 Task: Create new contact,   with mail id: 'Madison.Walker@Protonmail.com', first name: 'Madison', Last name: 'Walker', Job Title: Systems Administrator, Phone number (916) 555-8901. Change life cycle stage to  'Lead' and lead status to 'New'. Add new company to the associated contact: www.conocophillips.com and type: Prospect. Logged in from softage.6@softage.net
Action: Mouse moved to (135, 91)
Screenshot: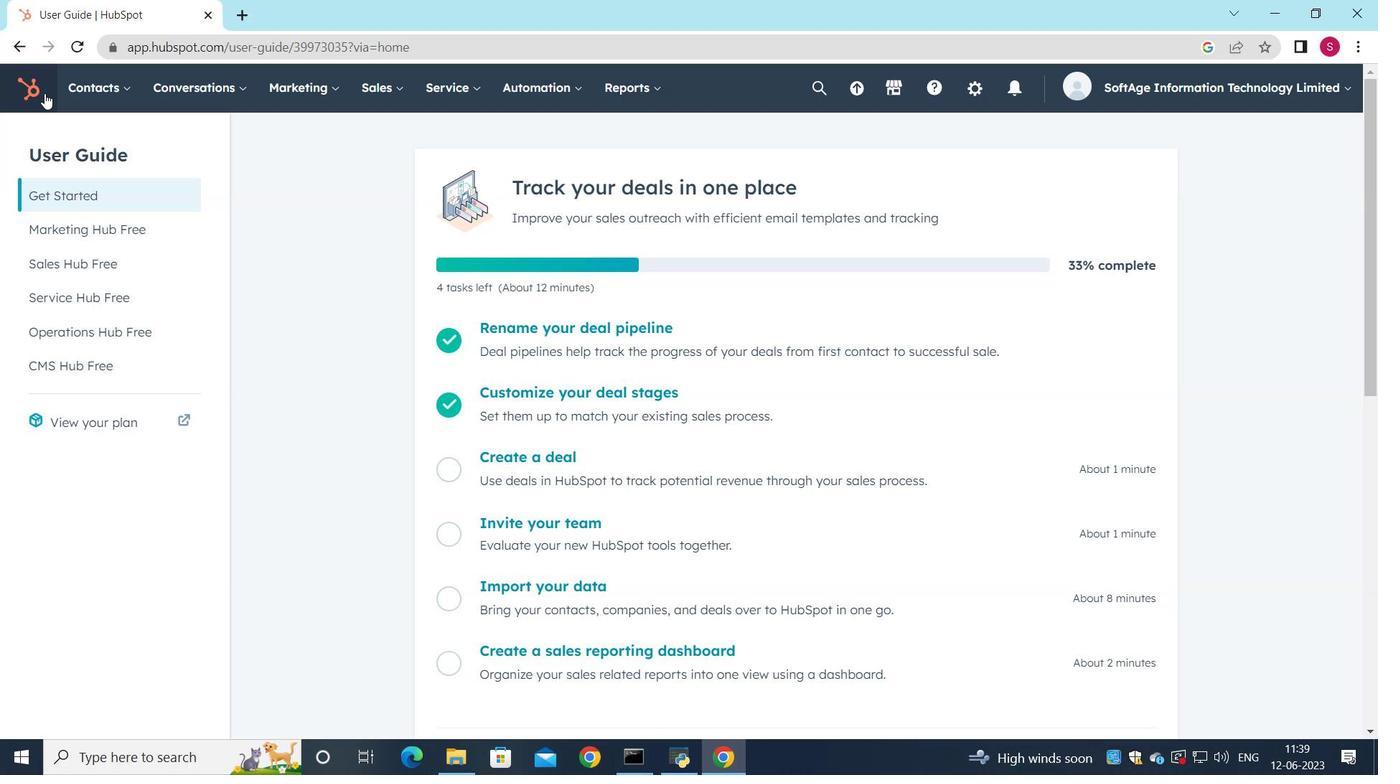 
Action: Mouse pressed left at (135, 91)
Screenshot: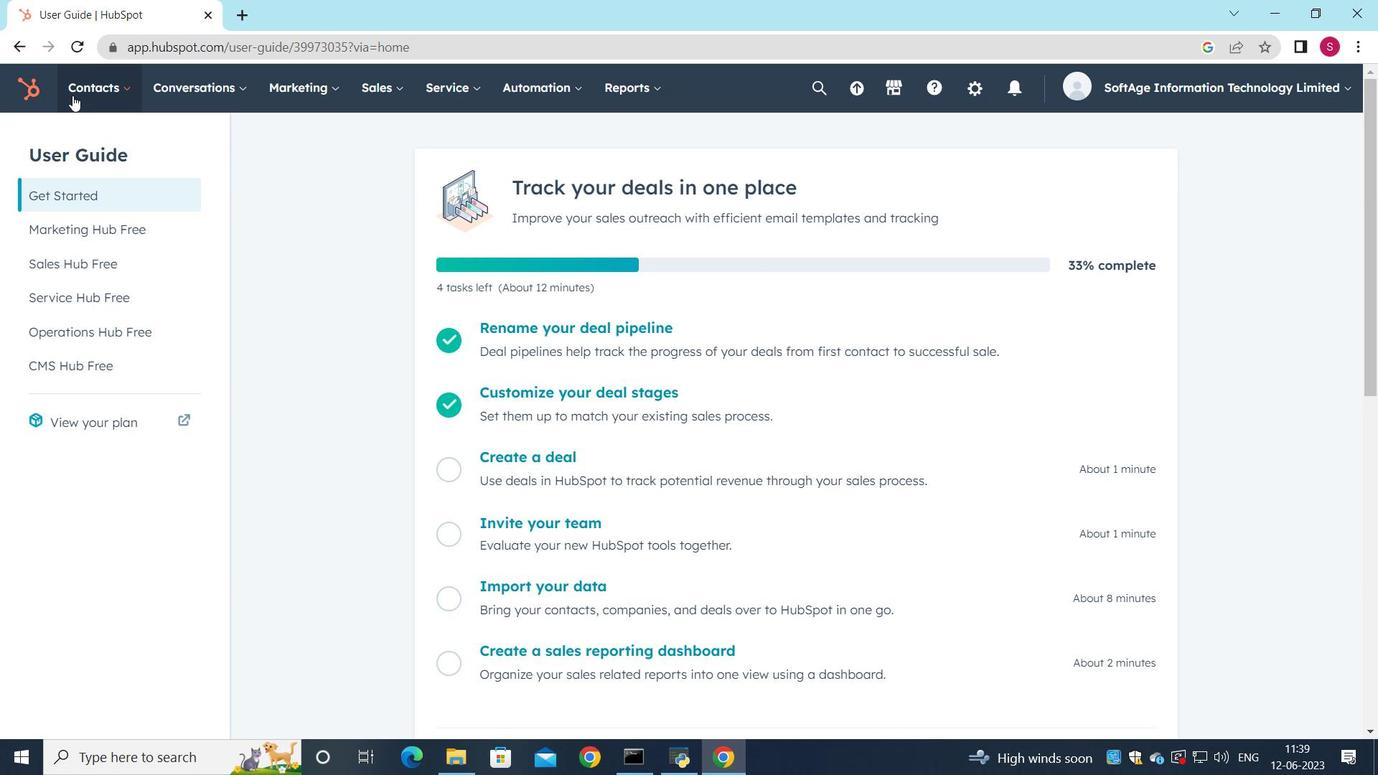 
Action: Mouse moved to (132, 137)
Screenshot: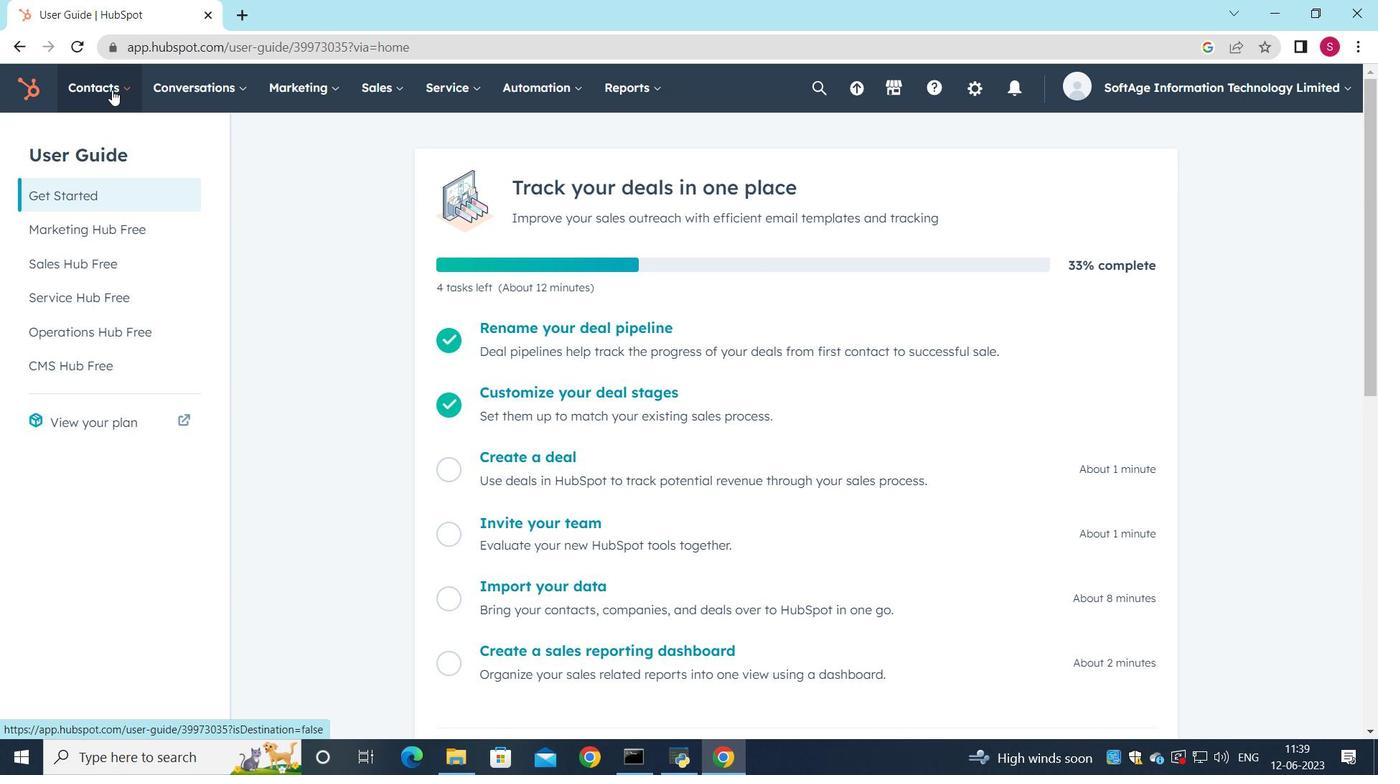 
Action: Mouse pressed left at (132, 137)
Screenshot: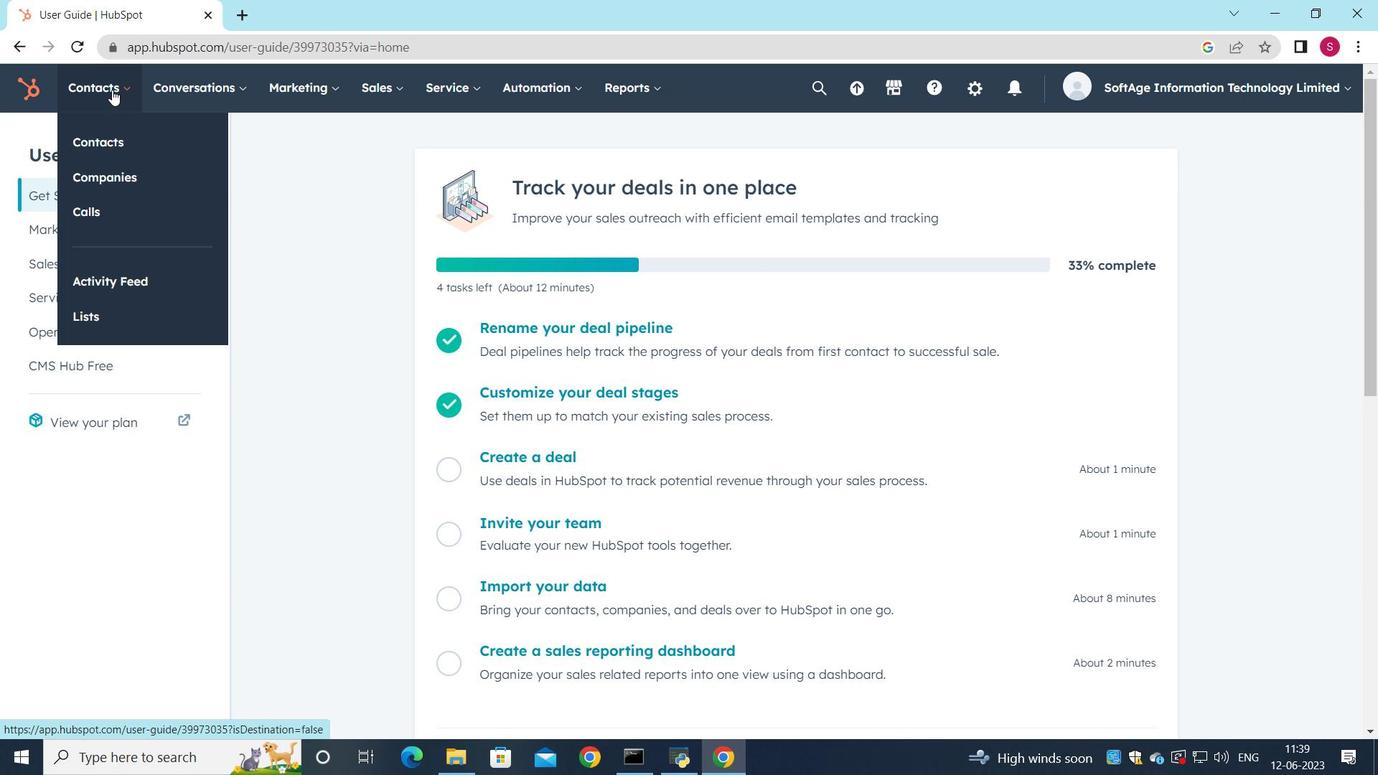 
Action: Mouse moved to (1283, 154)
Screenshot: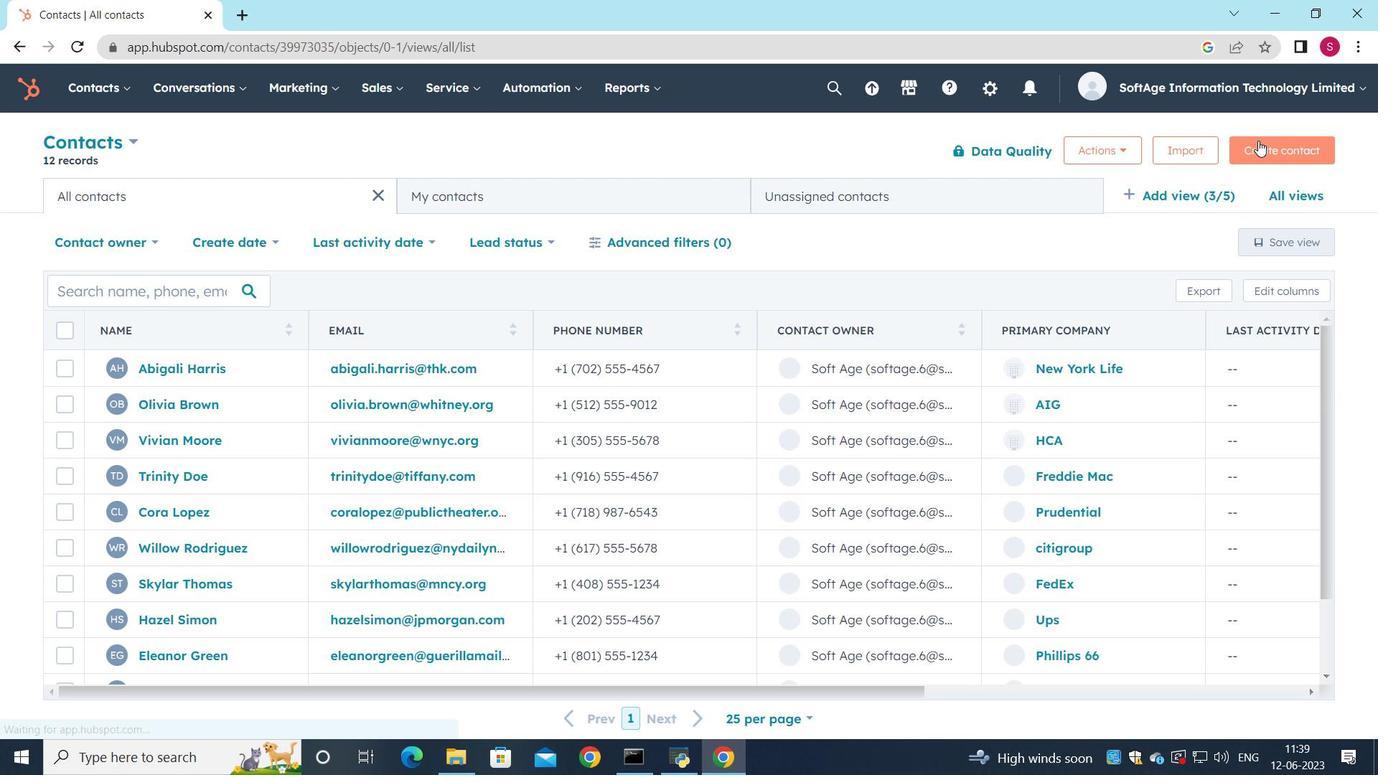 
Action: Mouse pressed left at (1283, 154)
Screenshot: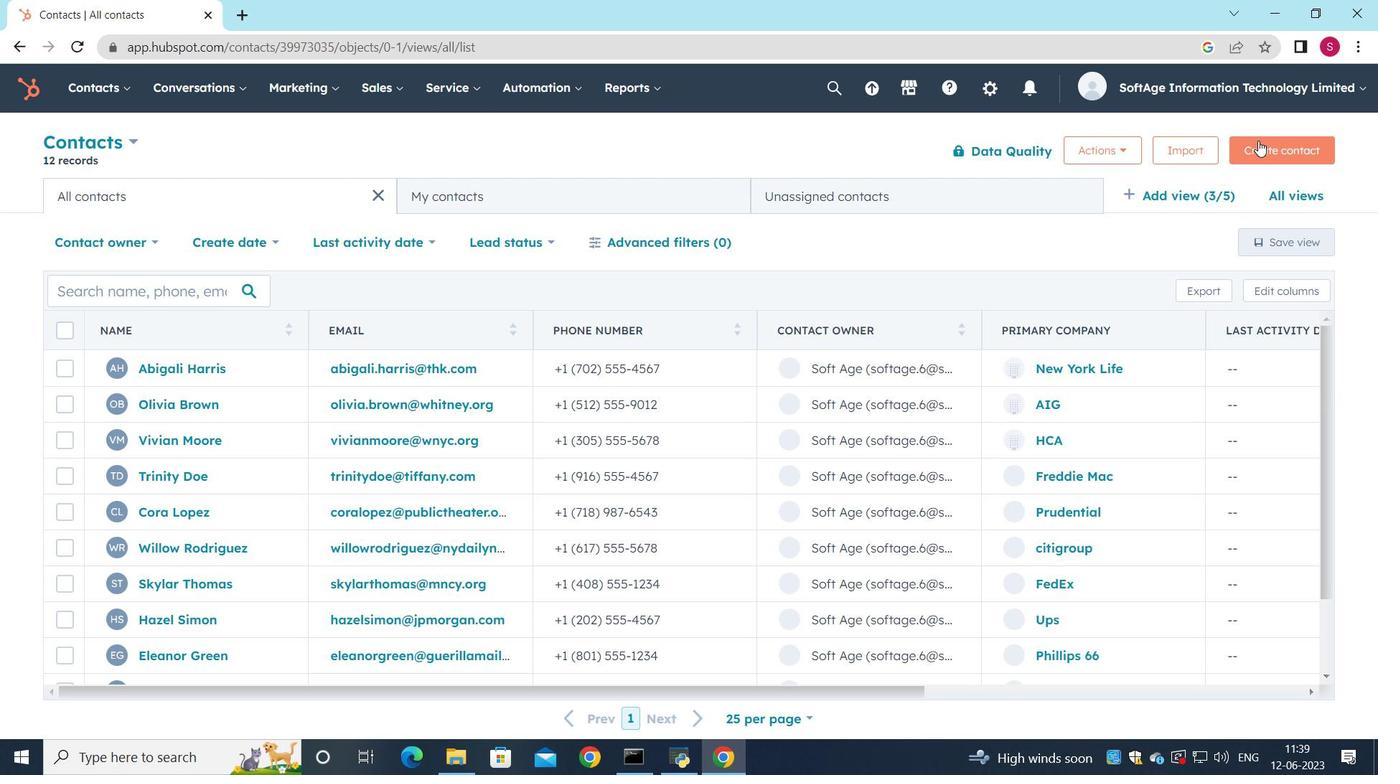 
Action: Mouse moved to (1092, 247)
Screenshot: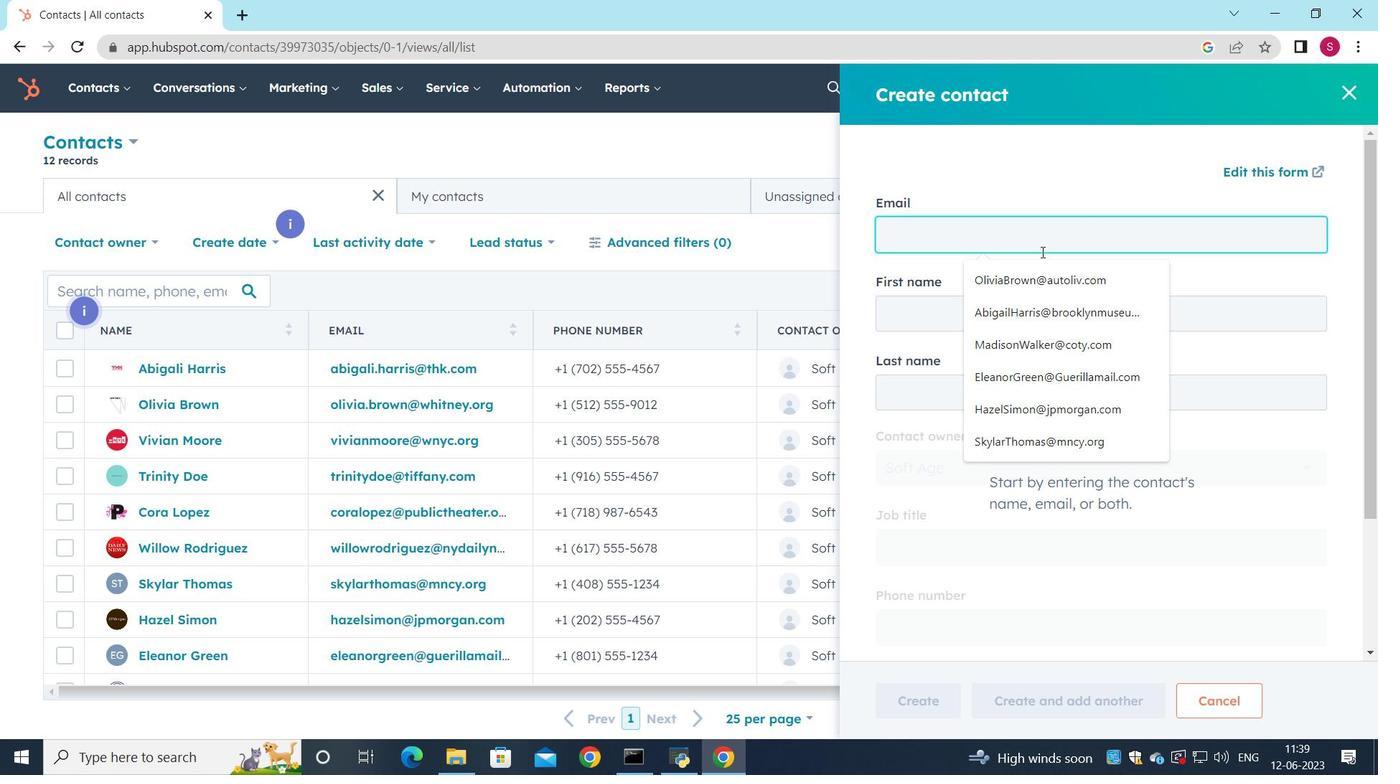 
Action: Mouse pressed left at (1092, 247)
Screenshot: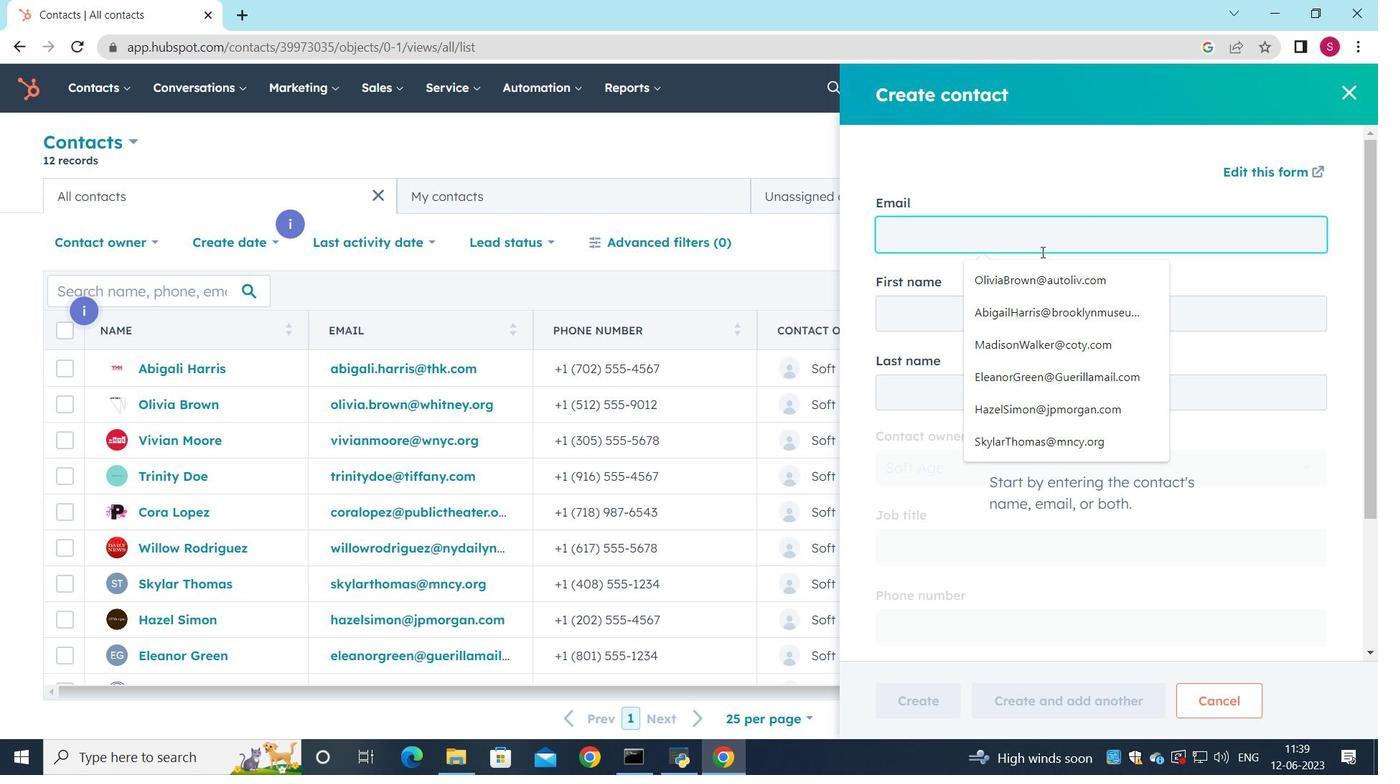 
Action: Key pressed <Key.shift><Key.shift>Madison<Key.space><Key.shift>Walker
Screenshot: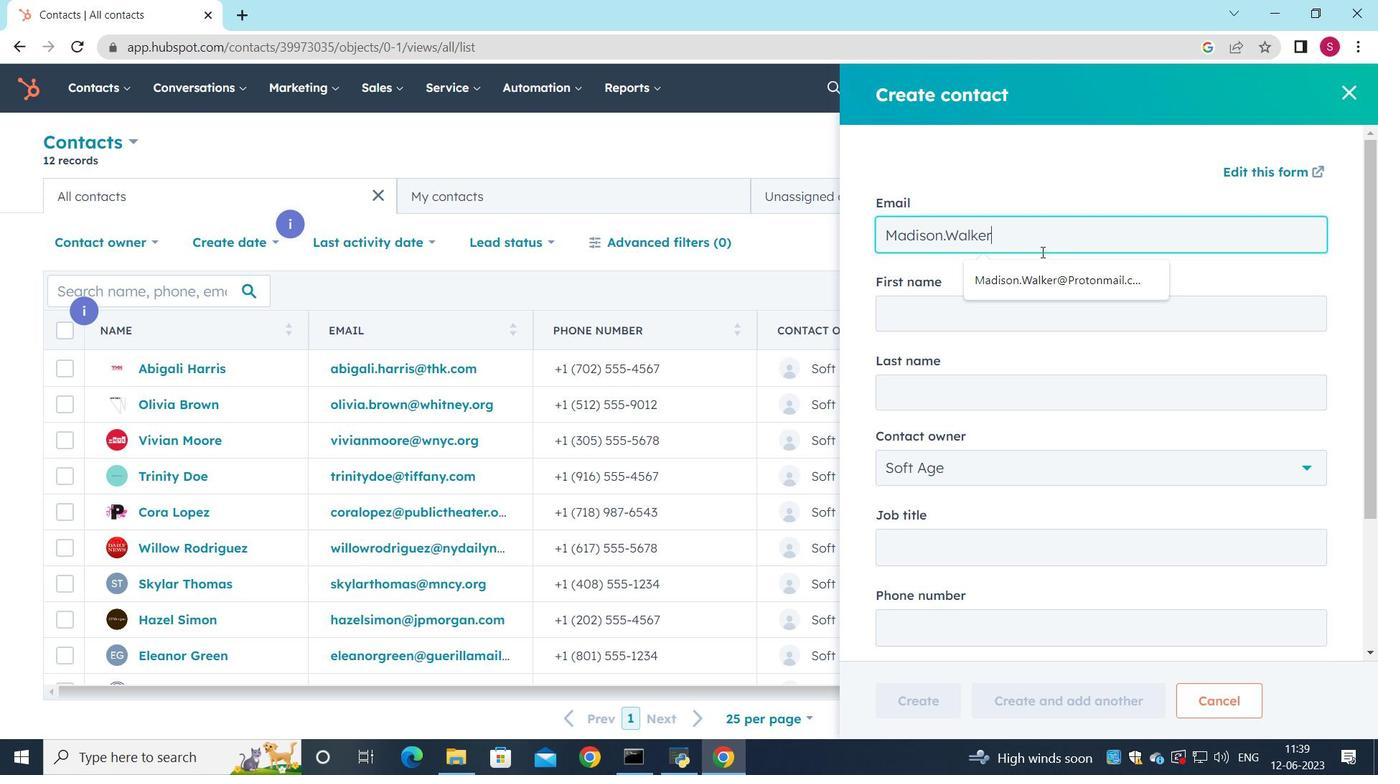 
Action: Mouse moved to (950, 239)
Screenshot: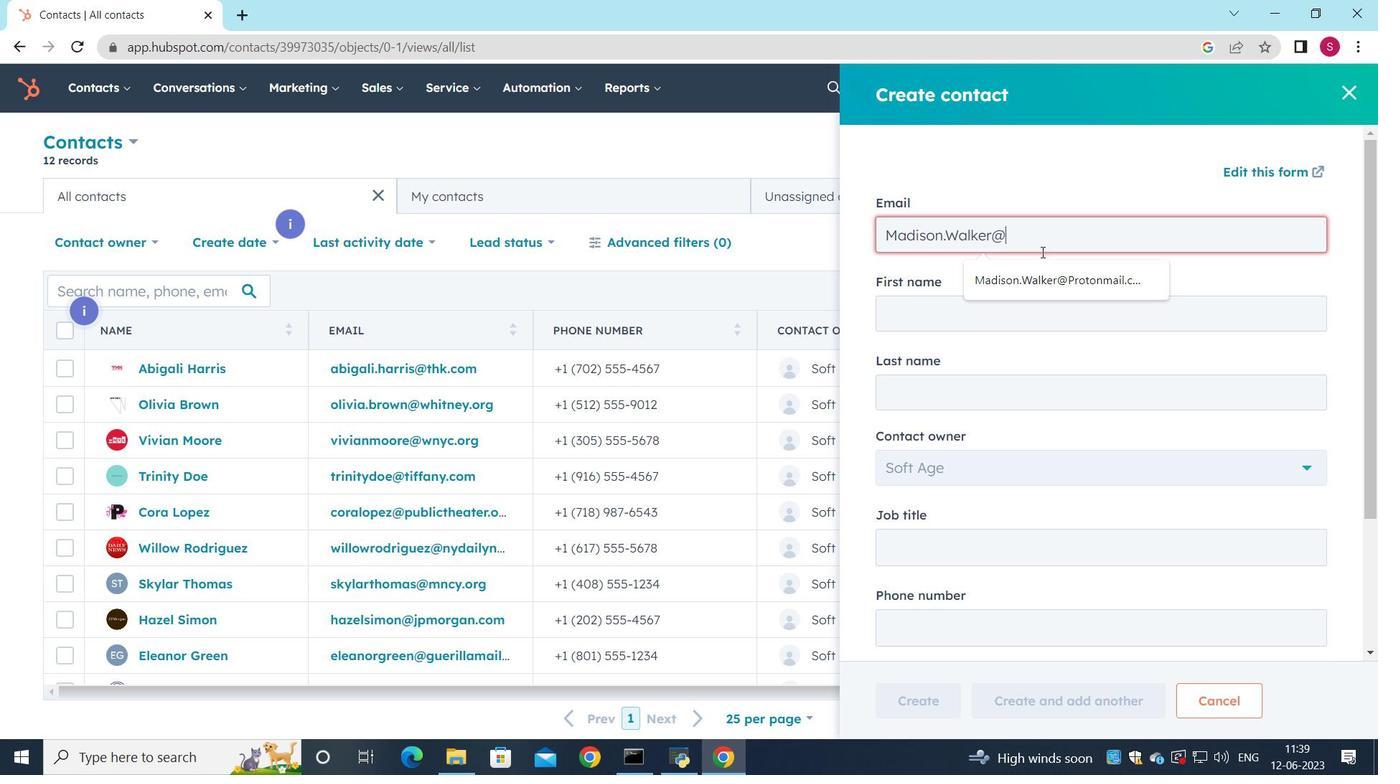 
Action: Mouse pressed left at (950, 239)
Screenshot: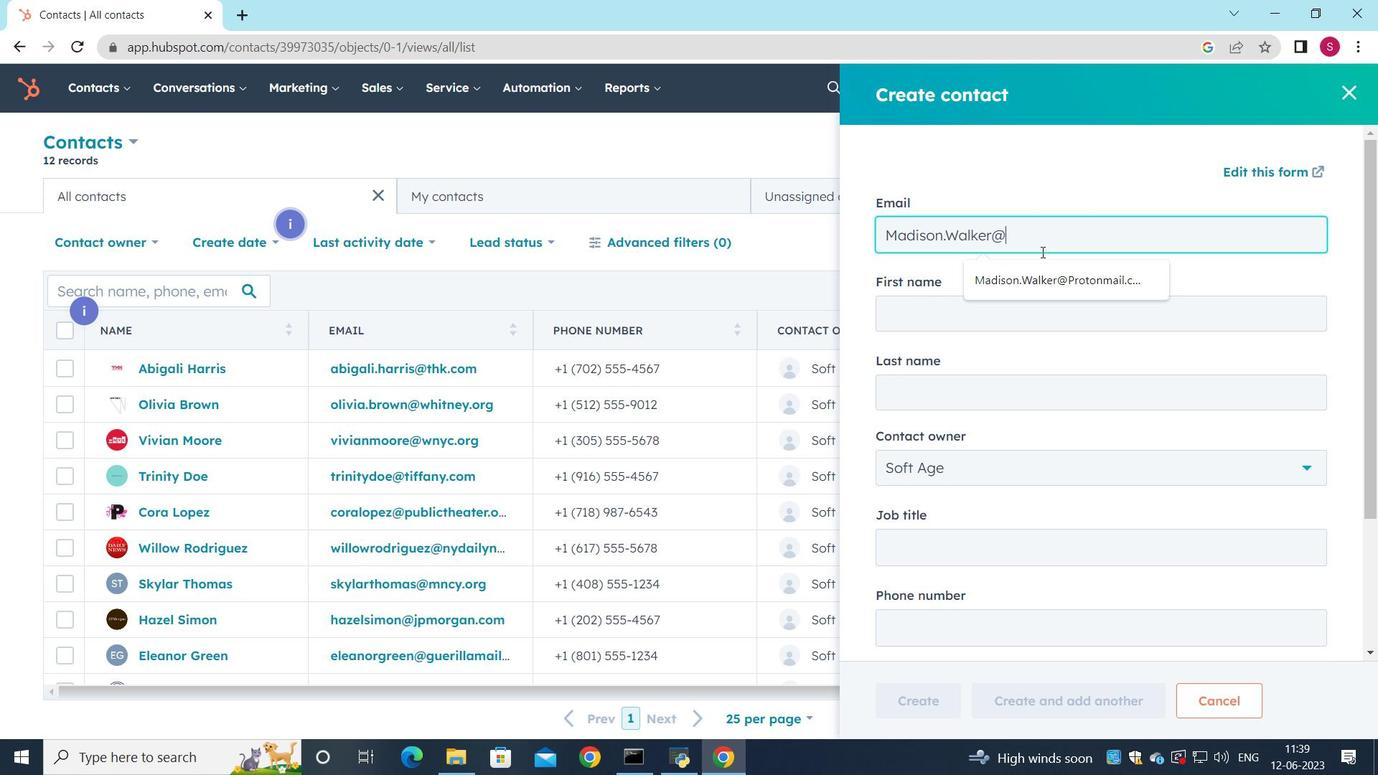 
Action: Key pressed <Key.backspace>.
Screenshot: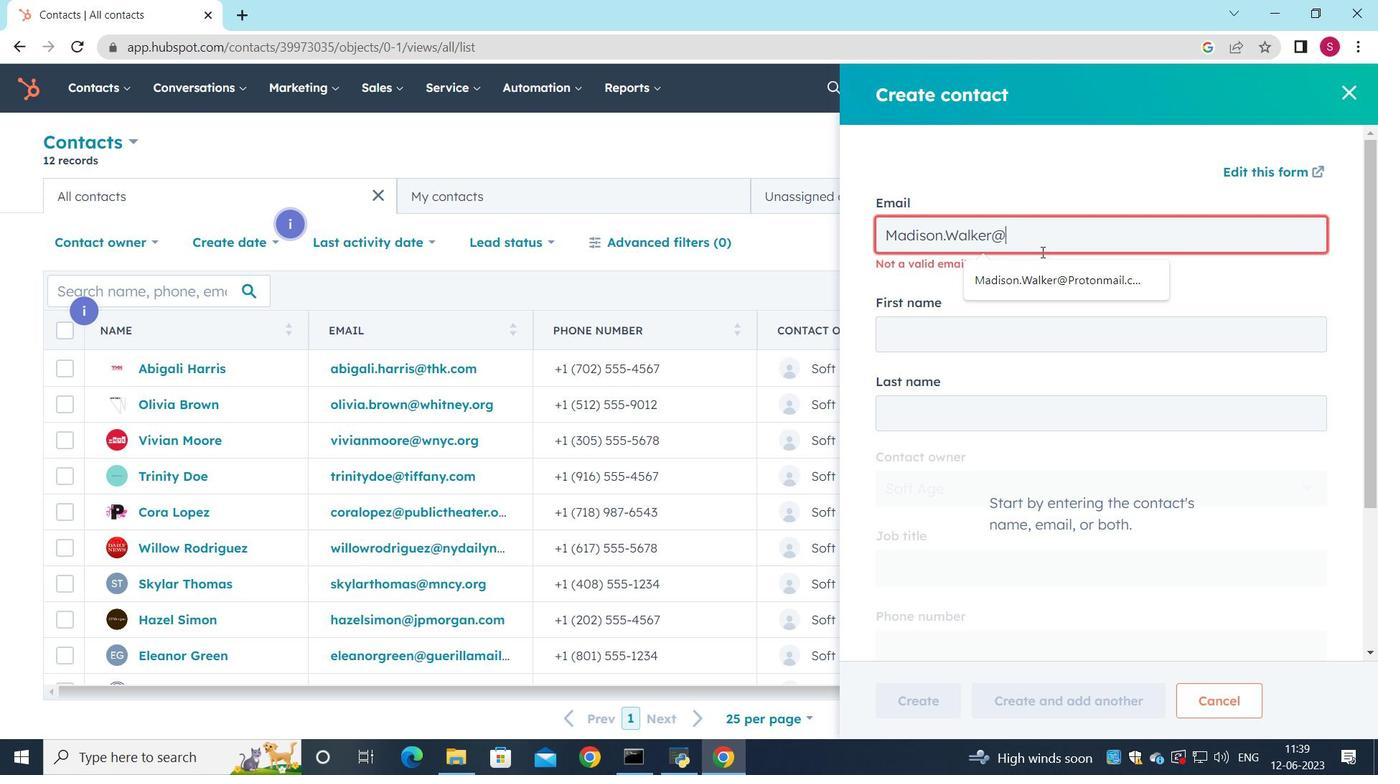 
Action: Mouse moved to (1008, 238)
Screenshot: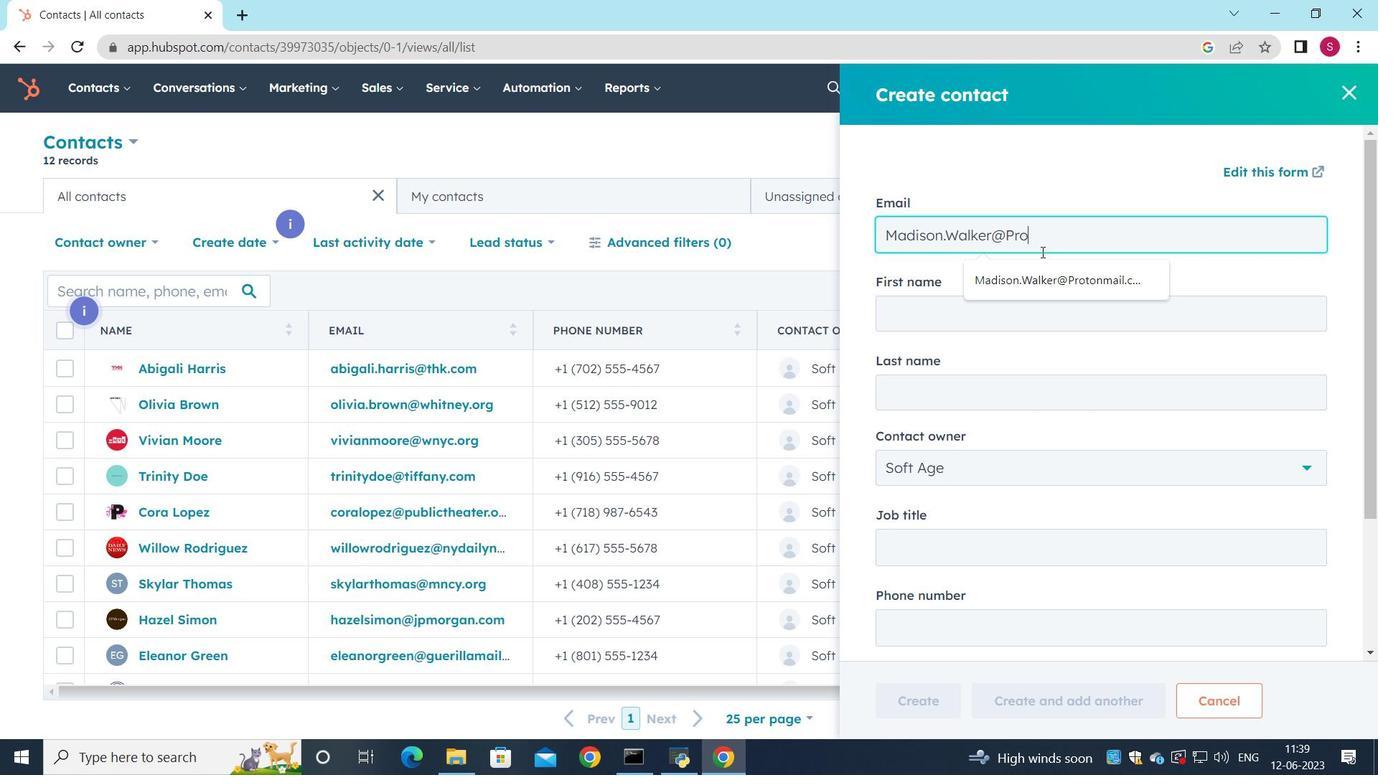
Action: Mouse pressed left at (1008, 238)
Screenshot: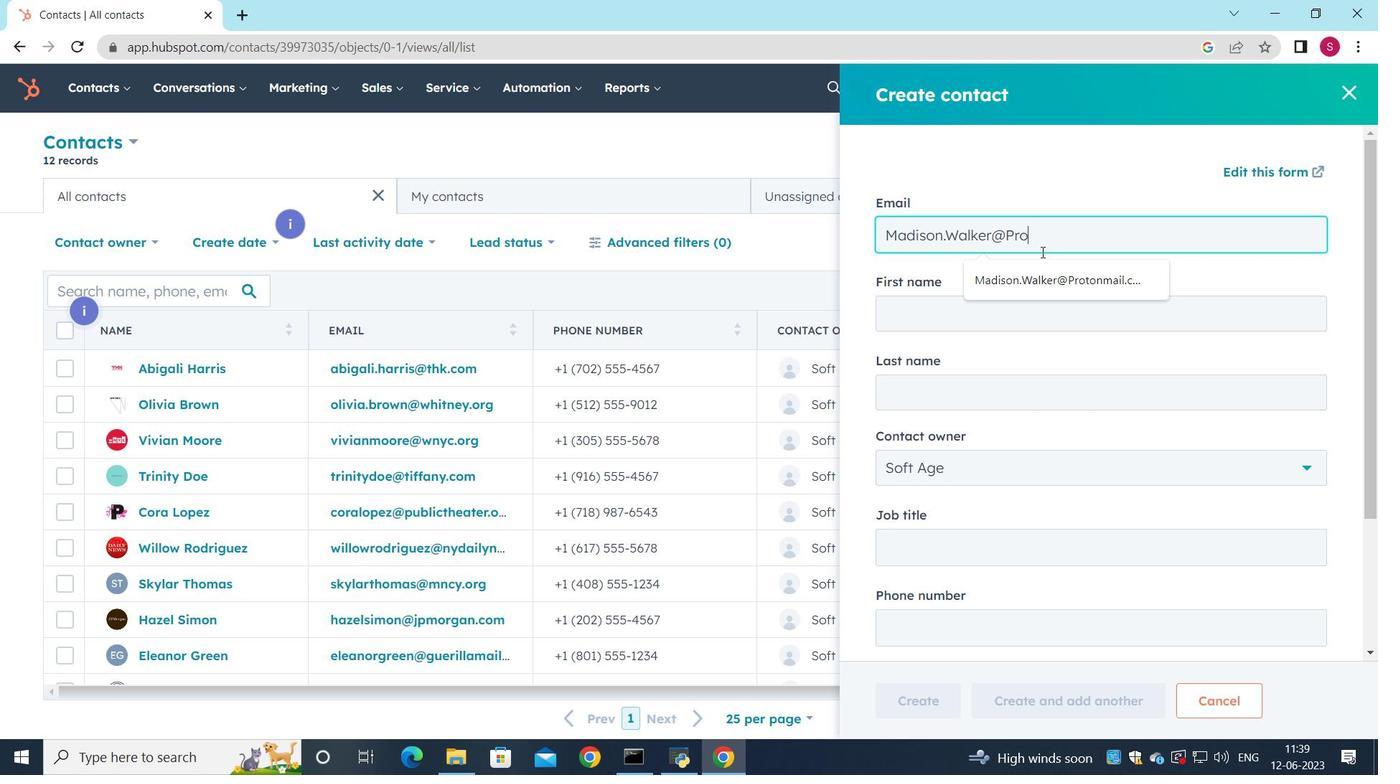 
Action: Key pressed <Key.shift><Key.shift><Key.shift><Key.shift><Key.shift><Key.shift><Key.shift><Key.shift><Key.shift><Key.shift><Key.shift><Key.shift><Key.shift><Key.shift><Key.shift><Key.shift><Key.shift><Key.shift><Key.shift><Key.shift>@p<Key.backspace><Key.shift_r>Protonmail.com
Screenshot: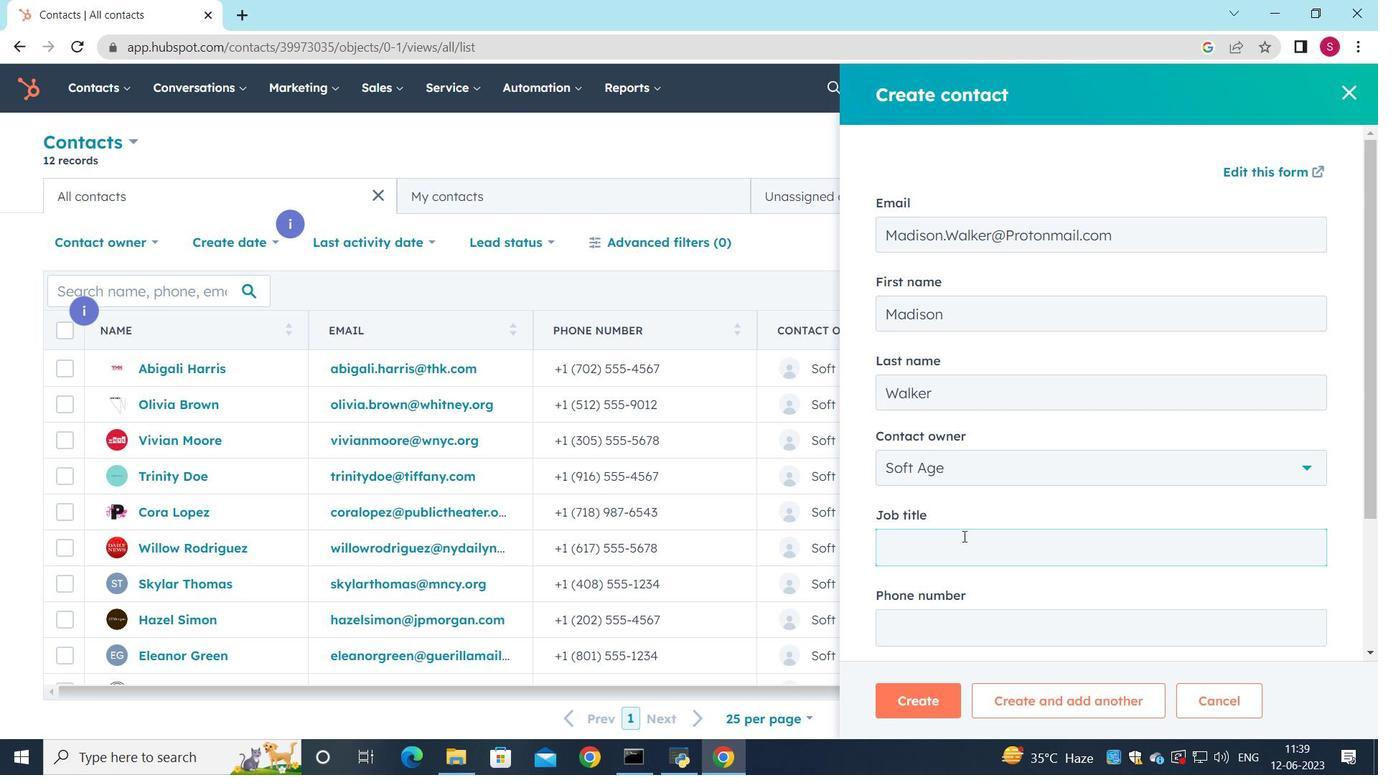 
Action: Mouse moved to (999, 318)
Screenshot: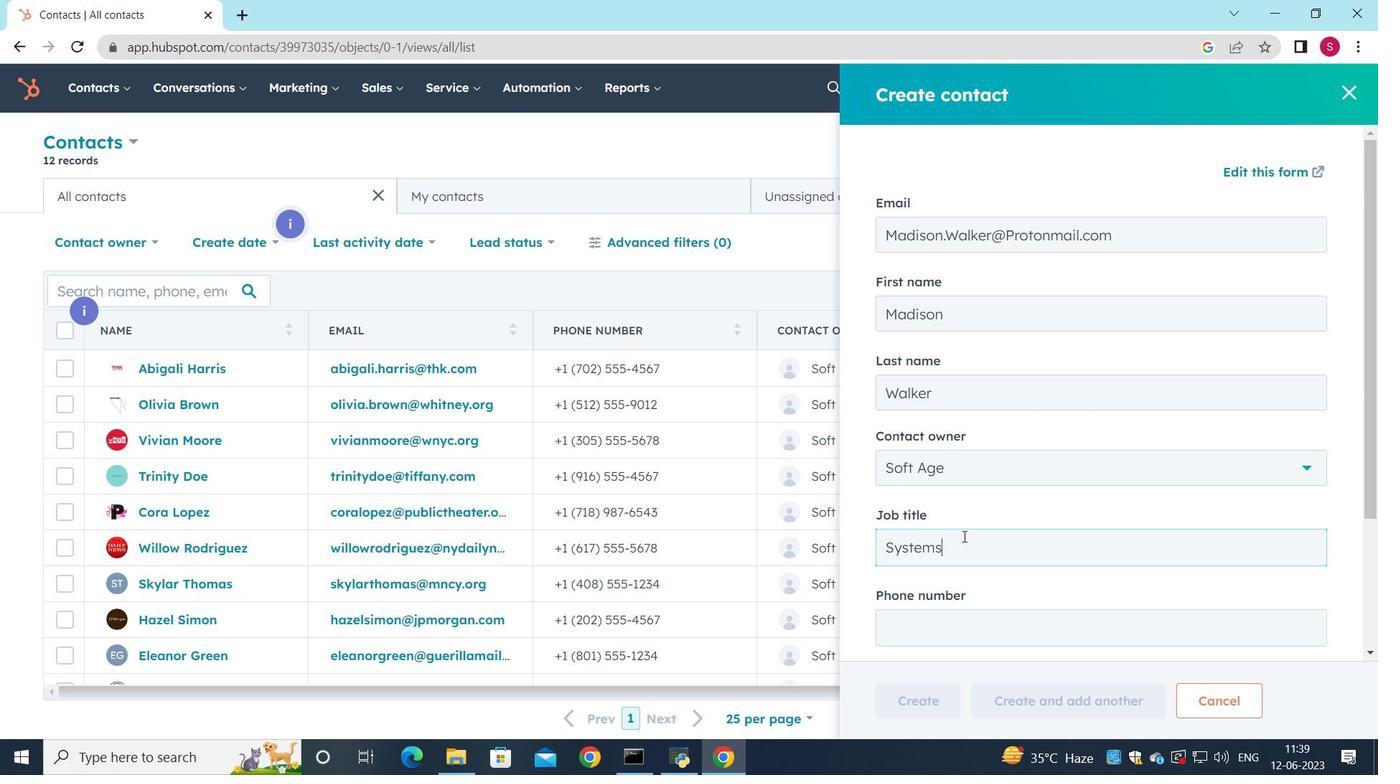 
Action: Mouse pressed left at (999, 318)
Screenshot: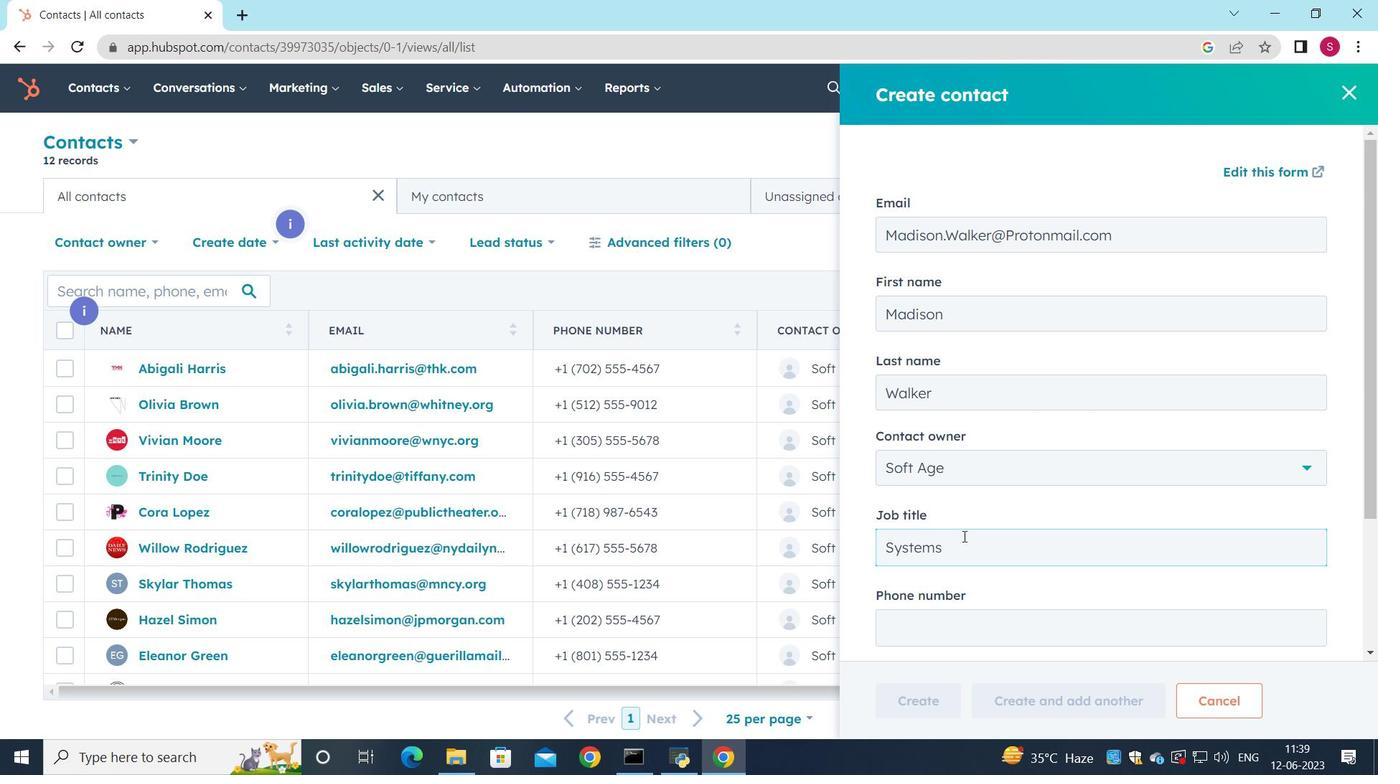 
Action: Key pressed <Key.shift><Key.shift>Madison<Key.enter>
Screenshot: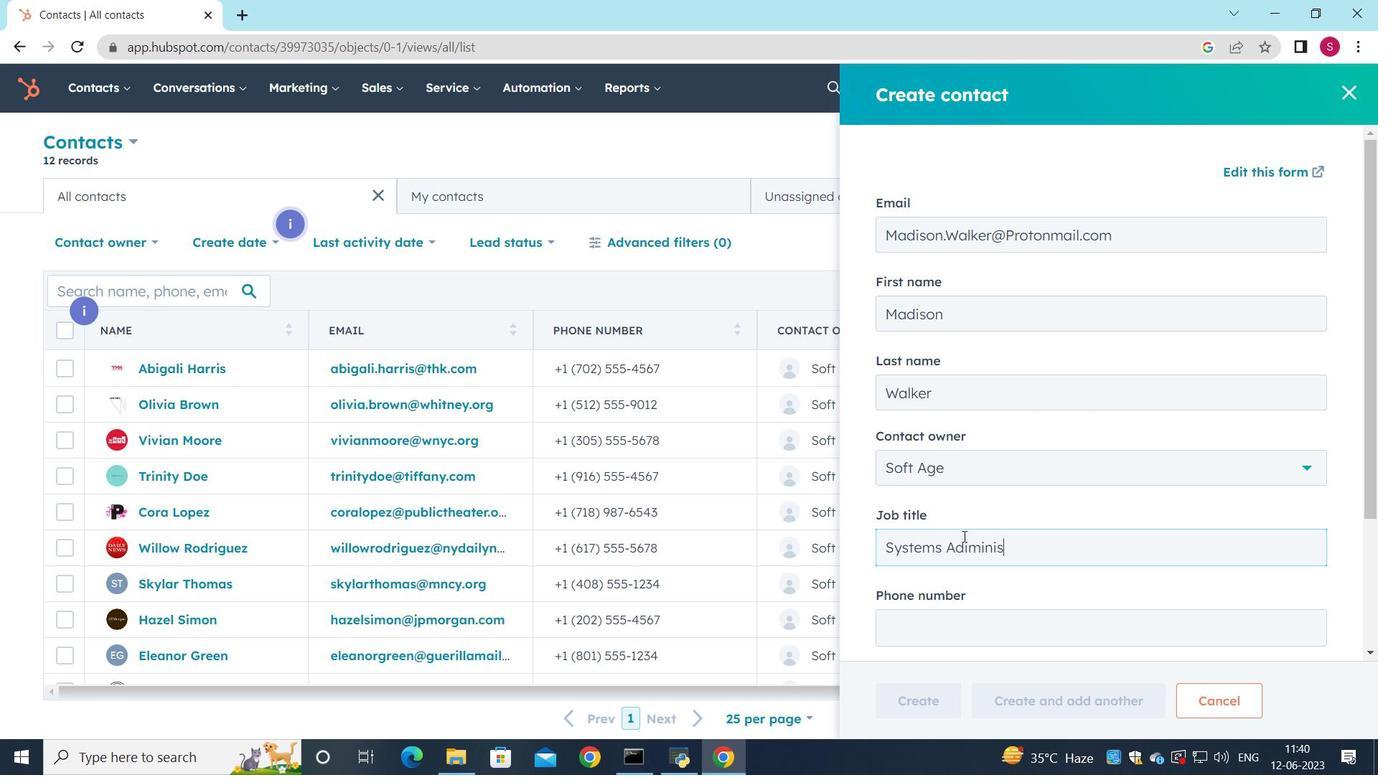 
Action: Mouse moved to (114, 91)
Screenshot: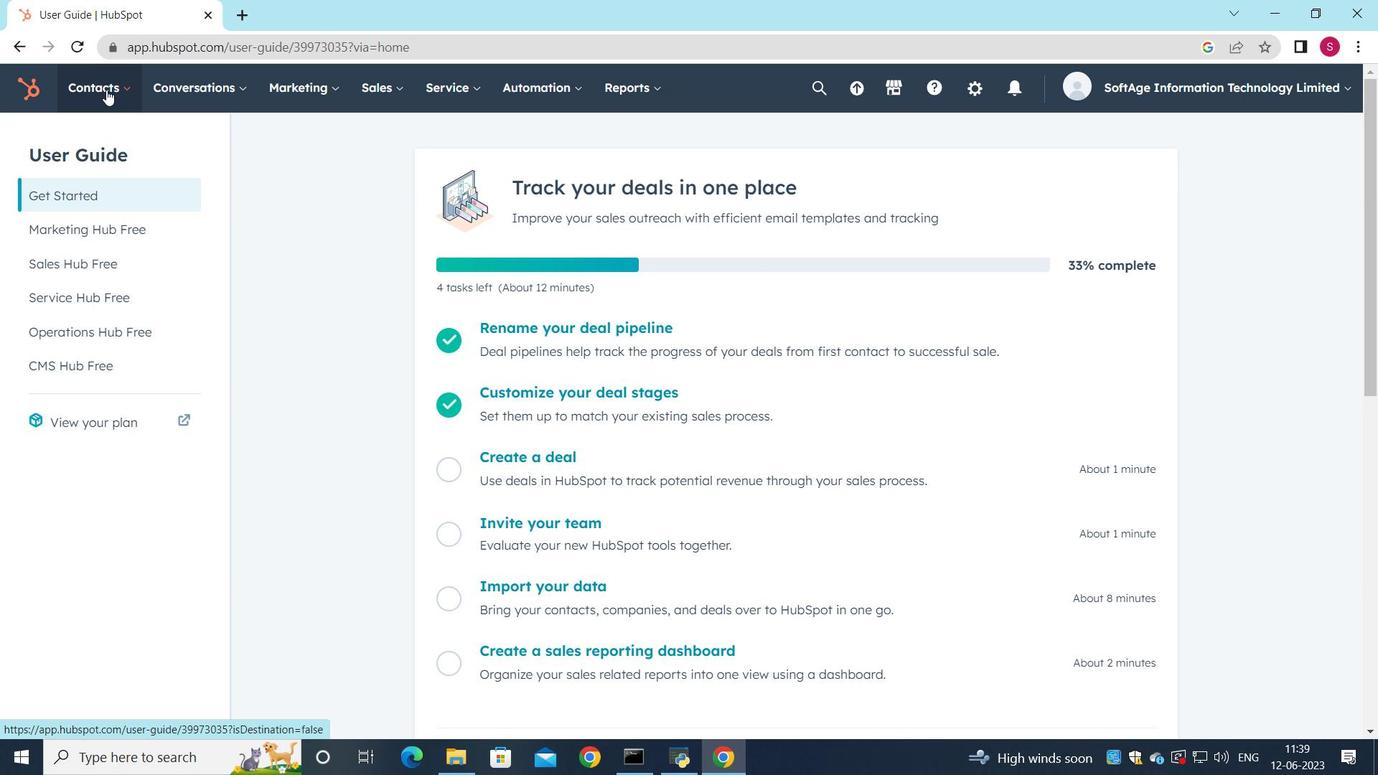
Action: Mouse pressed left at (114, 91)
Screenshot: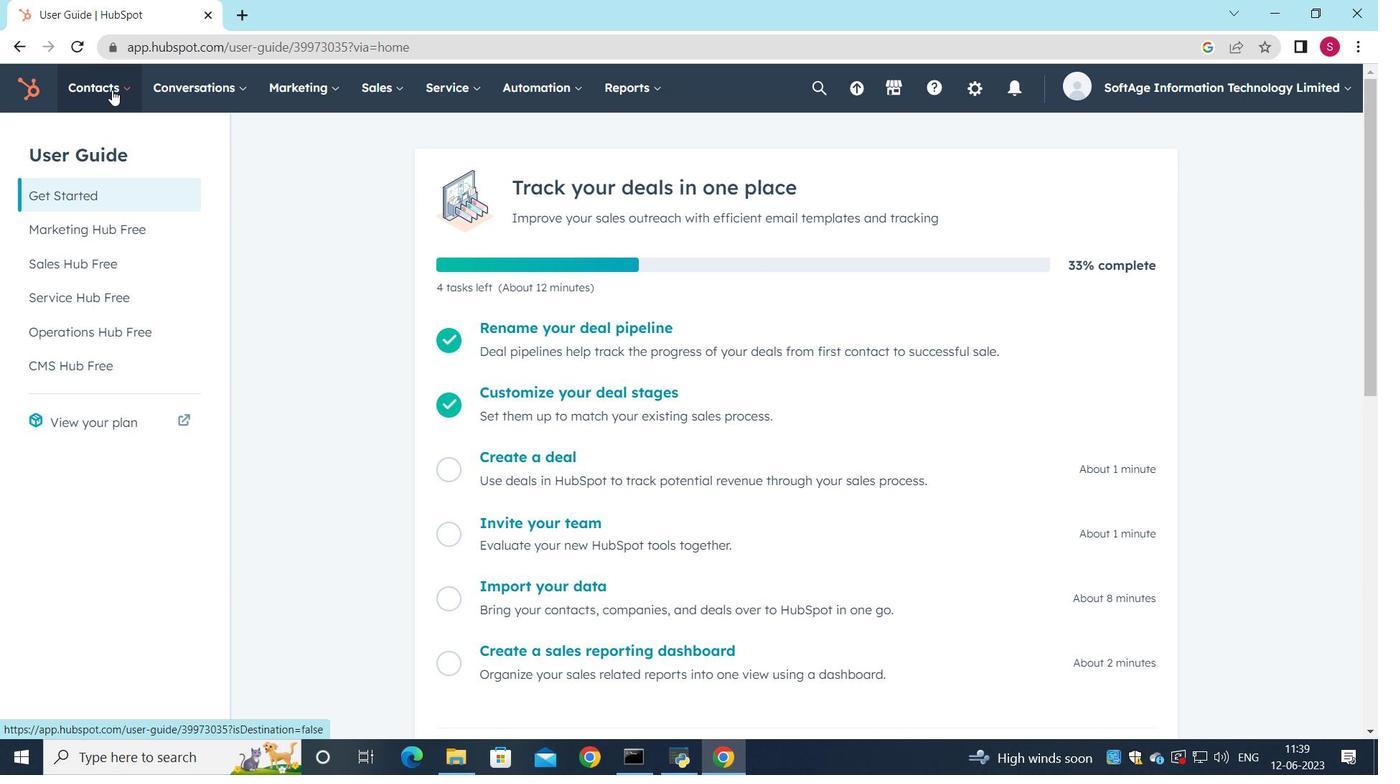 
Action: Mouse moved to (119, 133)
Screenshot: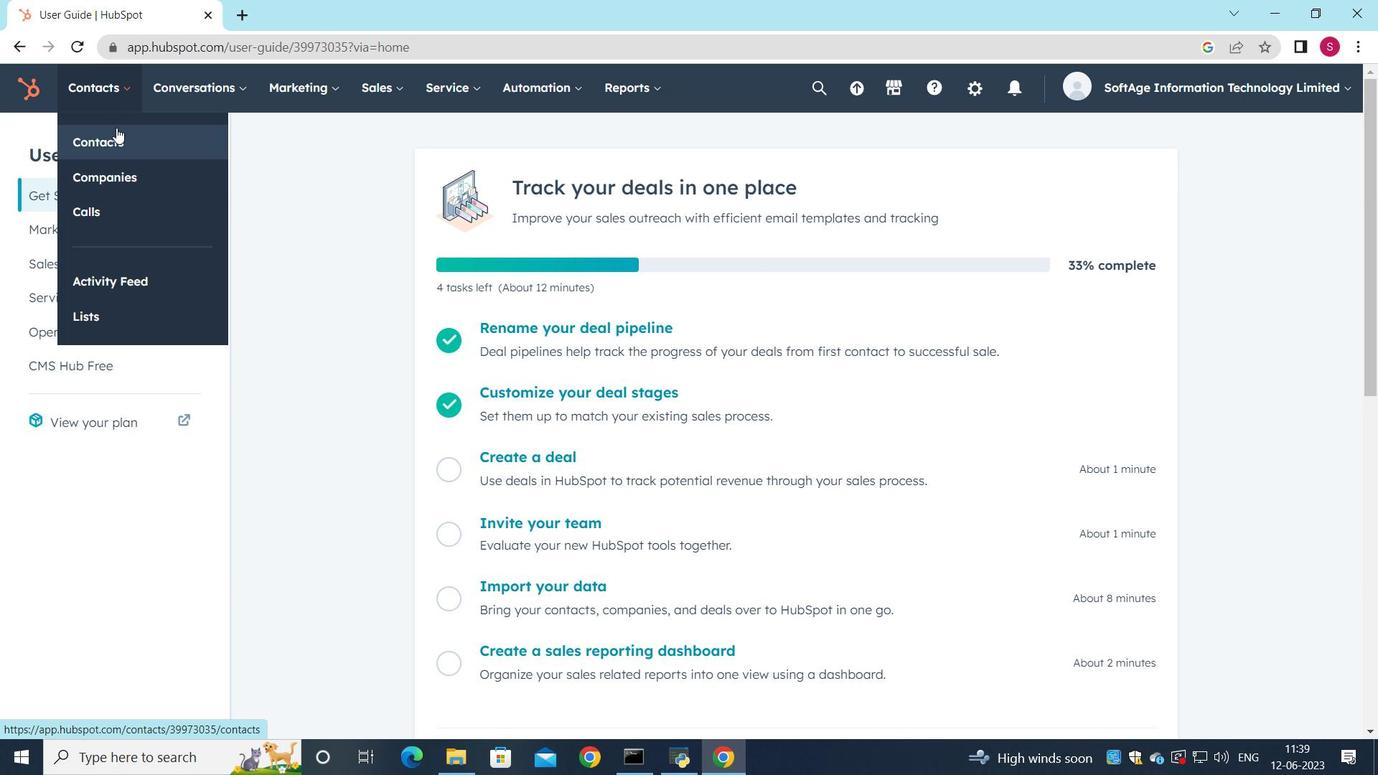 
Action: Mouse pressed left at (119, 133)
Screenshot: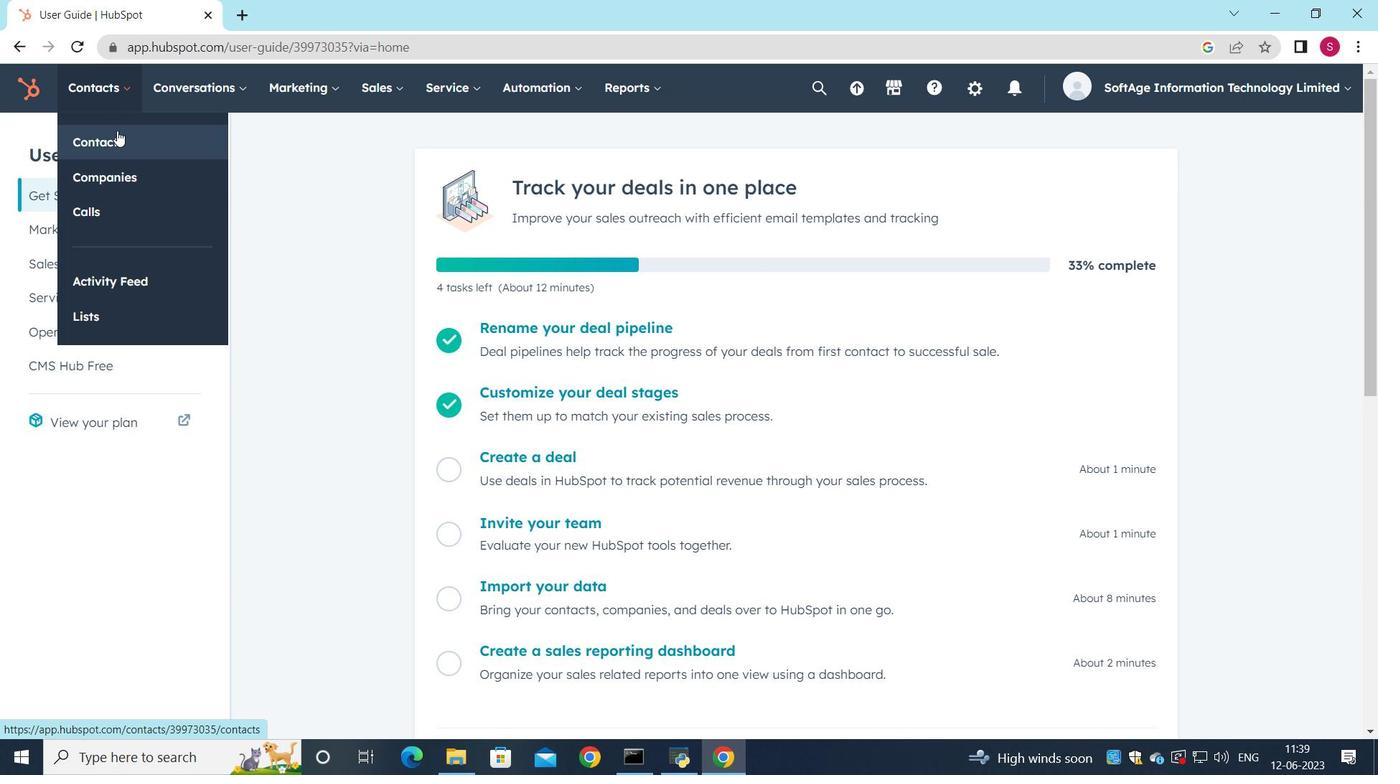 
Action: Mouse moved to (1261, 142)
Screenshot: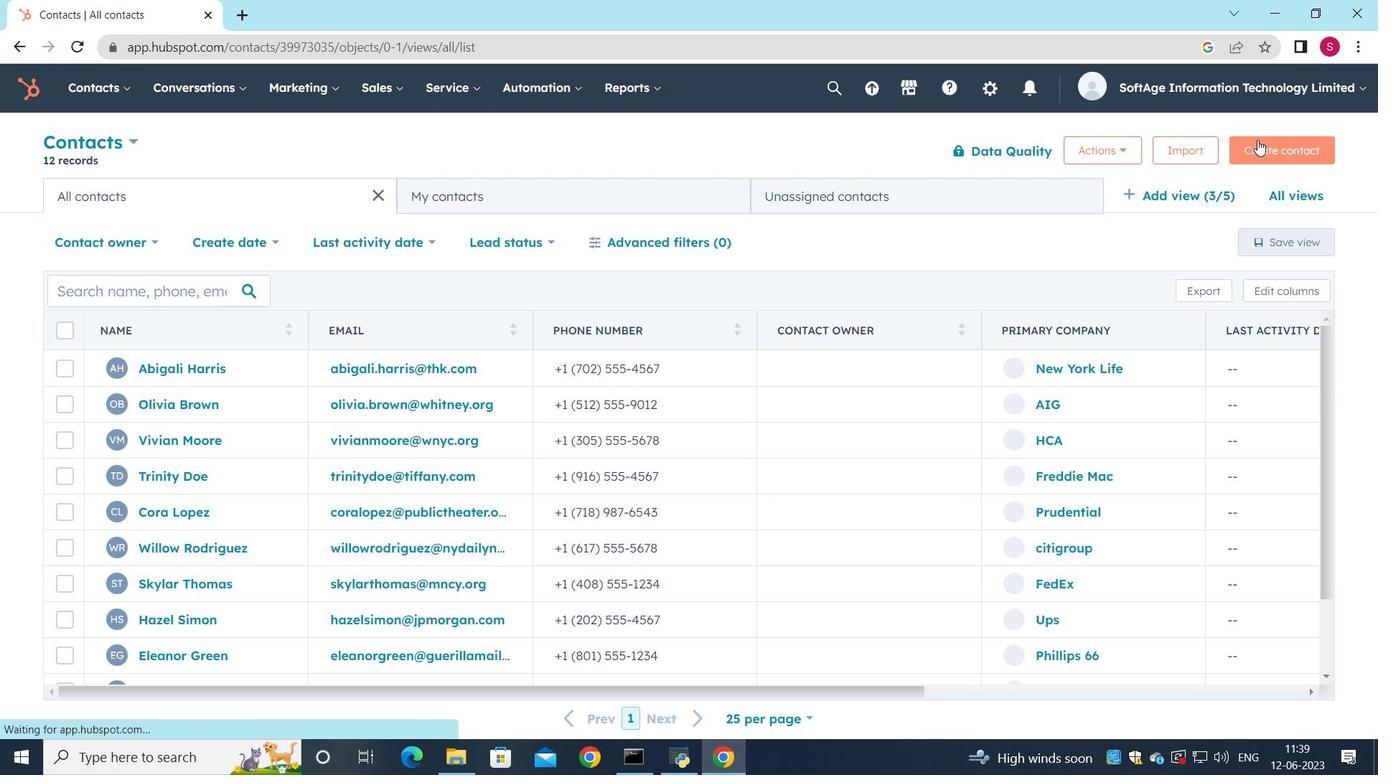 
Action: Mouse pressed left at (1261, 142)
Screenshot: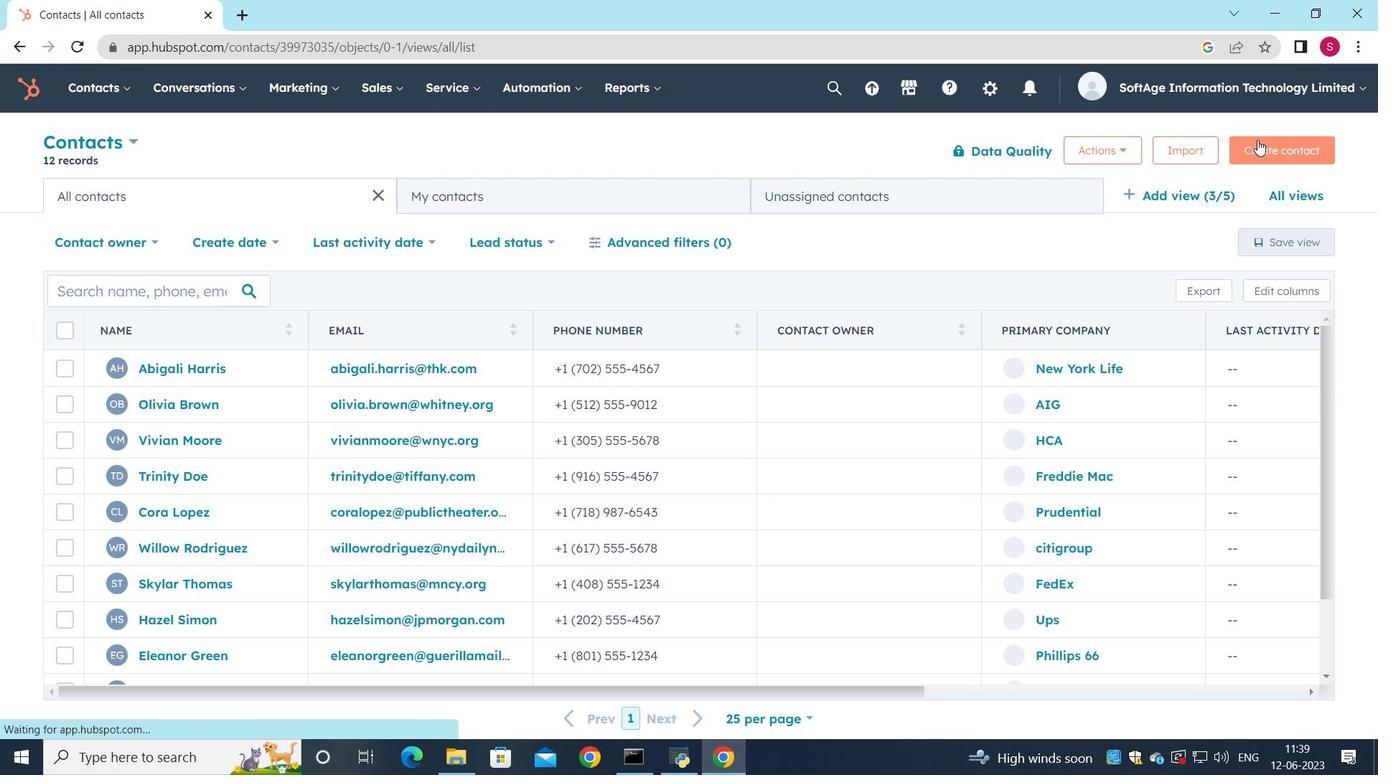
Action: Mouse moved to (1044, 252)
Screenshot: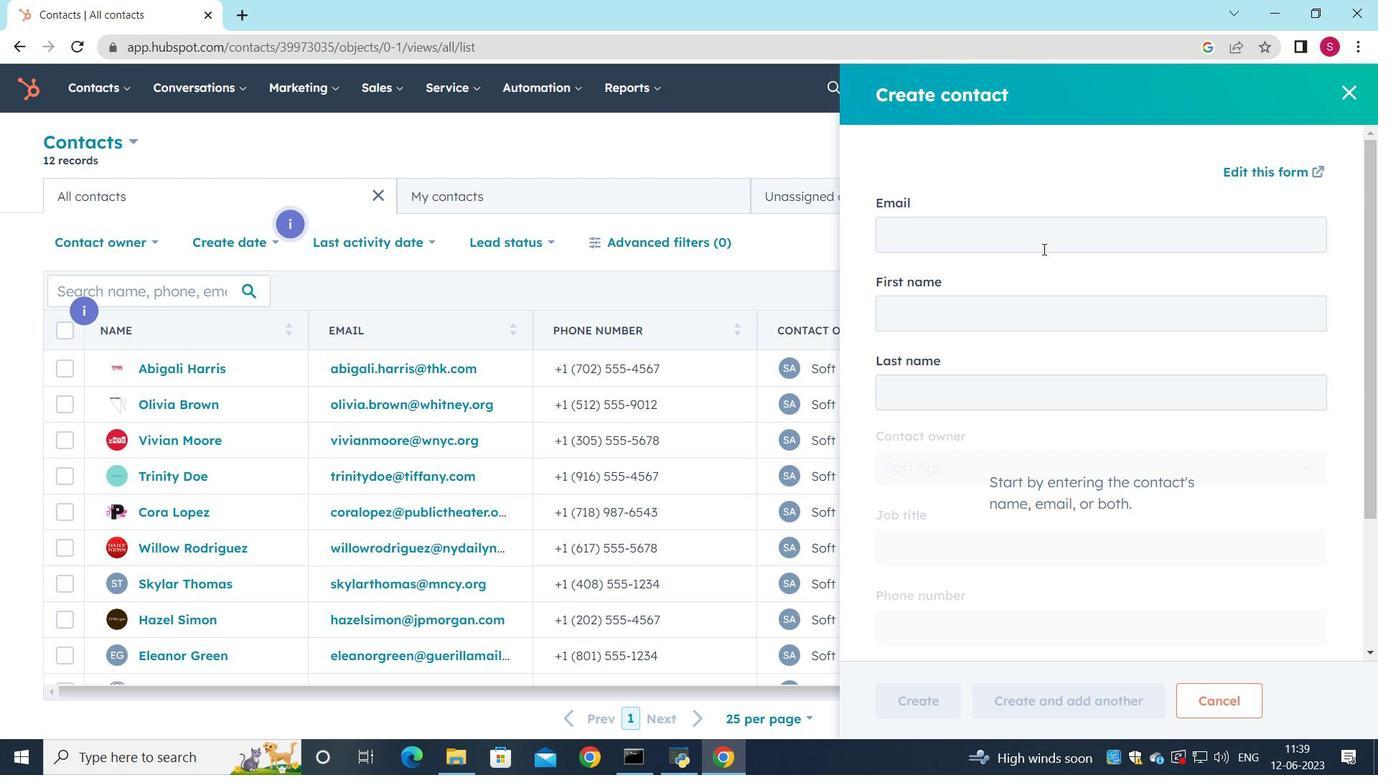 
Action: Mouse pressed left at (1044, 252)
Screenshot: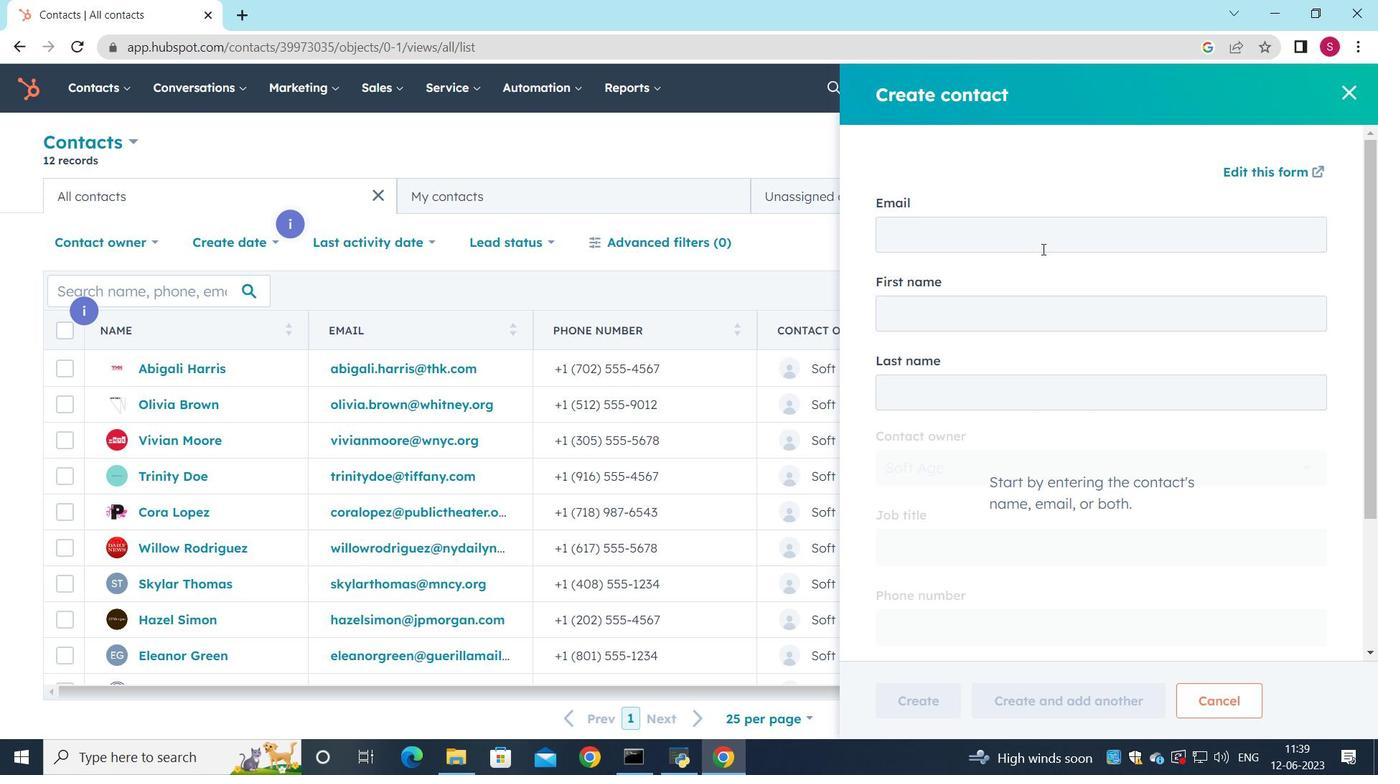 
Action: Mouse moved to (1044, 254)
Screenshot: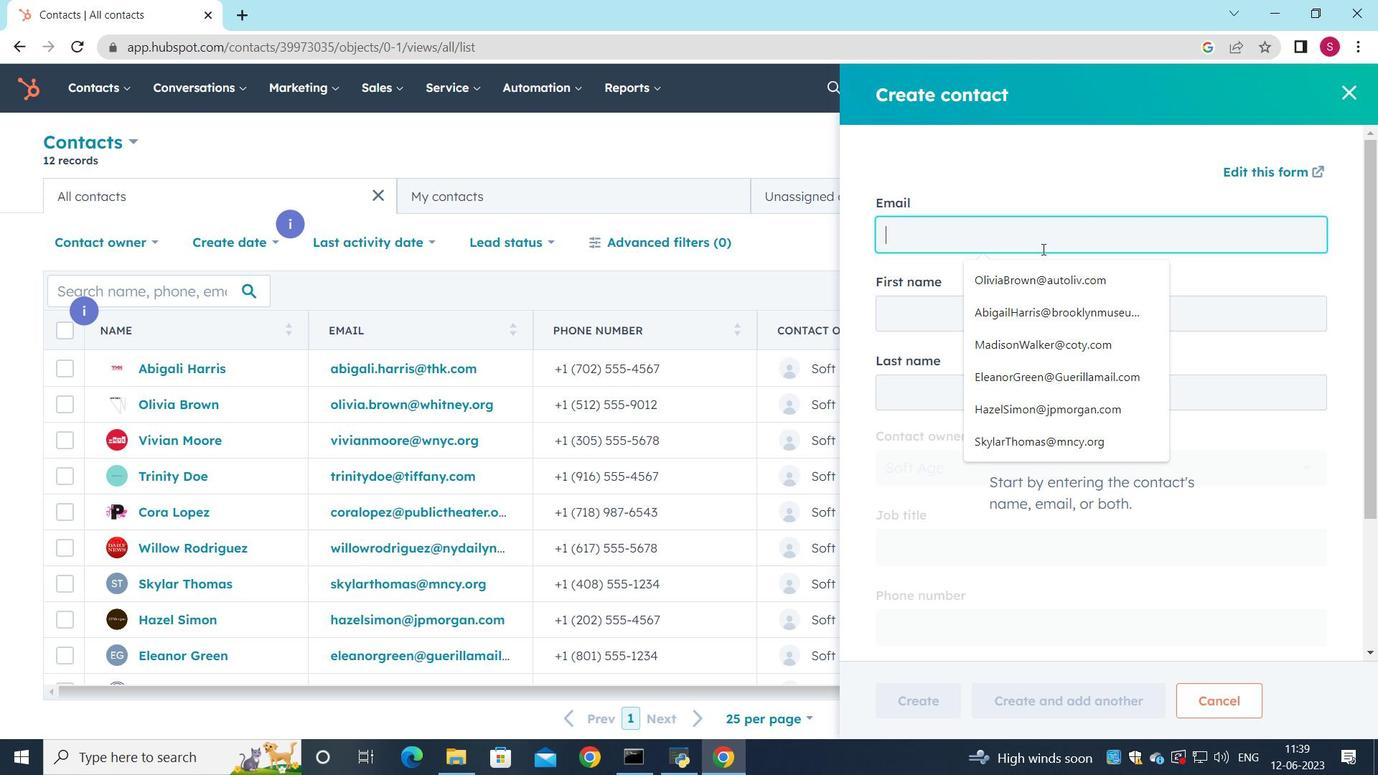 
Action: Key pressed <Key.shift>Madison.<Key.shift>Walker<Key.shift><Key.shift><Key.shift><Key.shift><Key.shift><Key.shift><Key.shift><Key.shift><Key.shift><Key.shift>@<Key.shift>Protonmail.com
Screenshot: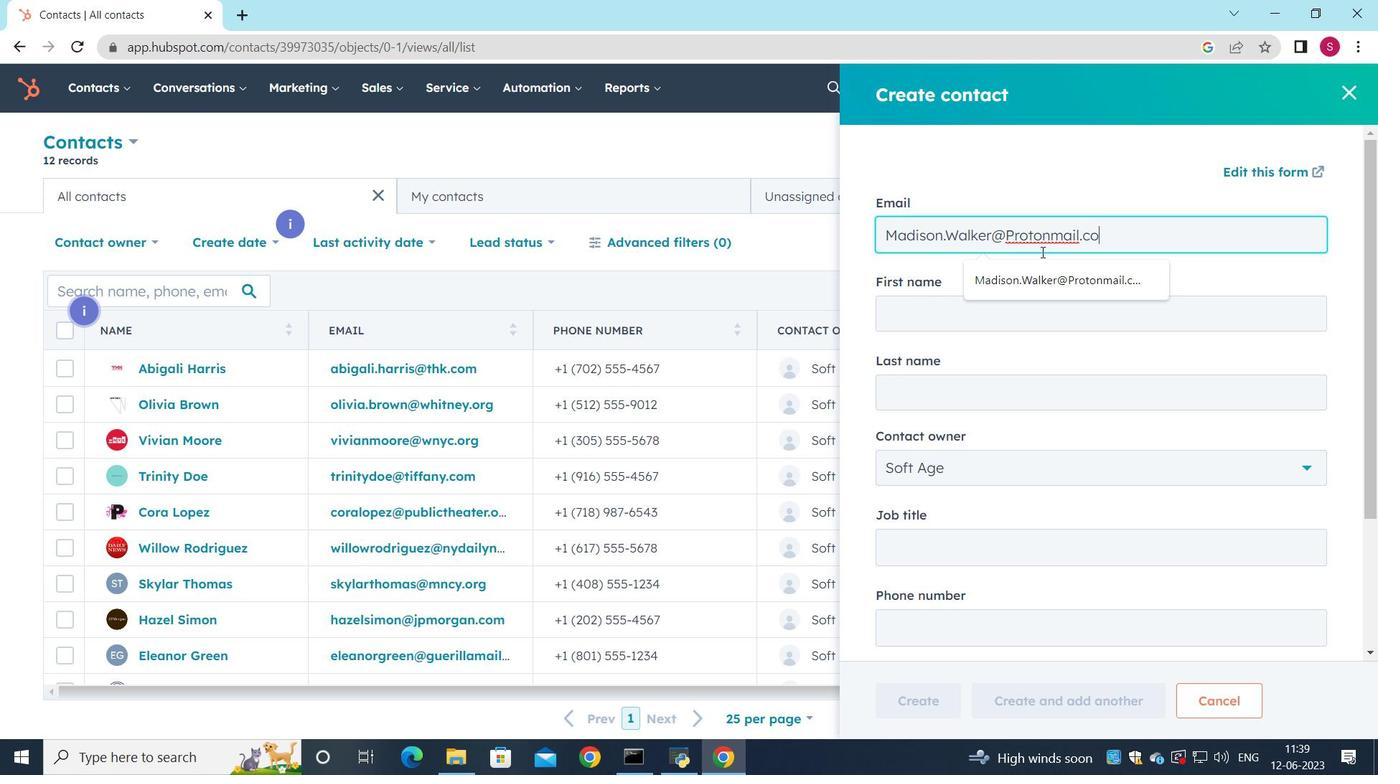 
Action: Mouse moved to (962, 323)
Screenshot: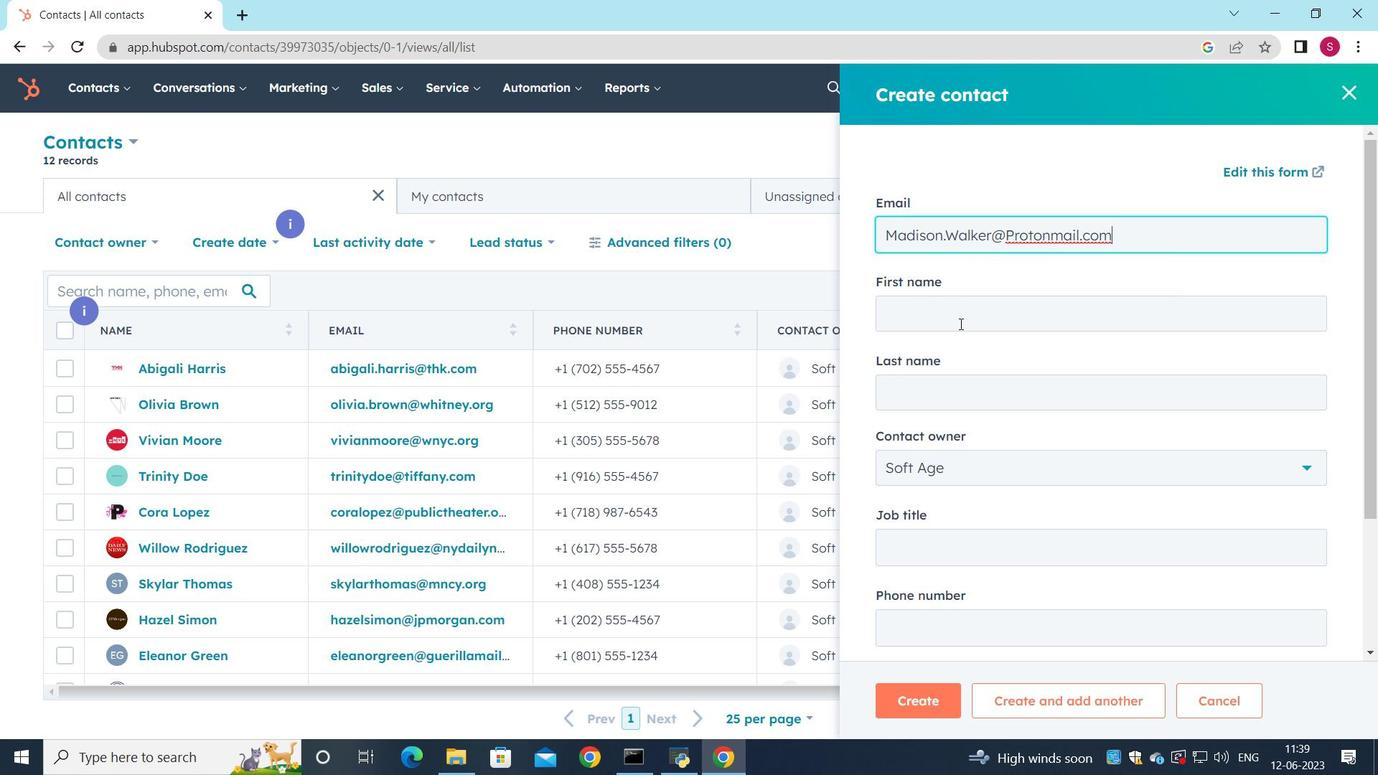 
Action: Mouse pressed left at (962, 323)
Screenshot: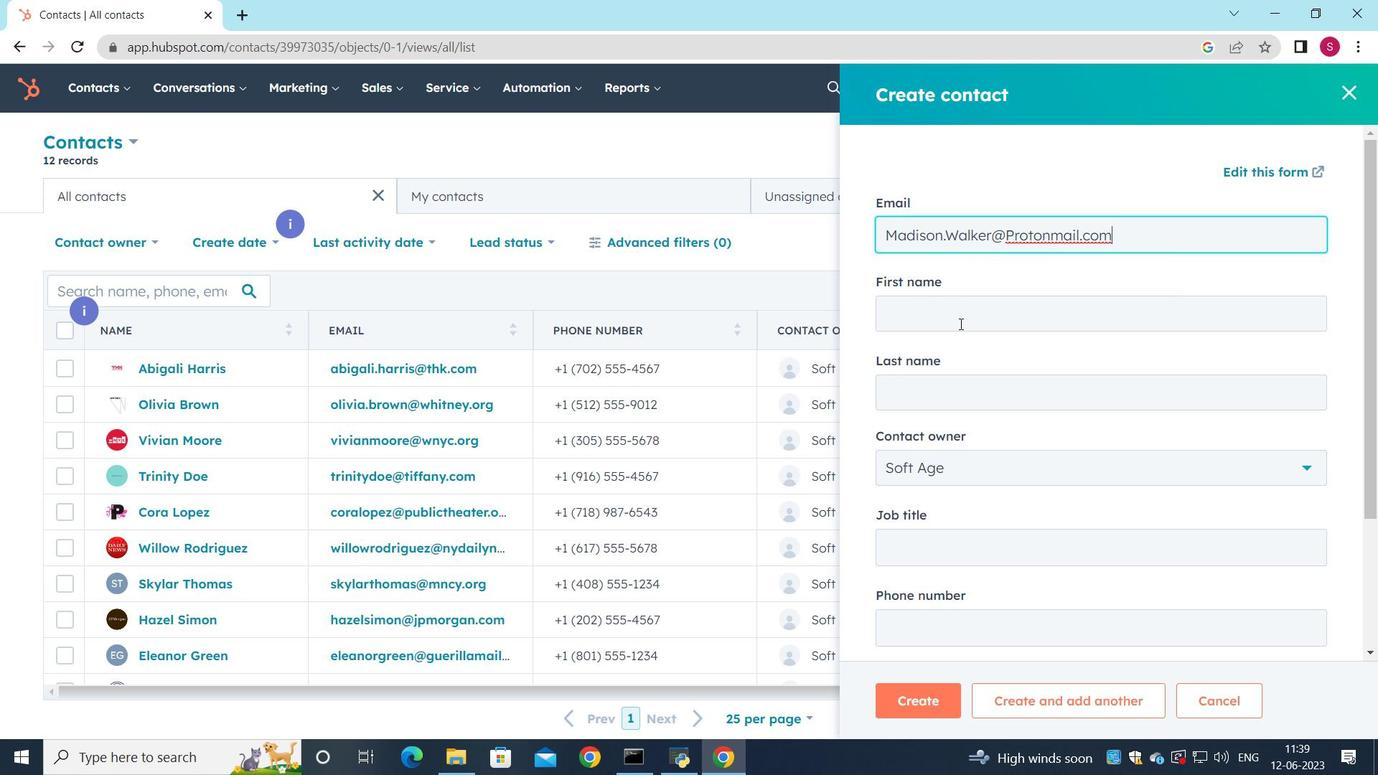 
Action: Key pressed <Key.shift>Madison
Screenshot: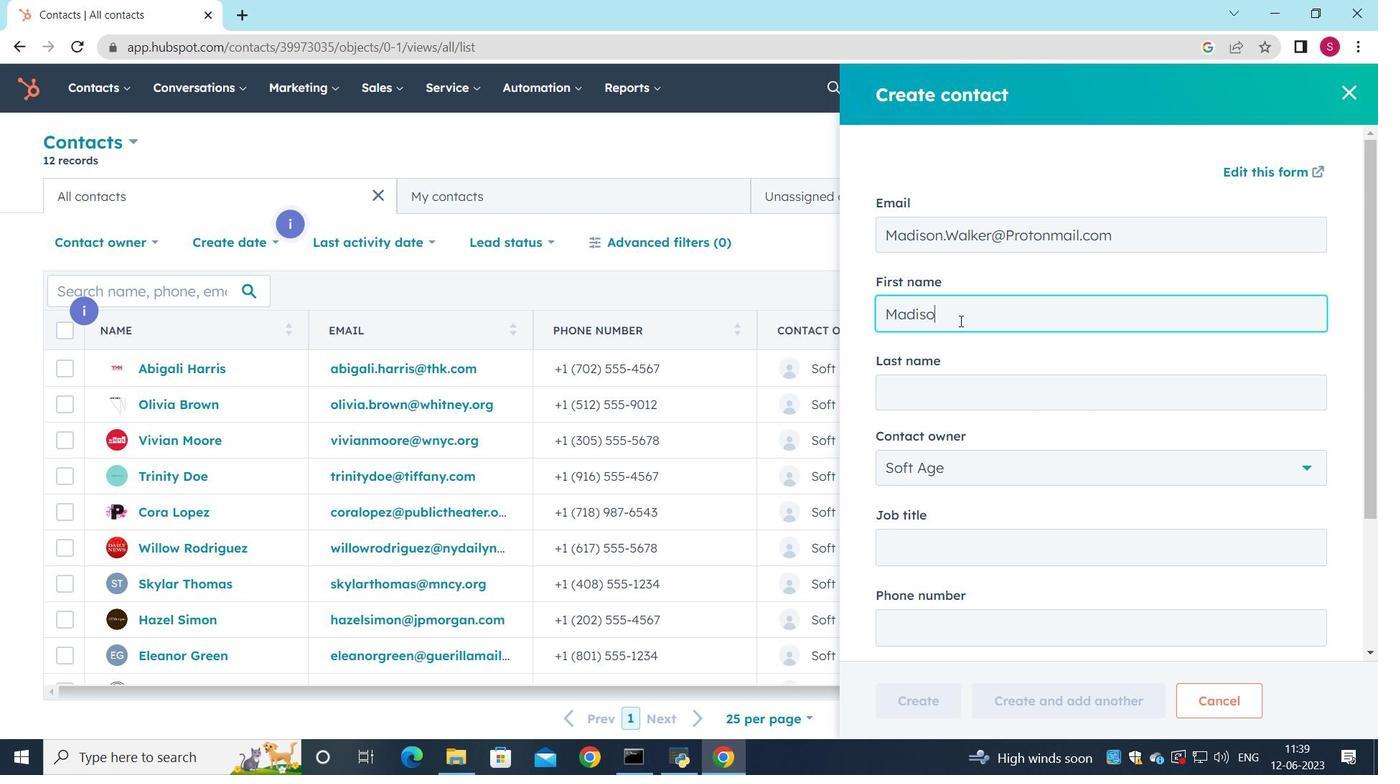 
Action: Mouse moved to (957, 387)
Screenshot: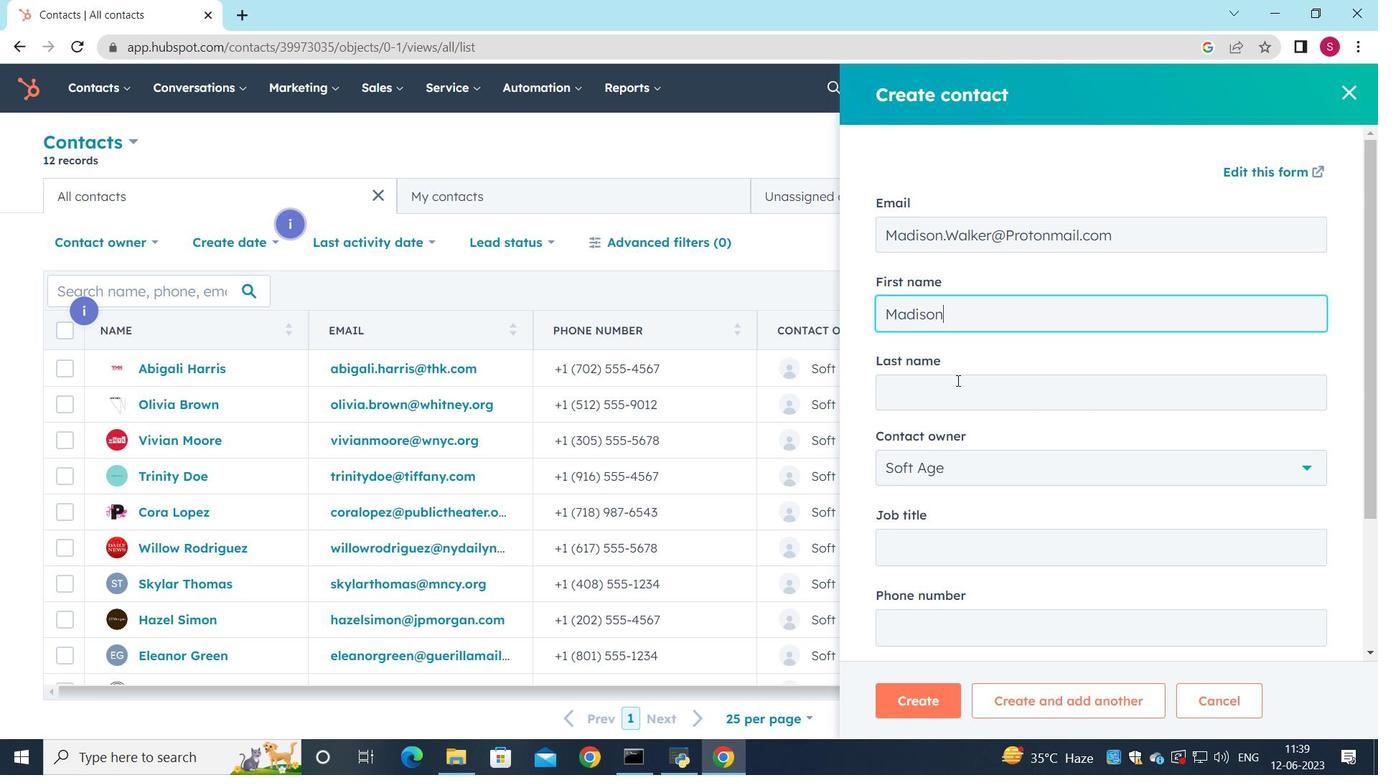 
Action: Mouse pressed left at (957, 387)
Screenshot: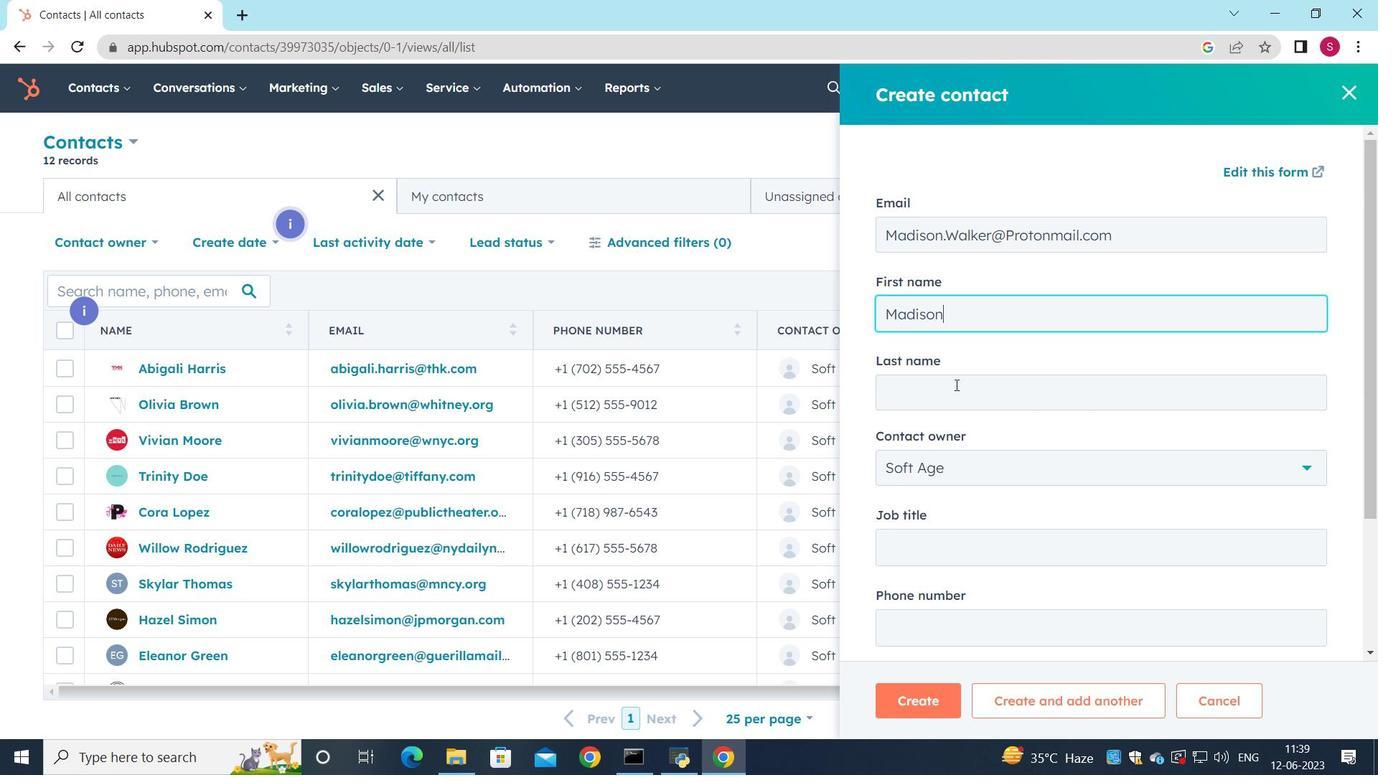 
Action: Key pressed <Key.shift>Walker
Screenshot: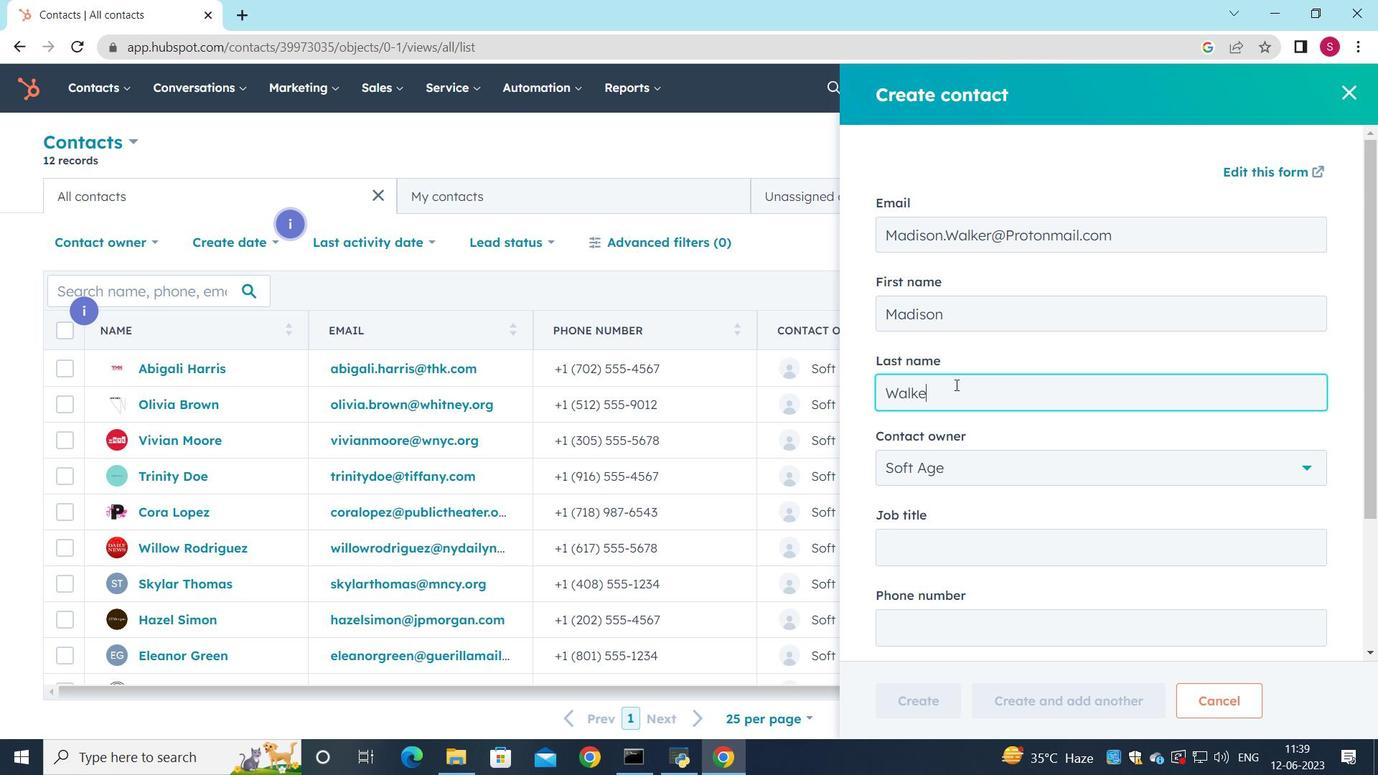 
Action: Mouse moved to (941, 539)
Screenshot: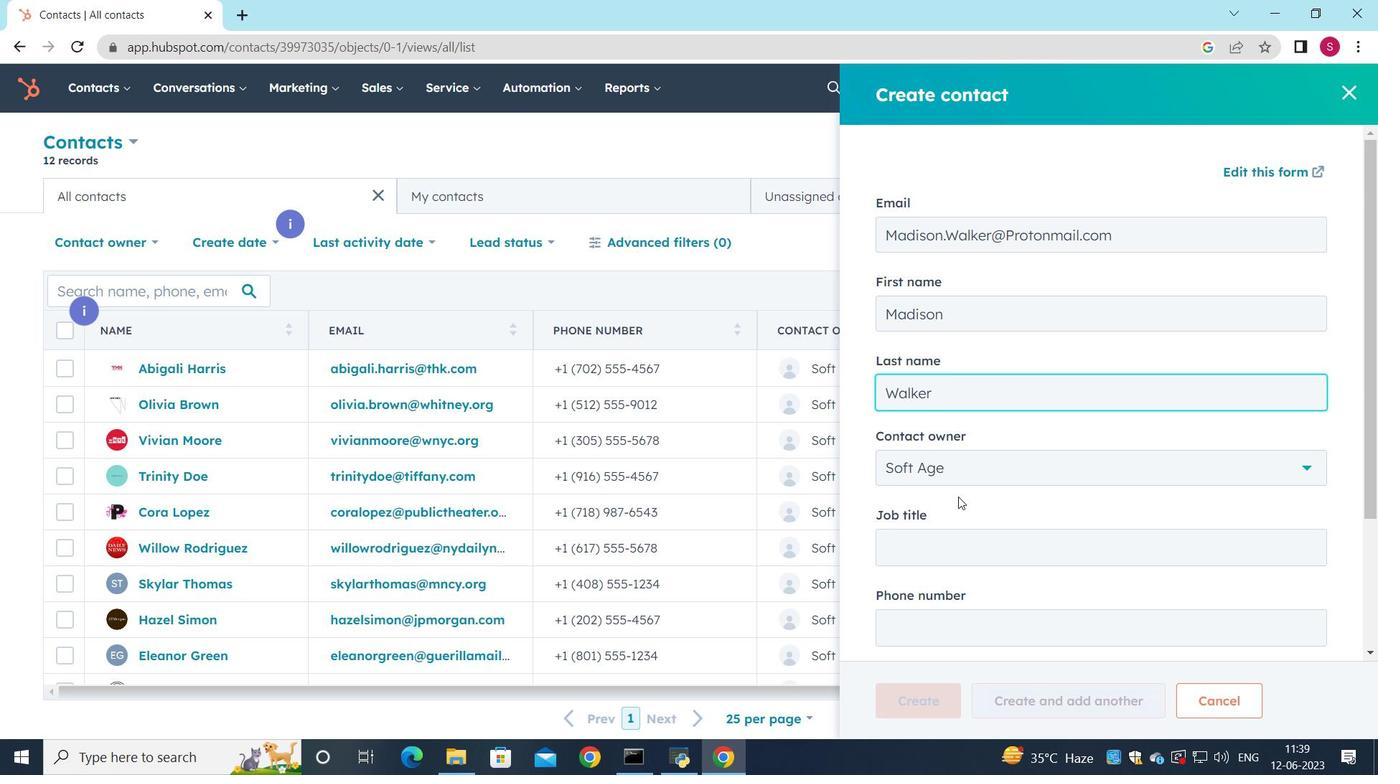 
Action: Mouse pressed left at (941, 539)
Screenshot: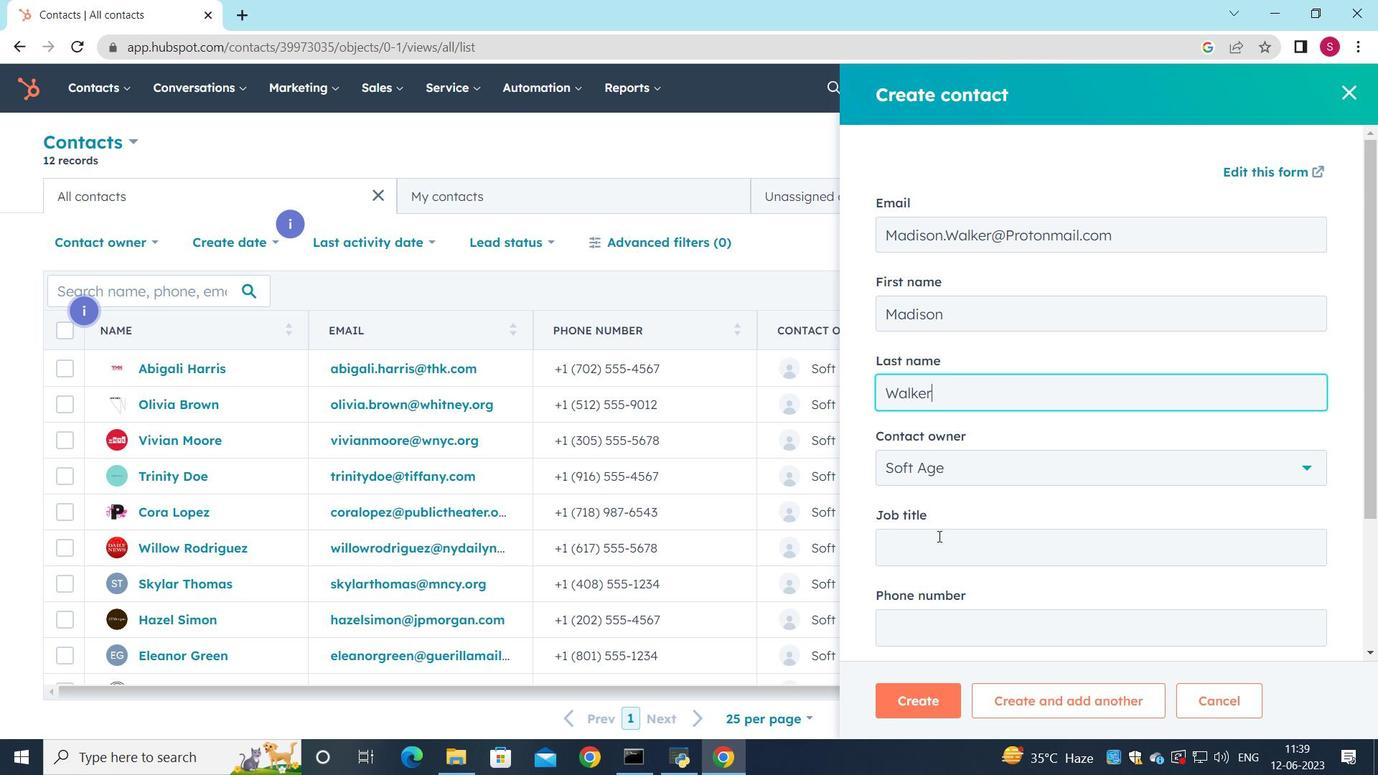 
Action: Mouse moved to (965, 539)
Screenshot: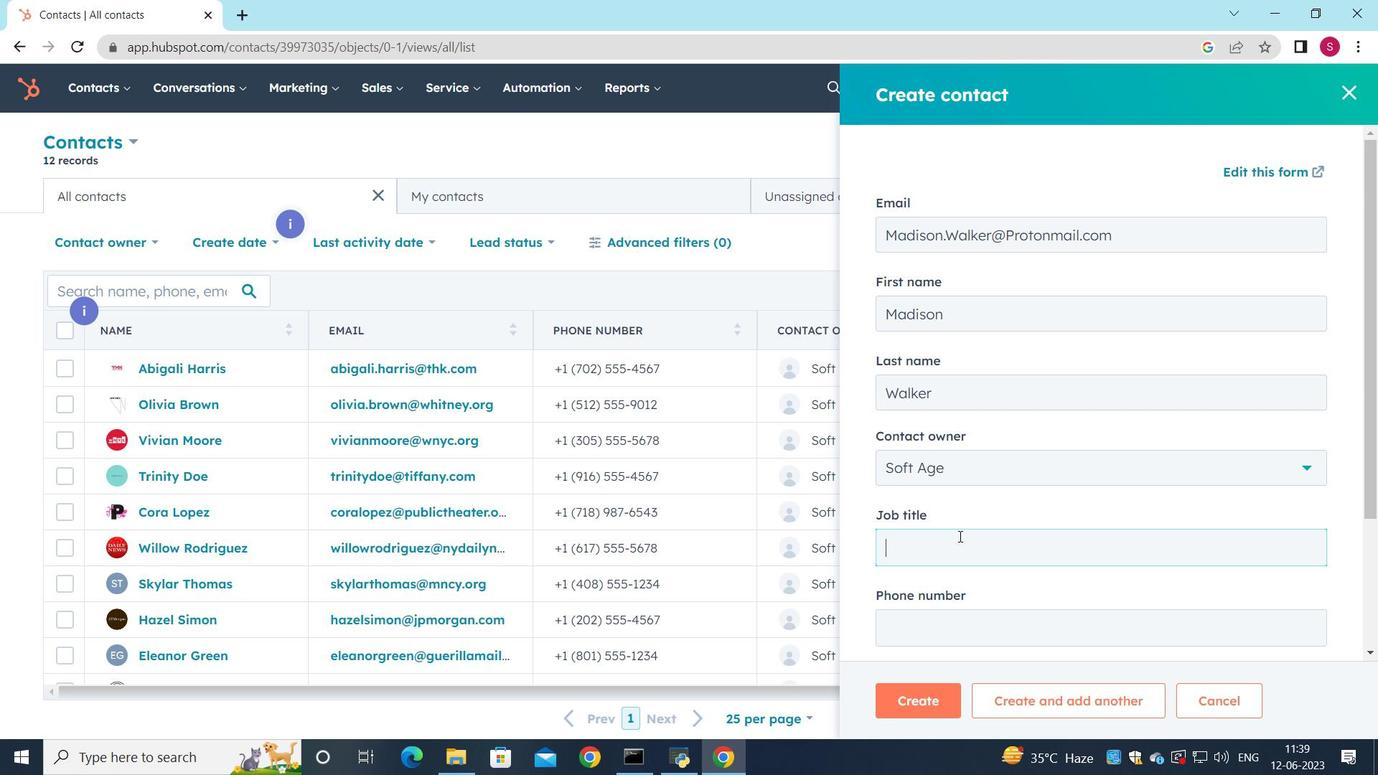 
Action: Key pressed <Key.shift>Systems<Key.space><Key.shift><Key.shift><Key.shift><Key.shift><Key.shift><Key.shift><Key.shift><Key.shift><Key.shift><Key.shift><Key.shift><Key.shift><Key.shift><Key.shift><Key.shift><Key.shift><Key.shift>Adiministrator
Screenshot: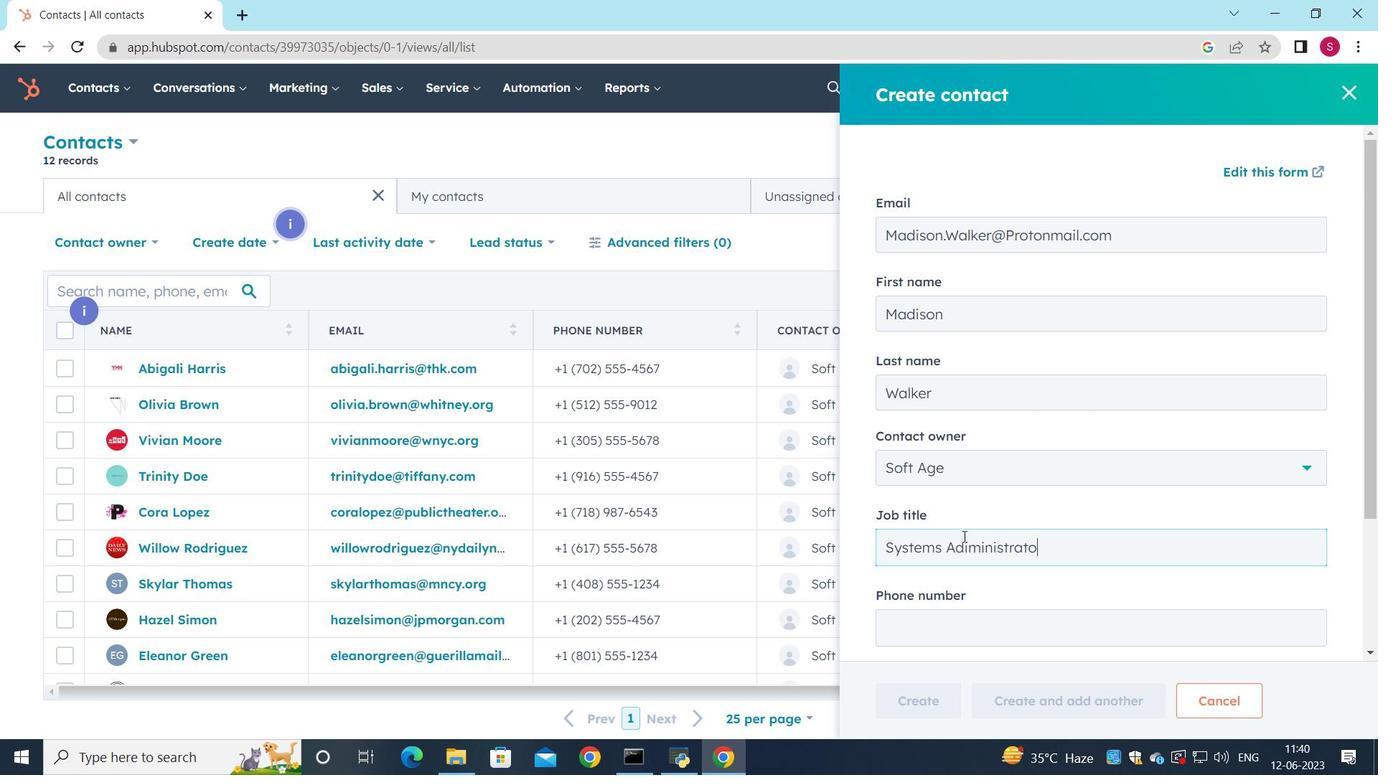 
Action: Mouse scrolled (965, 538) with delta (0, 0)
Screenshot: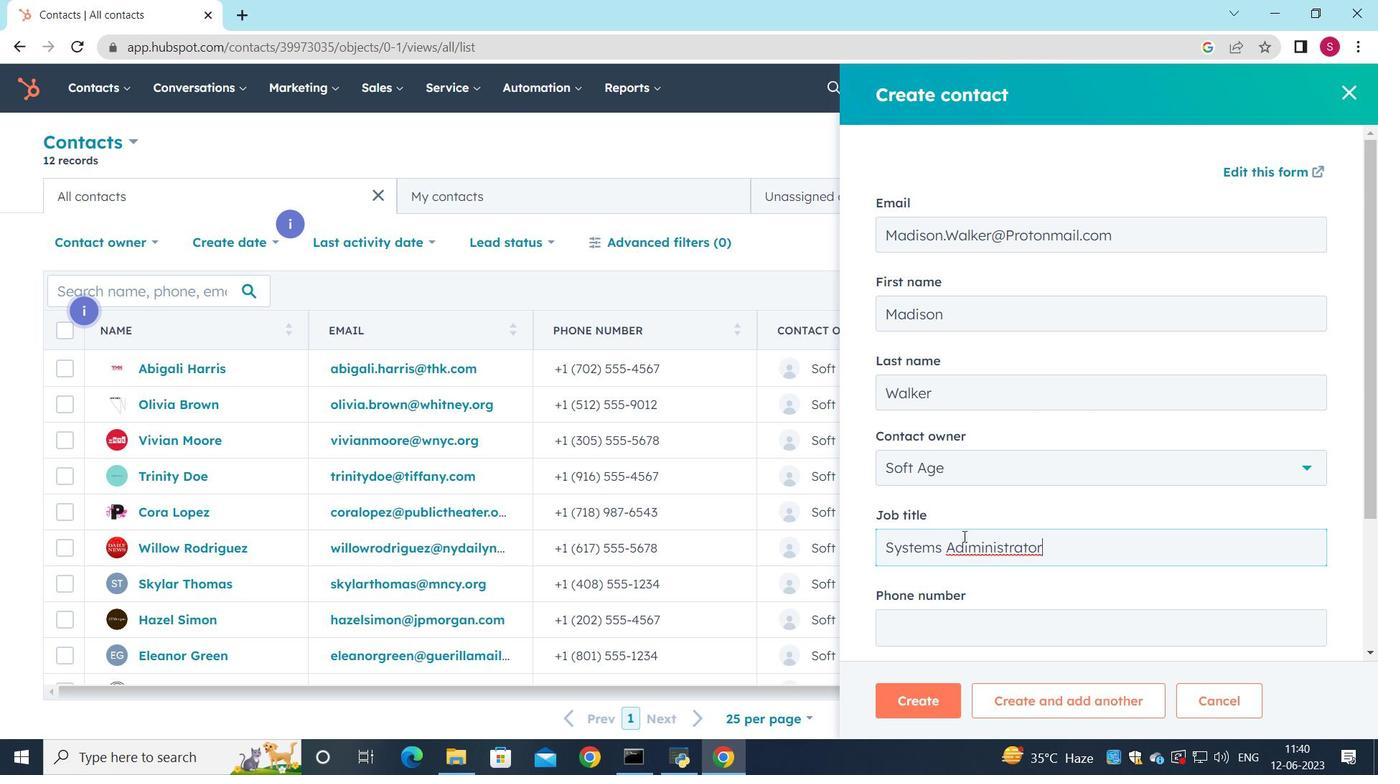 
Action: Mouse moved to (952, 552)
Screenshot: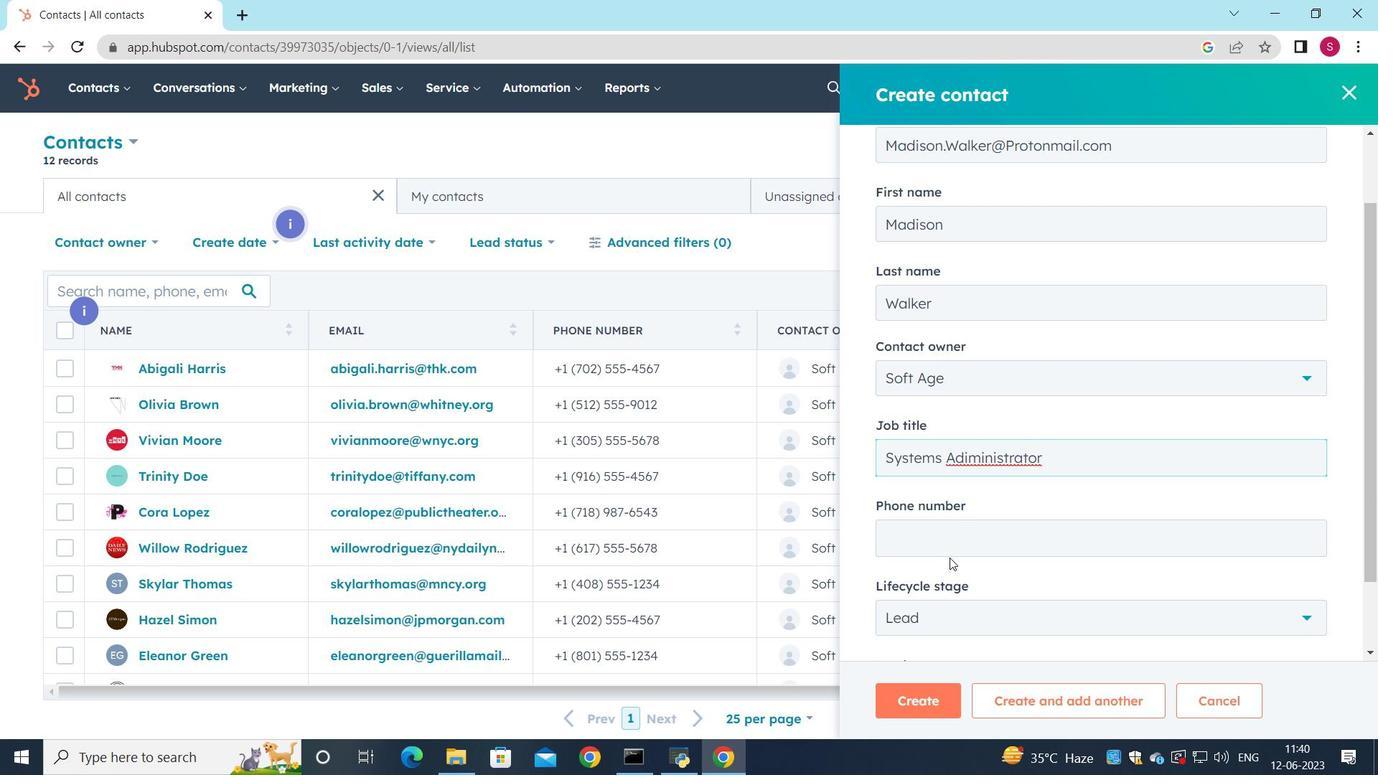 
Action: Mouse pressed left at (952, 552)
Screenshot: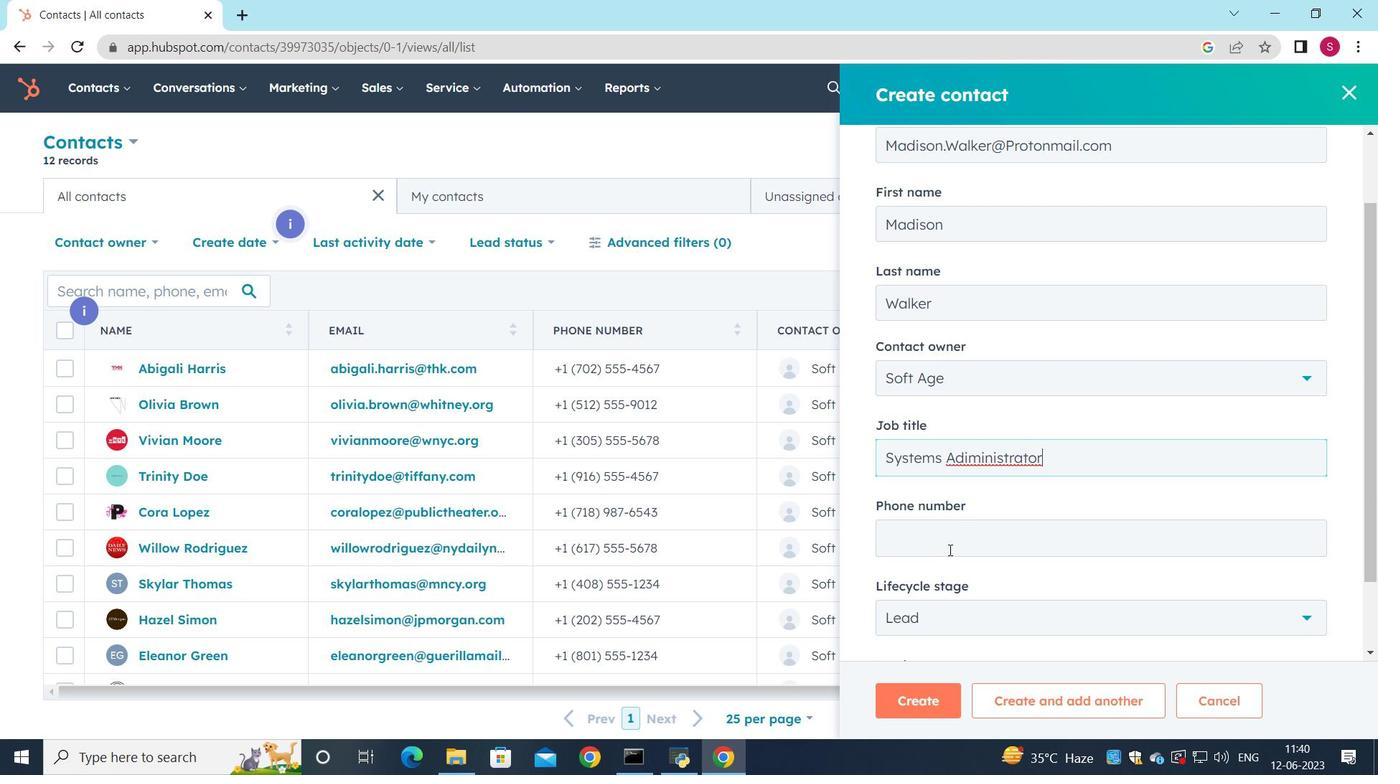 
Action: Mouse moved to (997, 522)
Screenshot: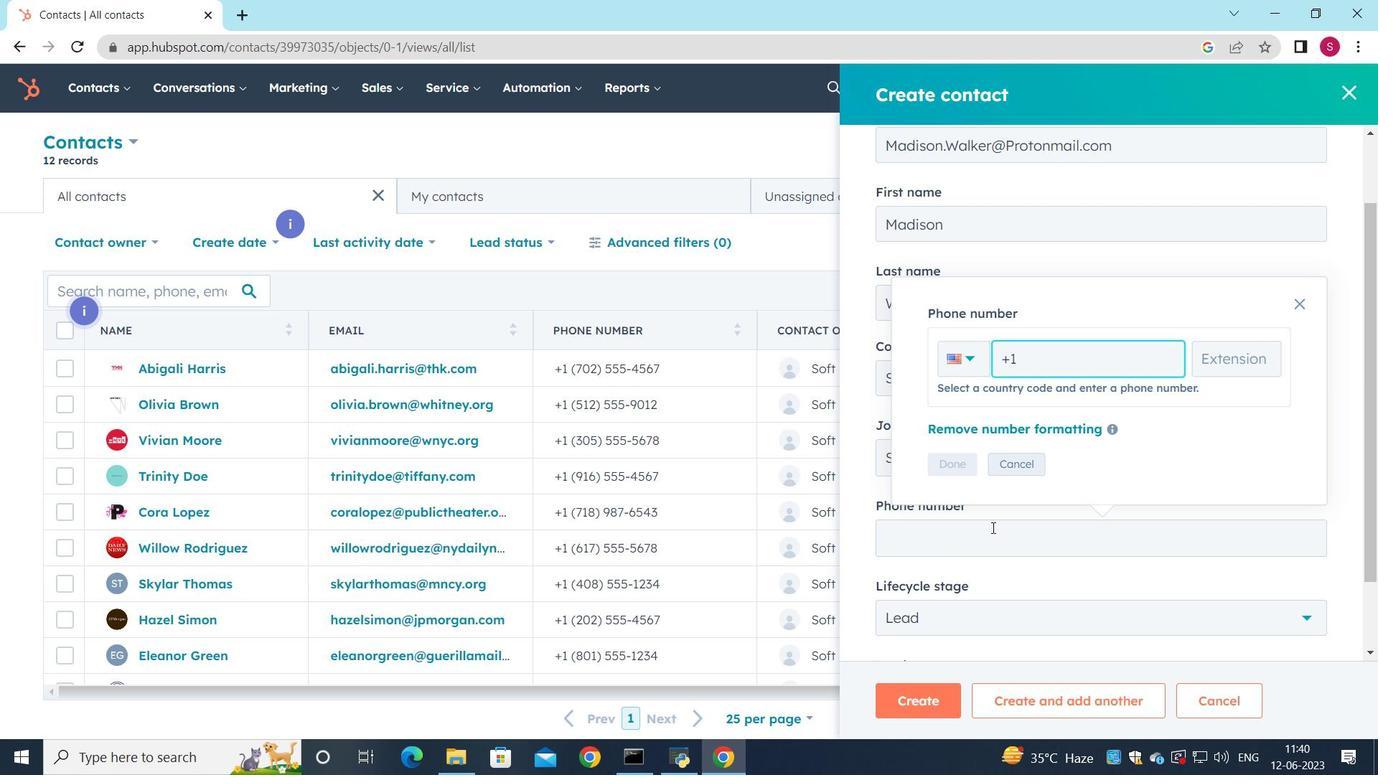 
Action: Key pressed 9165558901
Screenshot: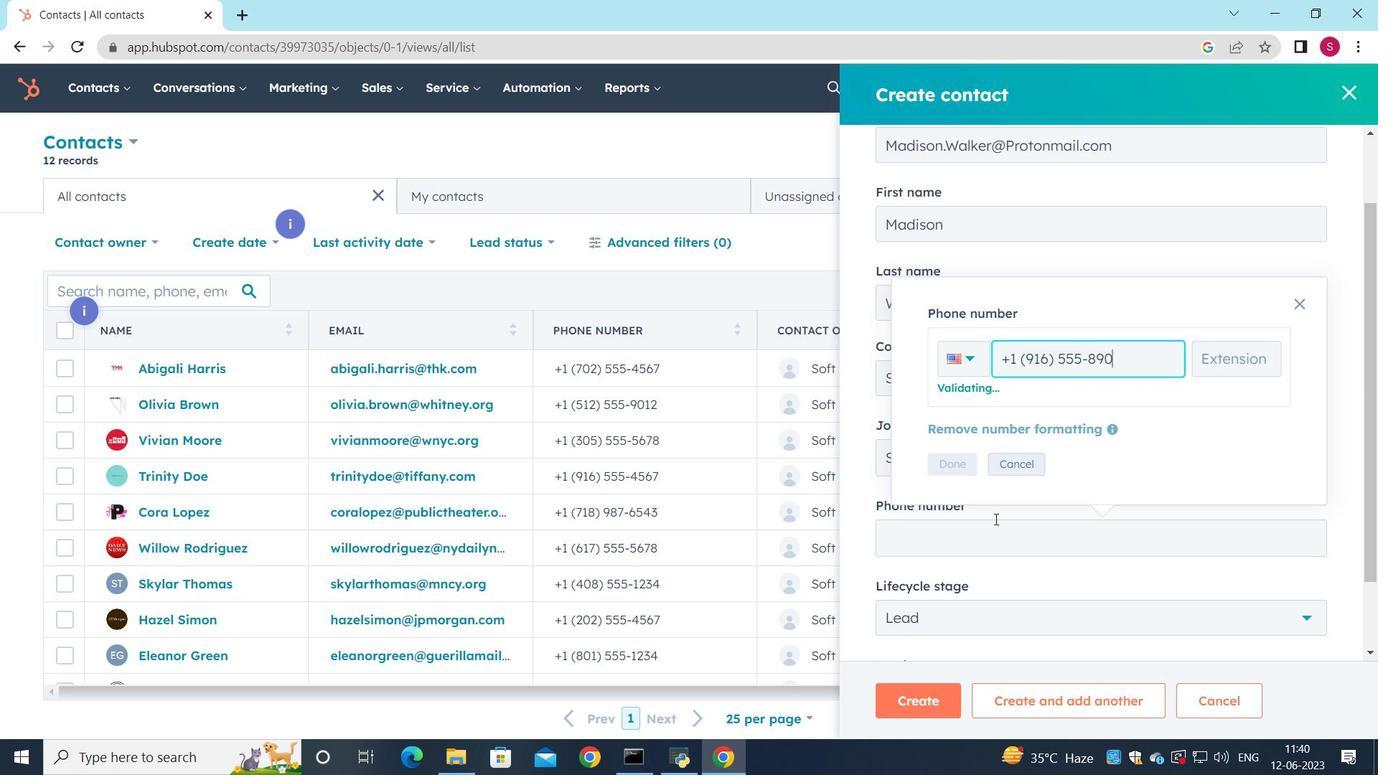 
Action: Mouse moved to (940, 455)
Screenshot: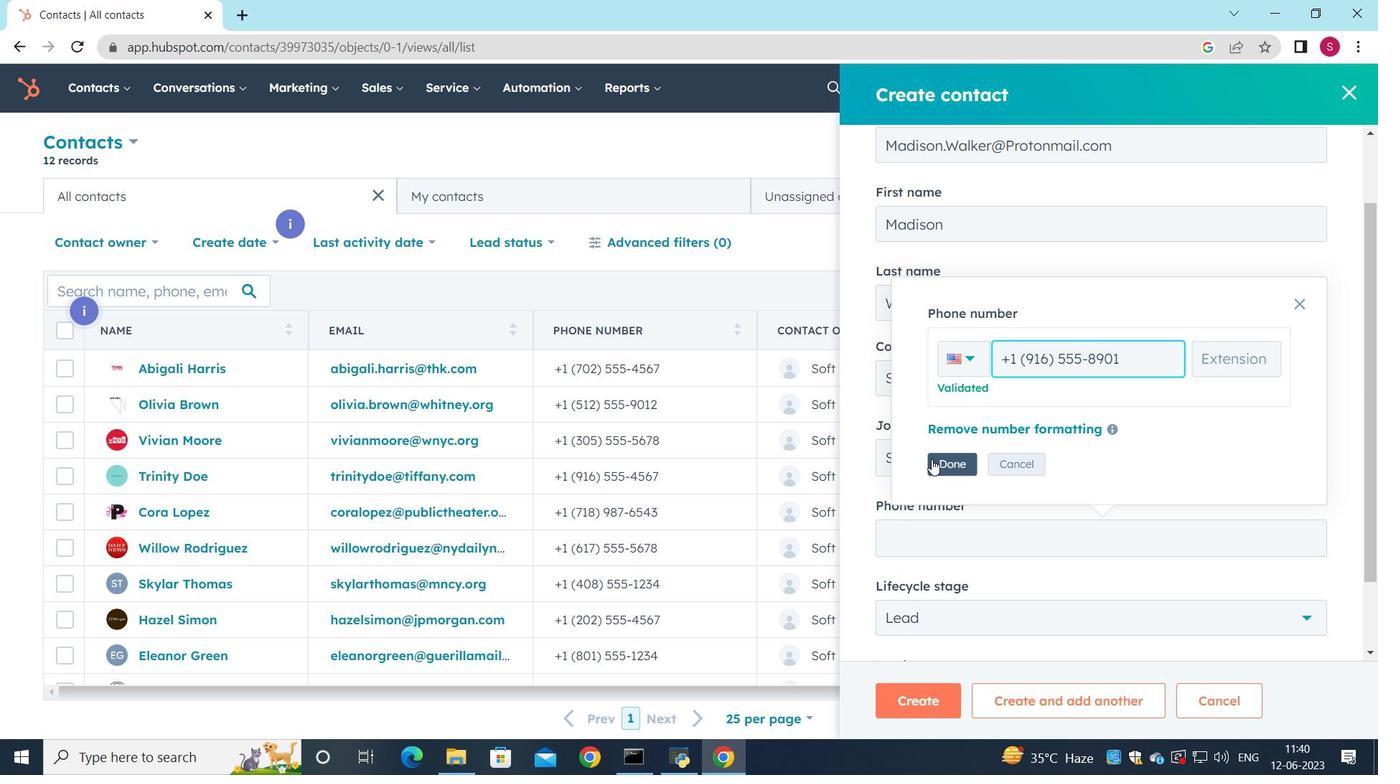 
Action: Mouse pressed left at (940, 455)
Screenshot: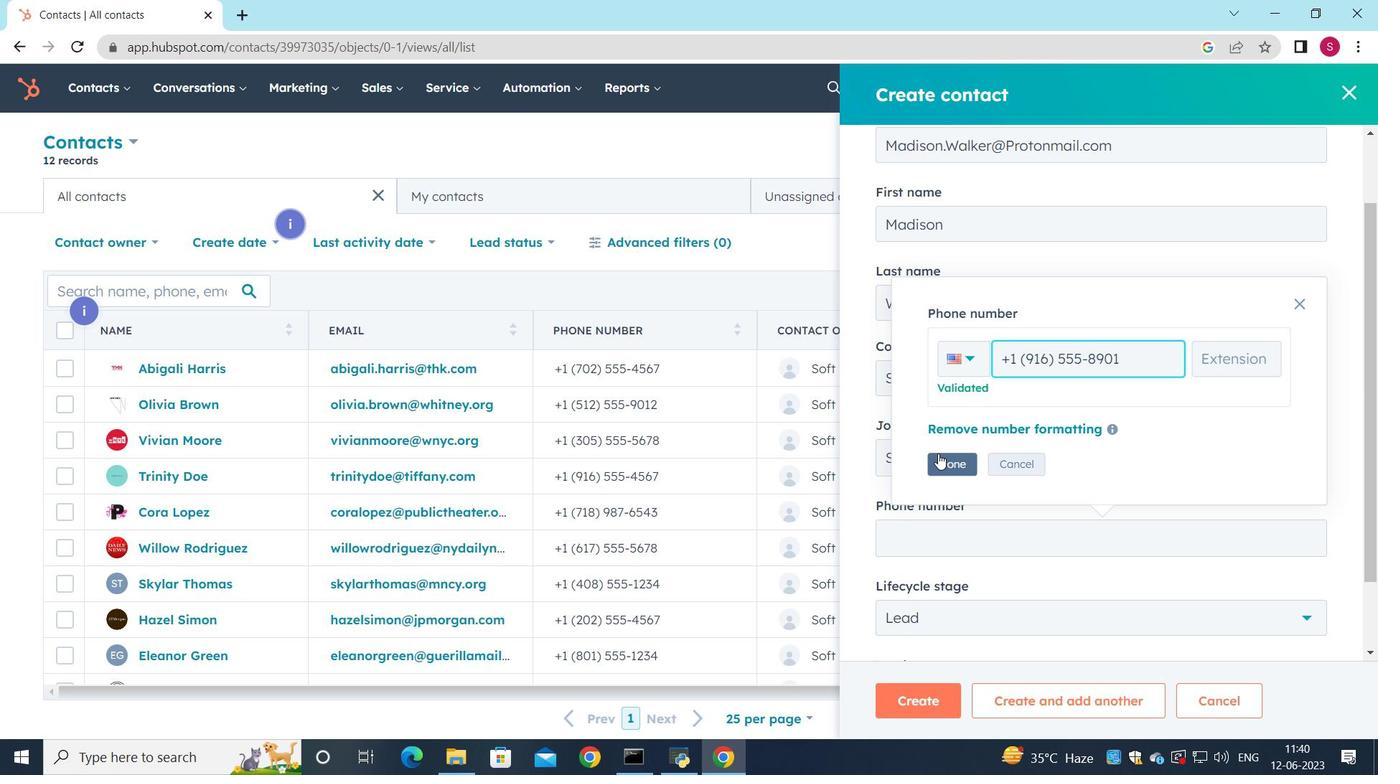 
Action: Mouse moved to (977, 520)
Screenshot: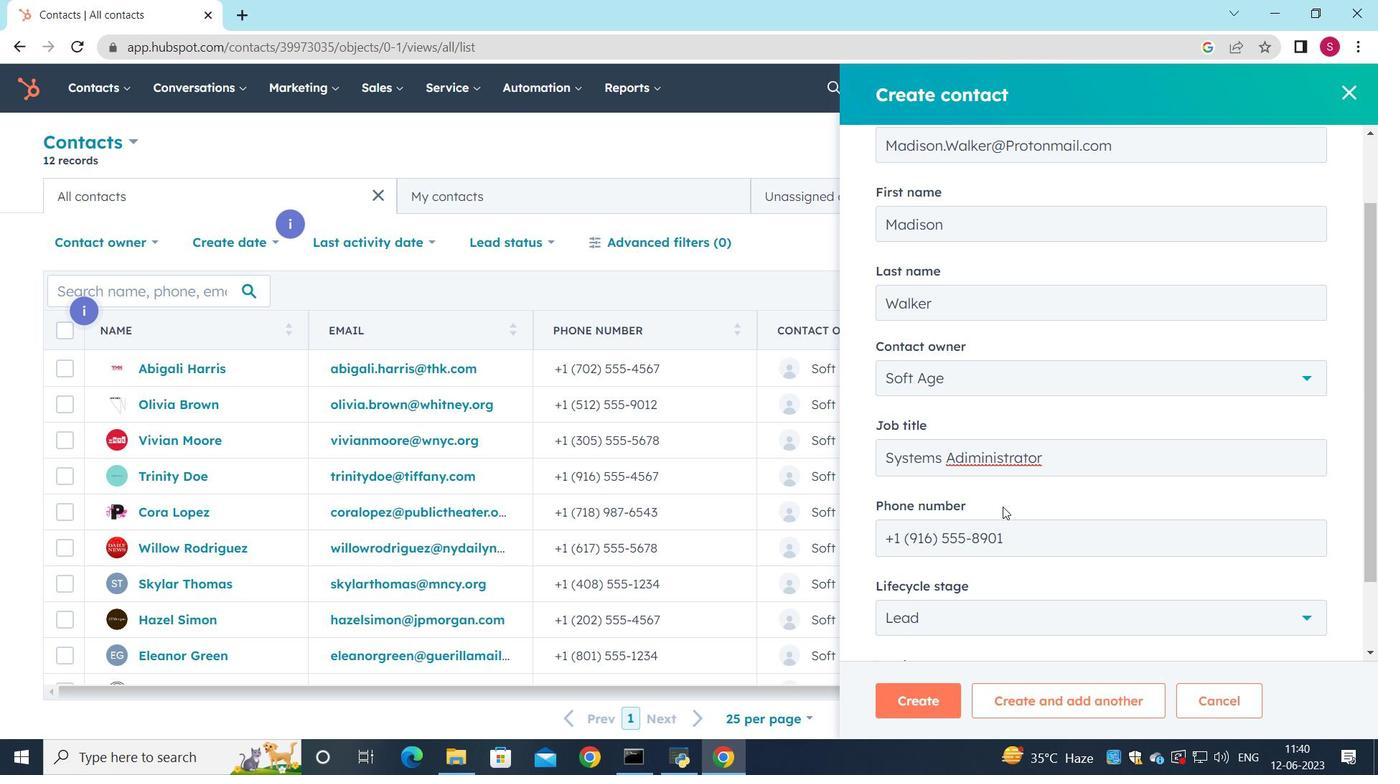 
Action: Mouse scrolled (977, 519) with delta (0, 0)
Screenshot: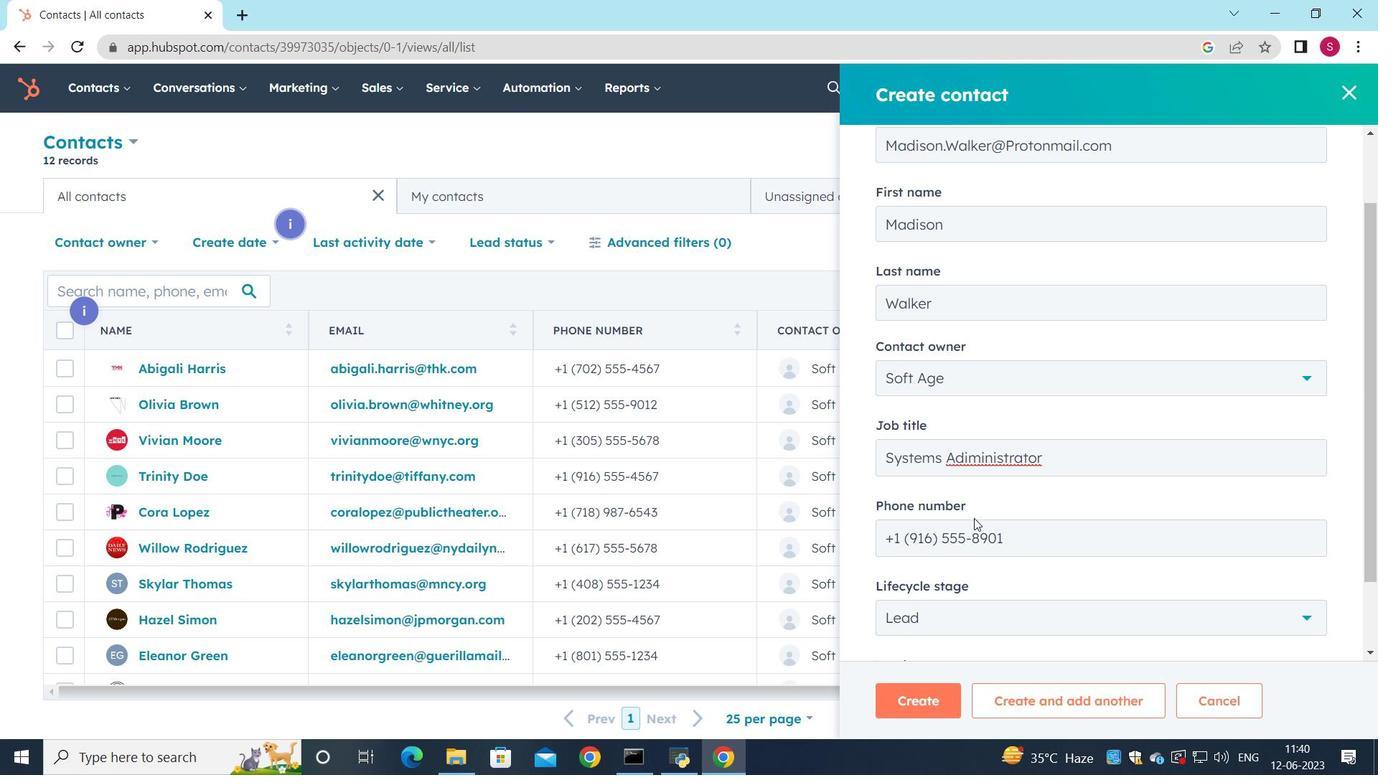 
Action: Mouse moved to (971, 369)
Screenshot: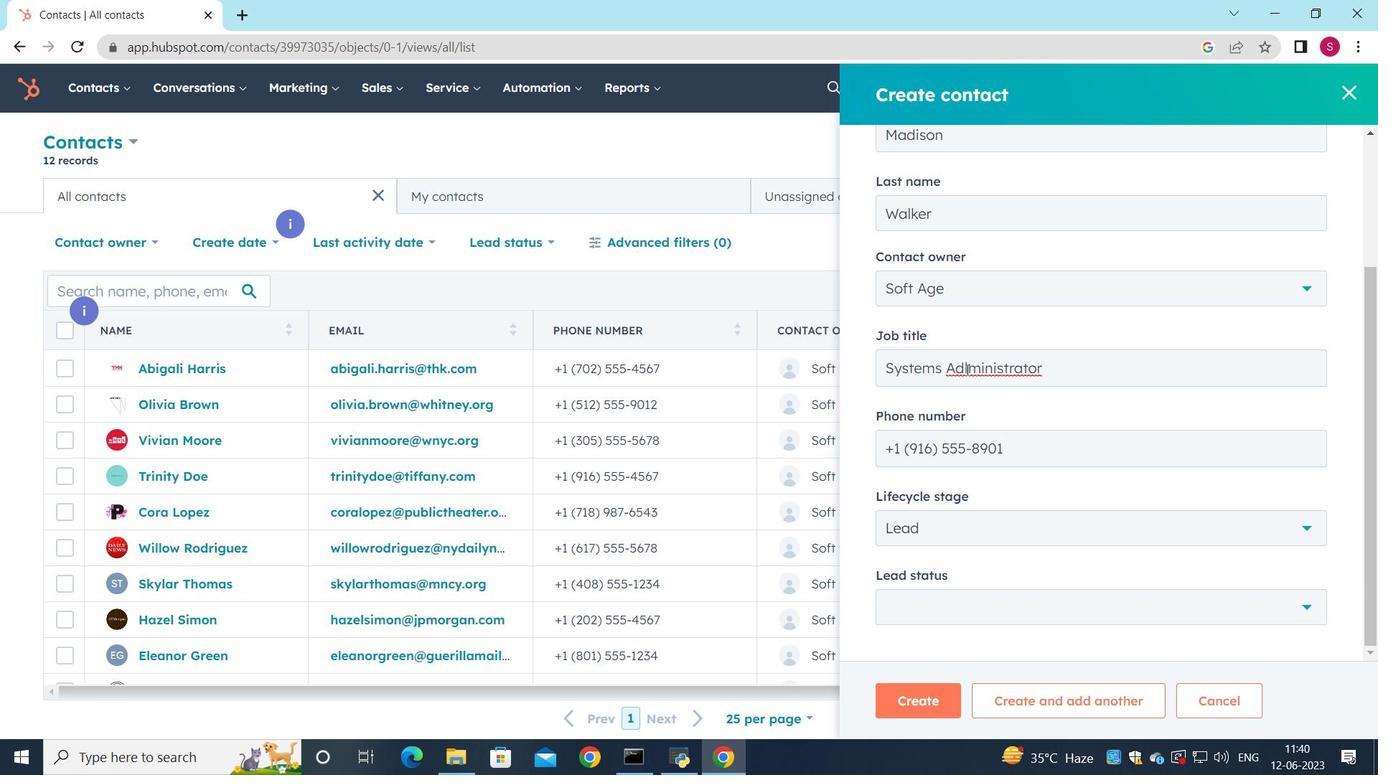 
Action: Mouse pressed left at (971, 369)
Screenshot: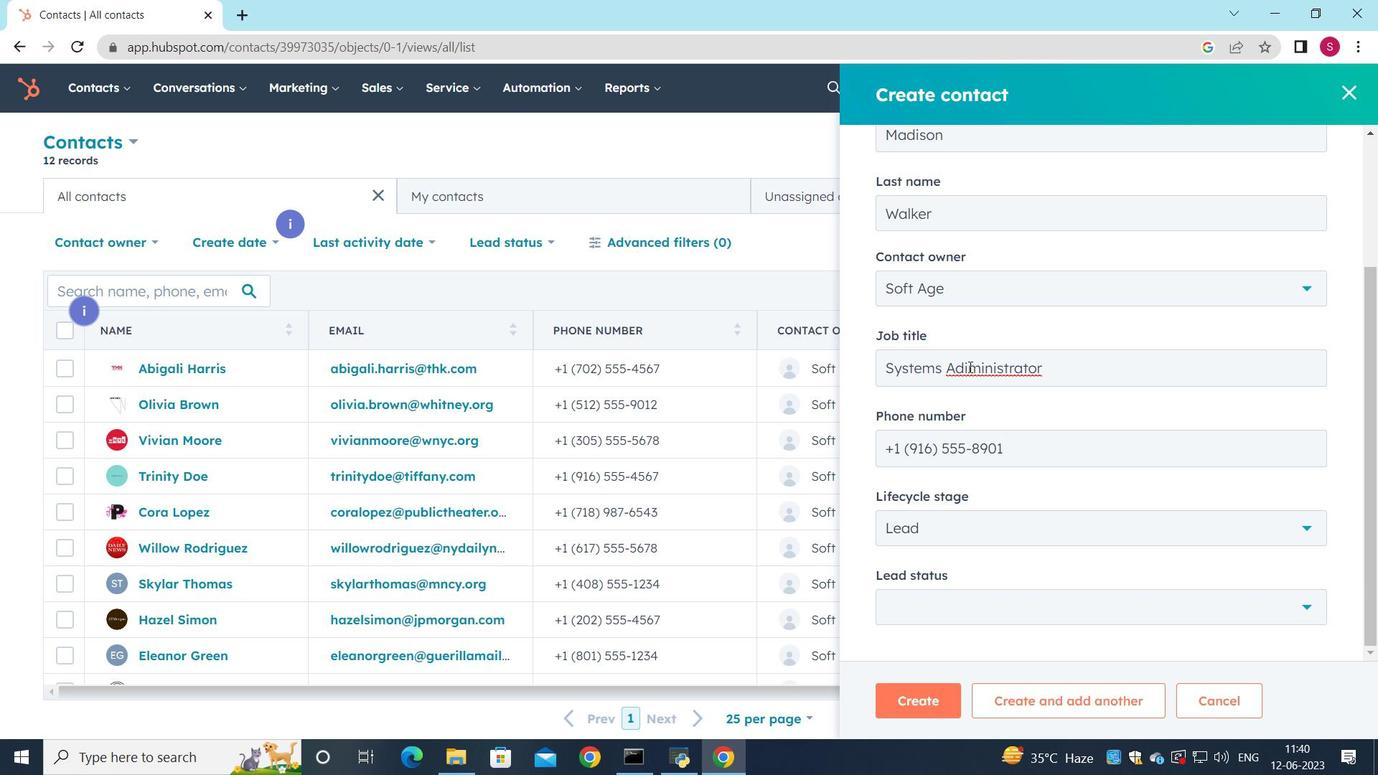 
Action: Key pressed <Key.backspace>
Screenshot: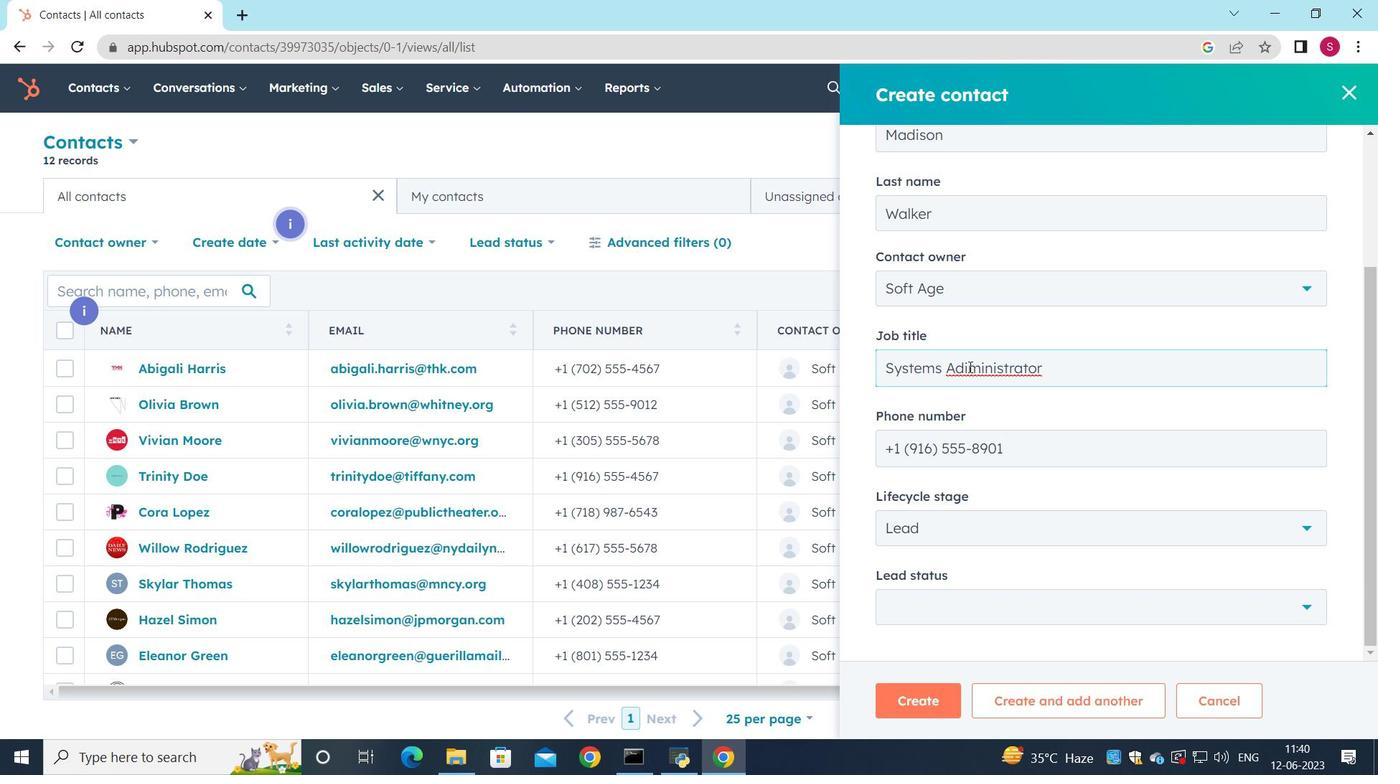 
Action: Mouse moved to (1079, 422)
Screenshot: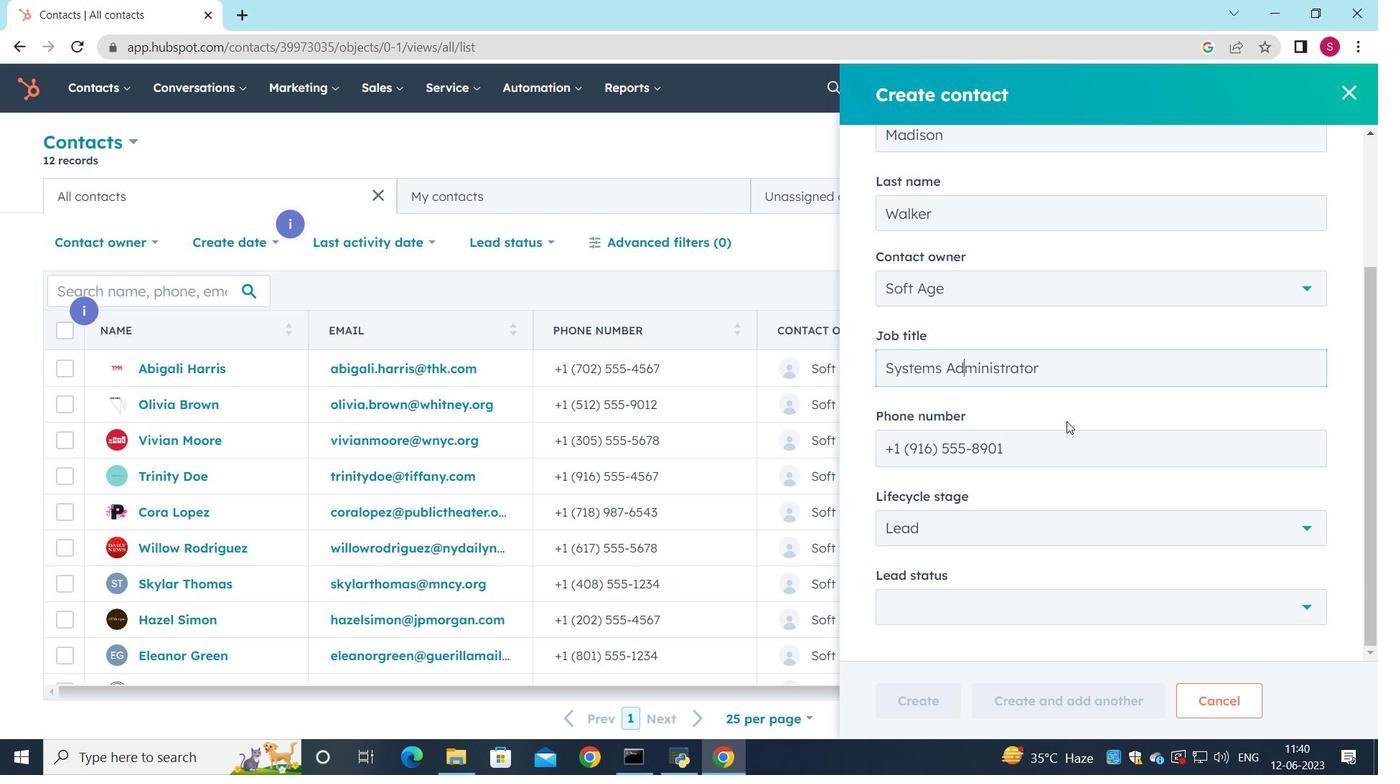 
Action: Mouse scrolled (1079, 422) with delta (0, 0)
Screenshot: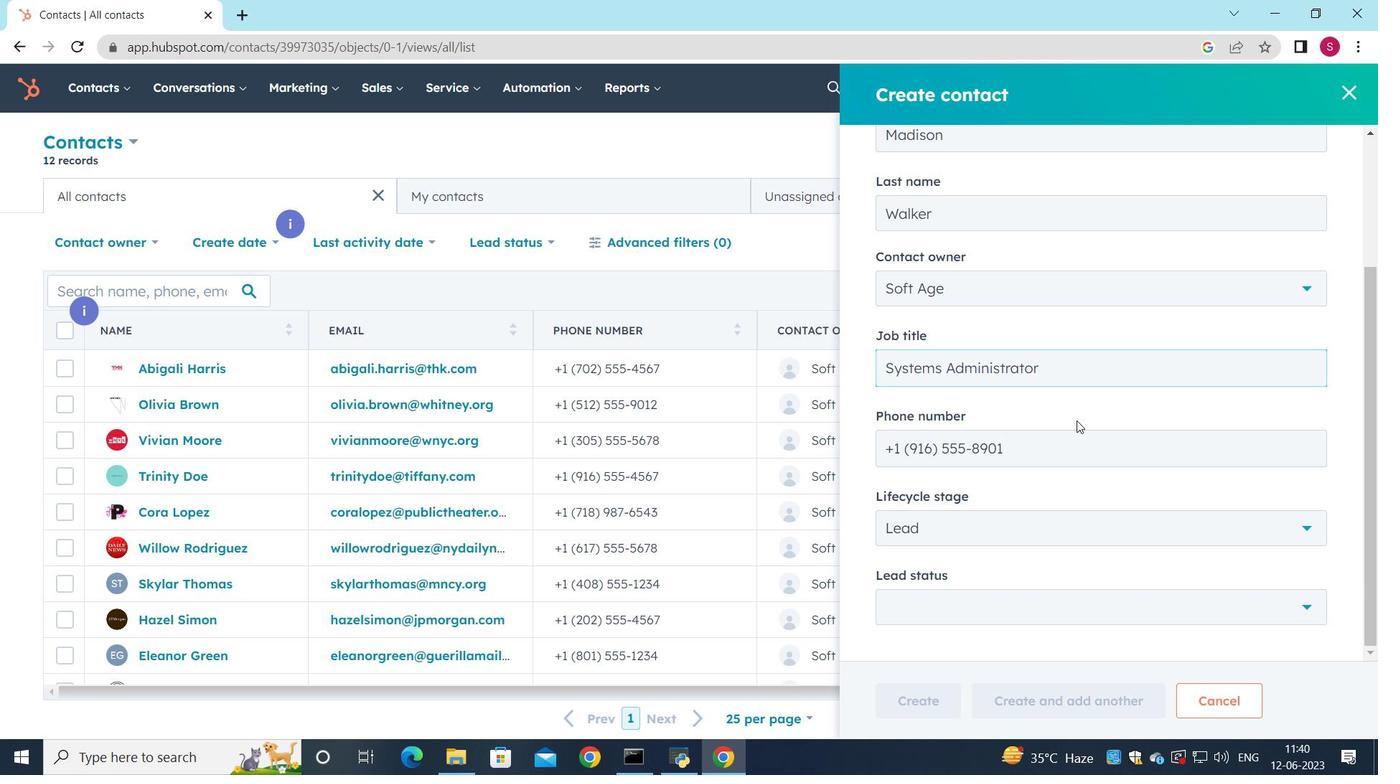 
Action: Mouse moved to (1065, 478)
Screenshot: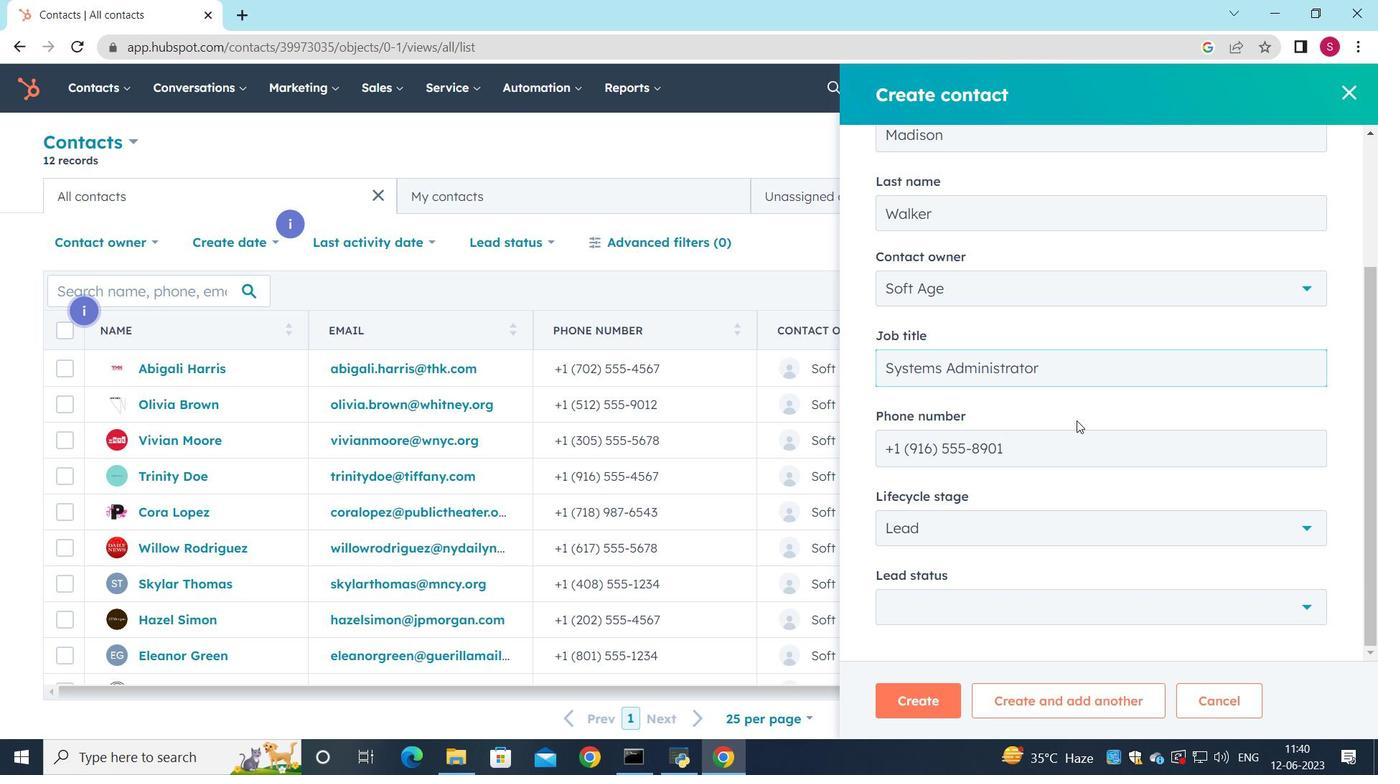 
Action: Mouse scrolled (1065, 477) with delta (0, 0)
Screenshot: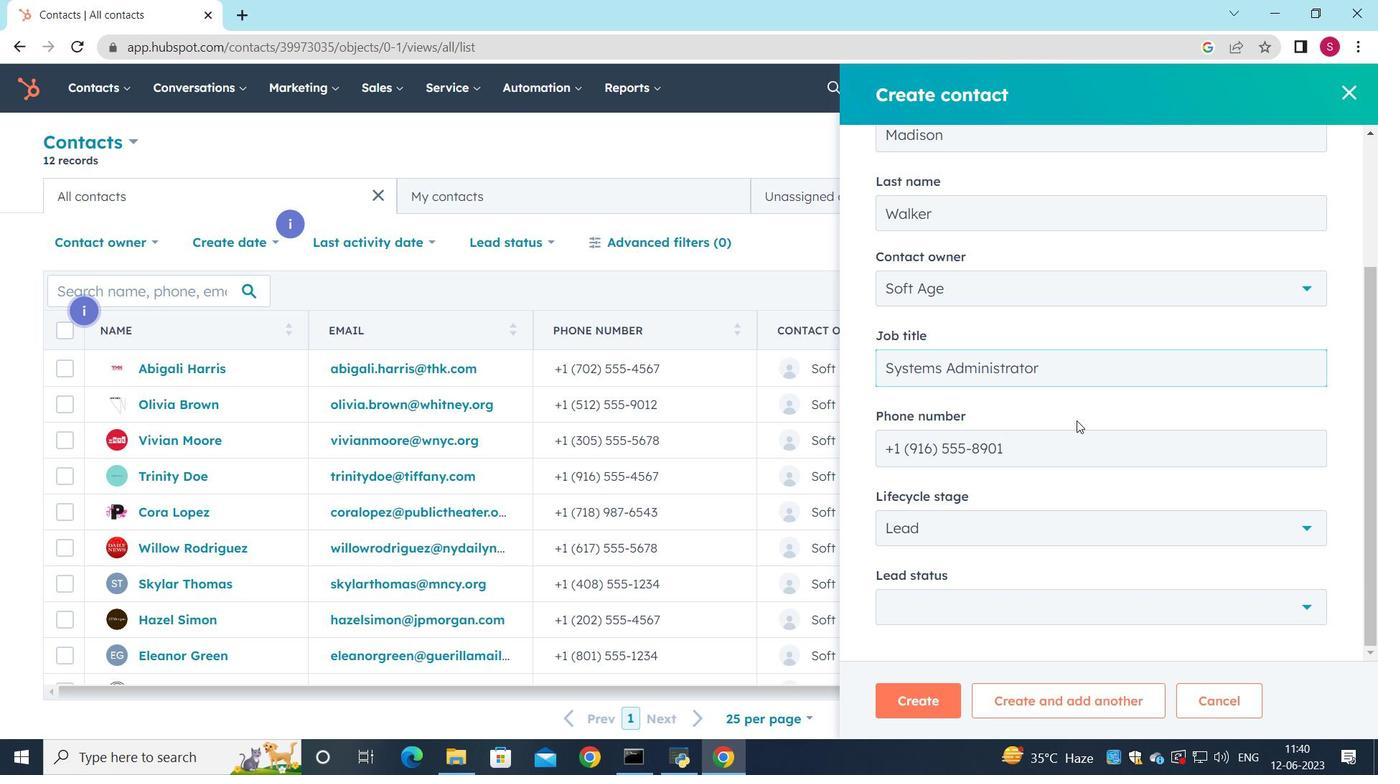 
Action: Mouse moved to (1281, 611)
Screenshot: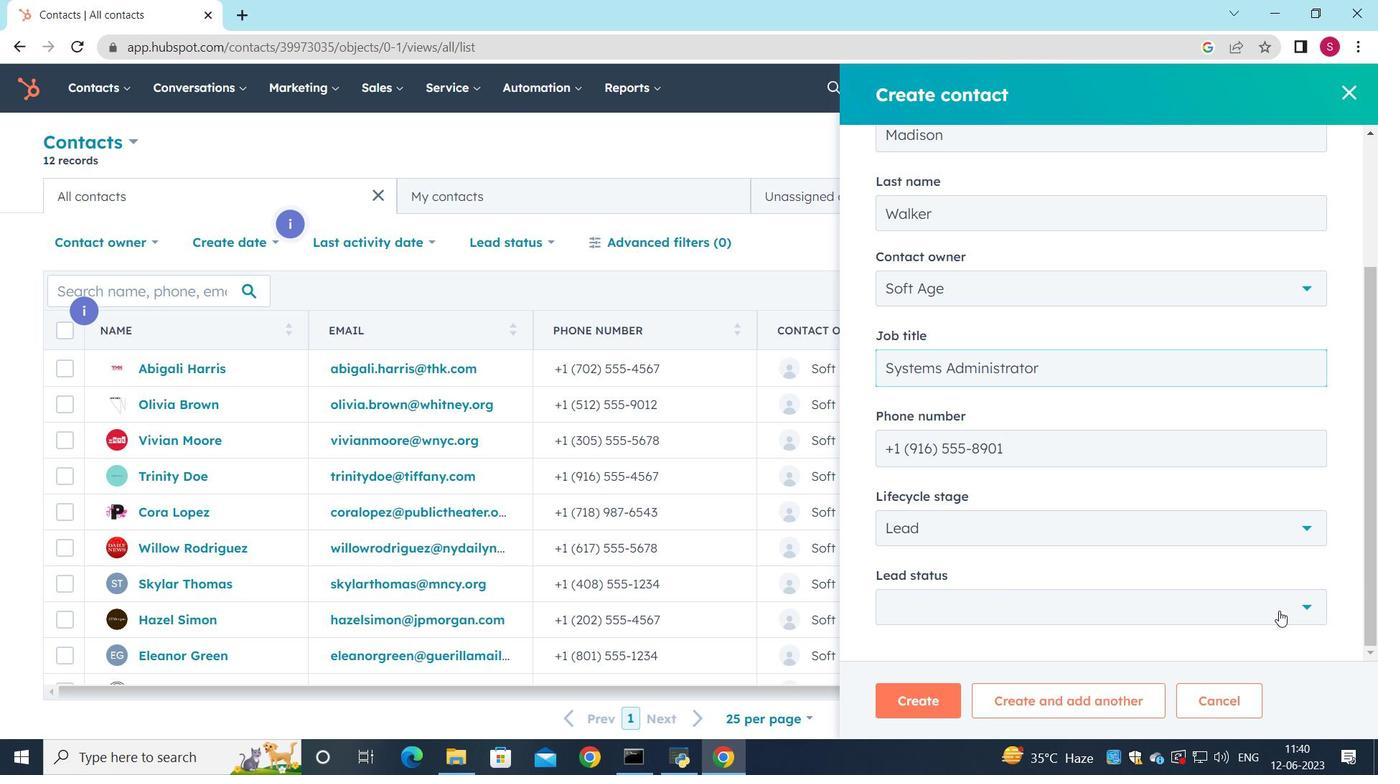
Action: Mouse pressed left at (1281, 611)
Screenshot: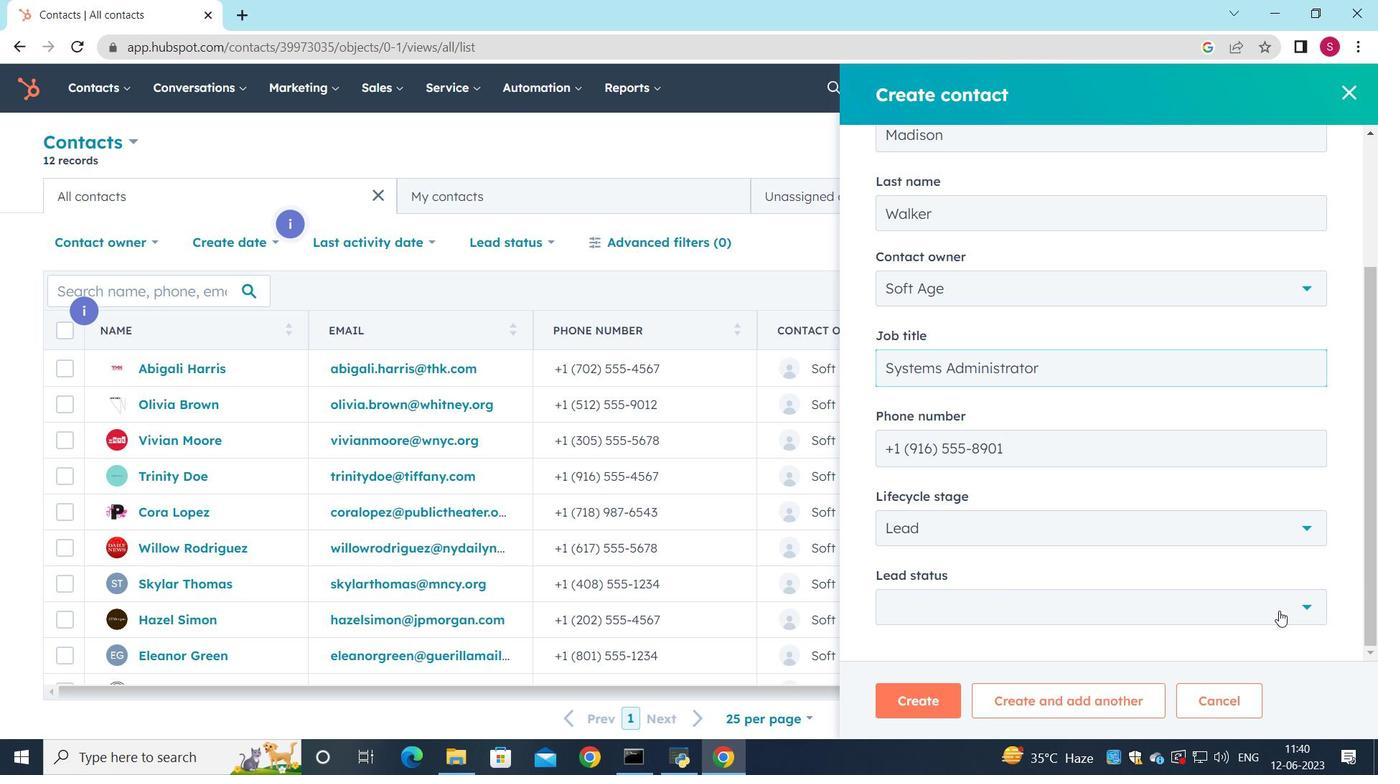 
Action: Mouse moved to (965, 454)
Screenshot: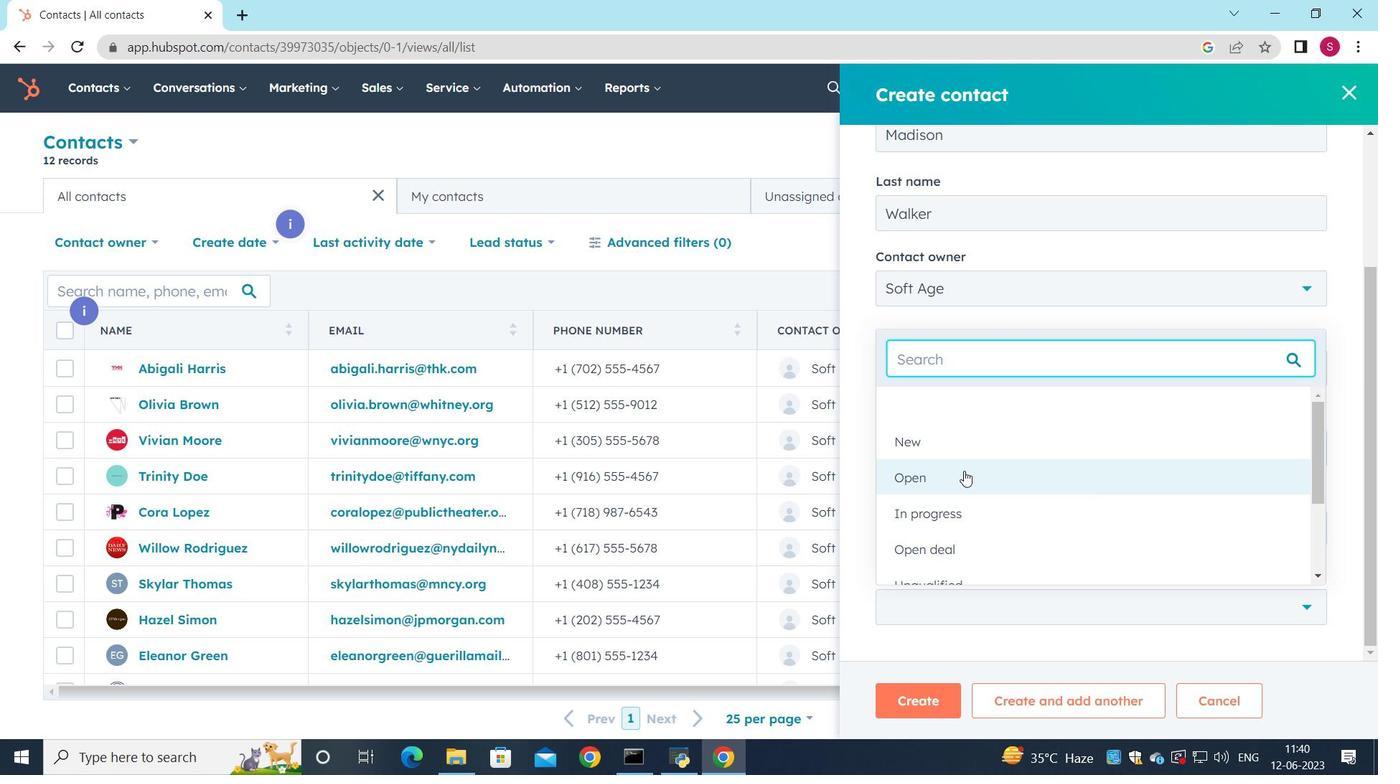 
Action: Mouse pressed left at (965, 454)
Screenshot: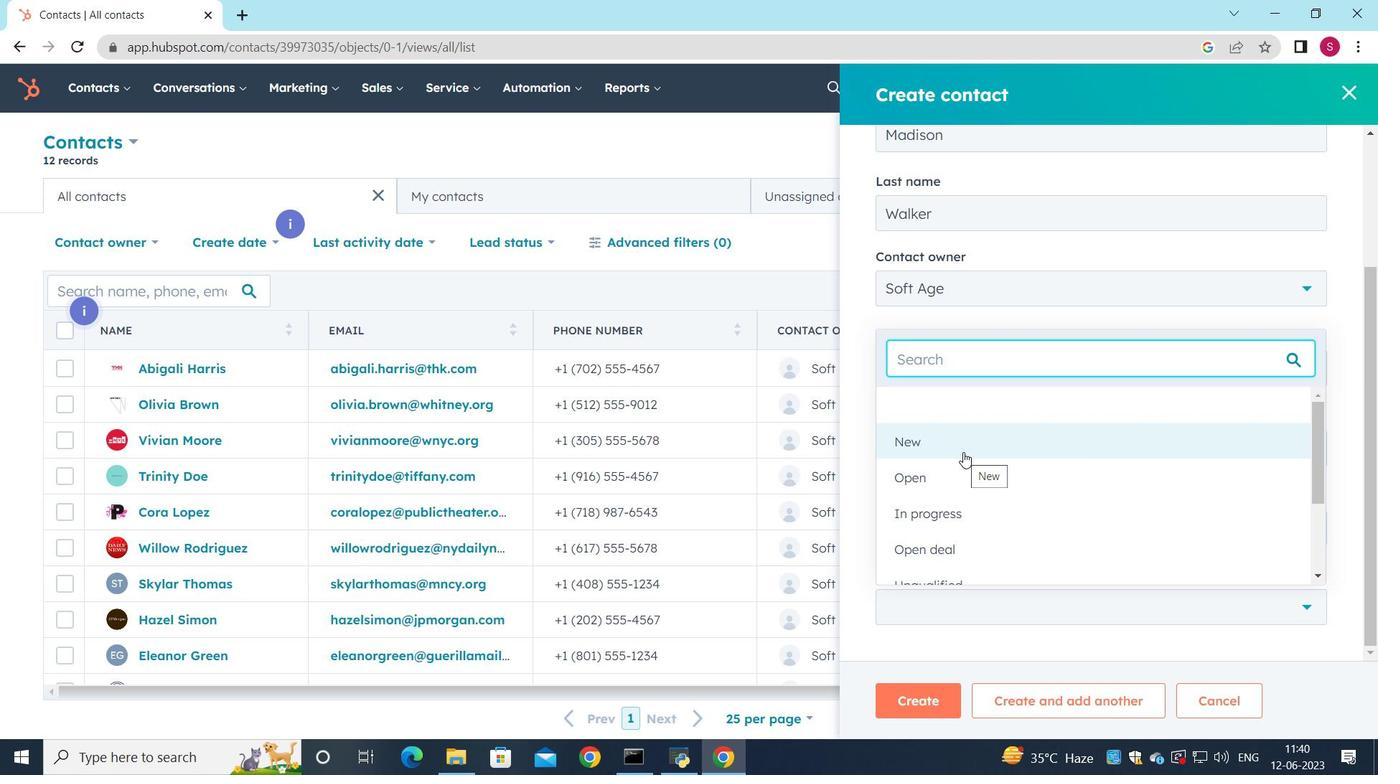 
Action: Mouse moved to (927, 705)
Screenshot: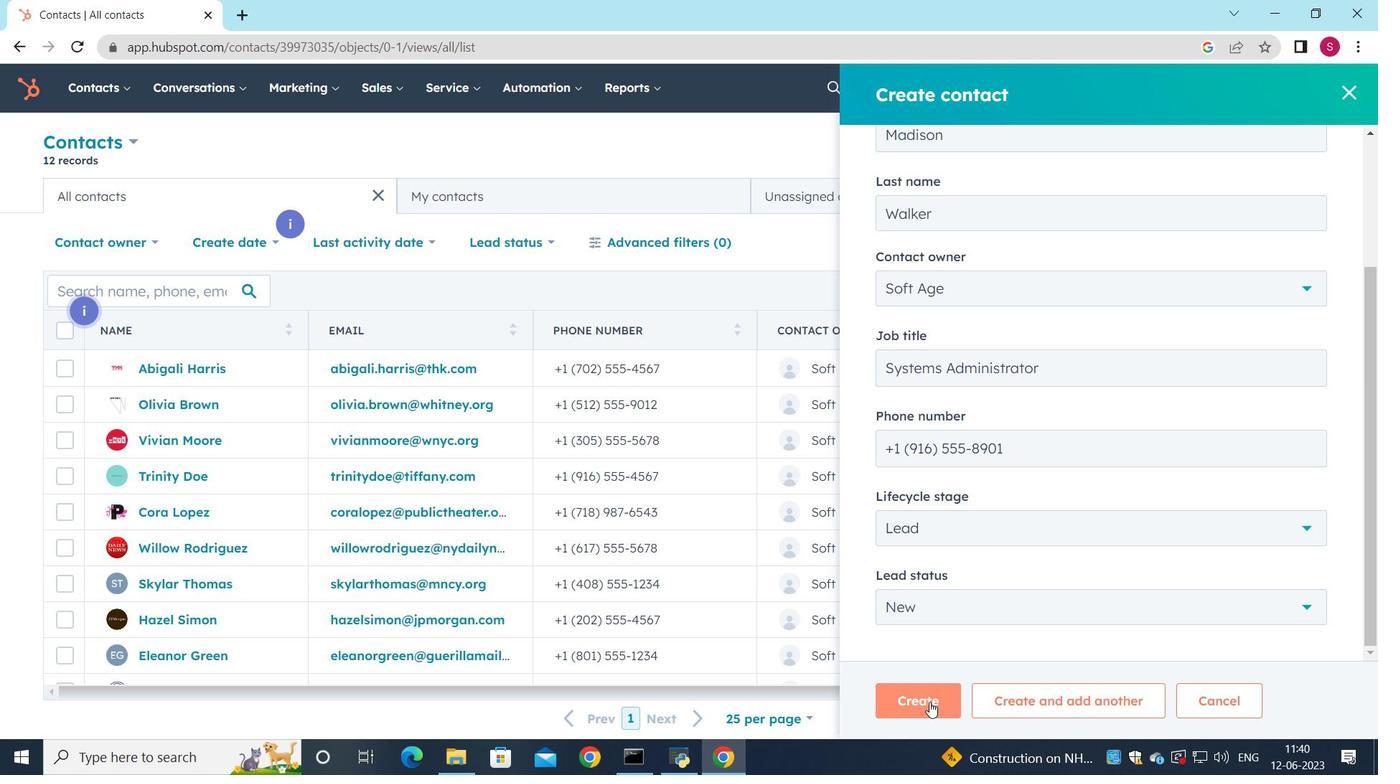 
Action: Mouse pressed left at (927, 705)
Screenshot: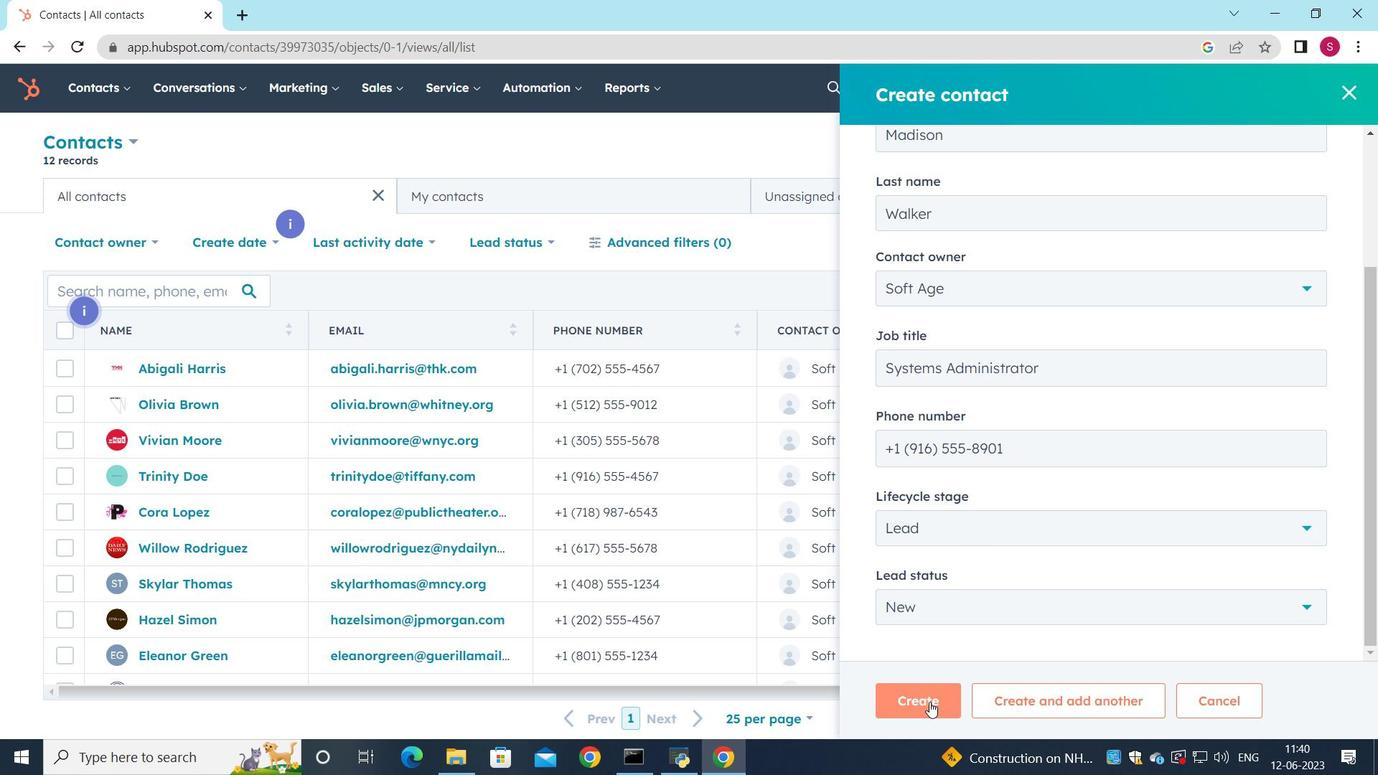 
Action: Mouse moved to (773, 571)
Screenshot: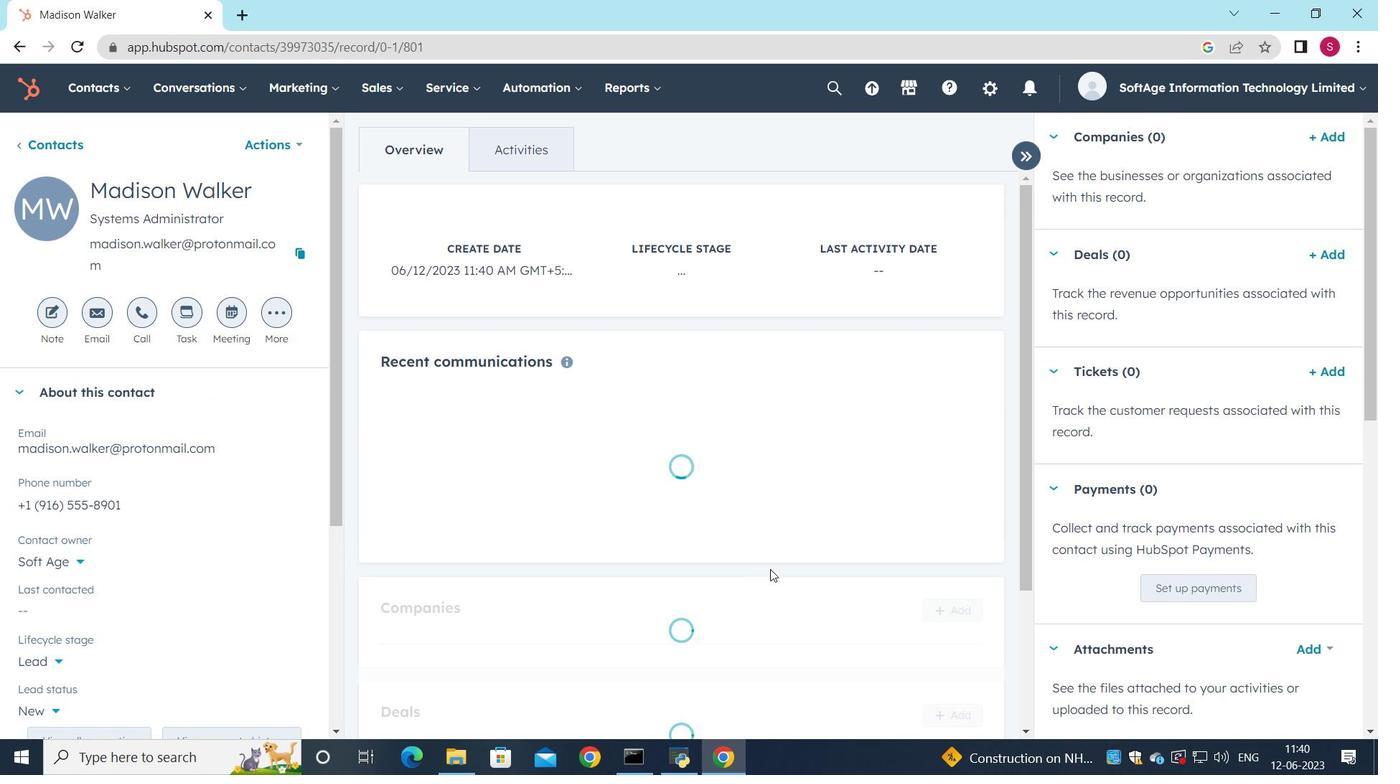 
Action: Mouse scrolled (773, 570) with delta (0, 0)
Screenshot: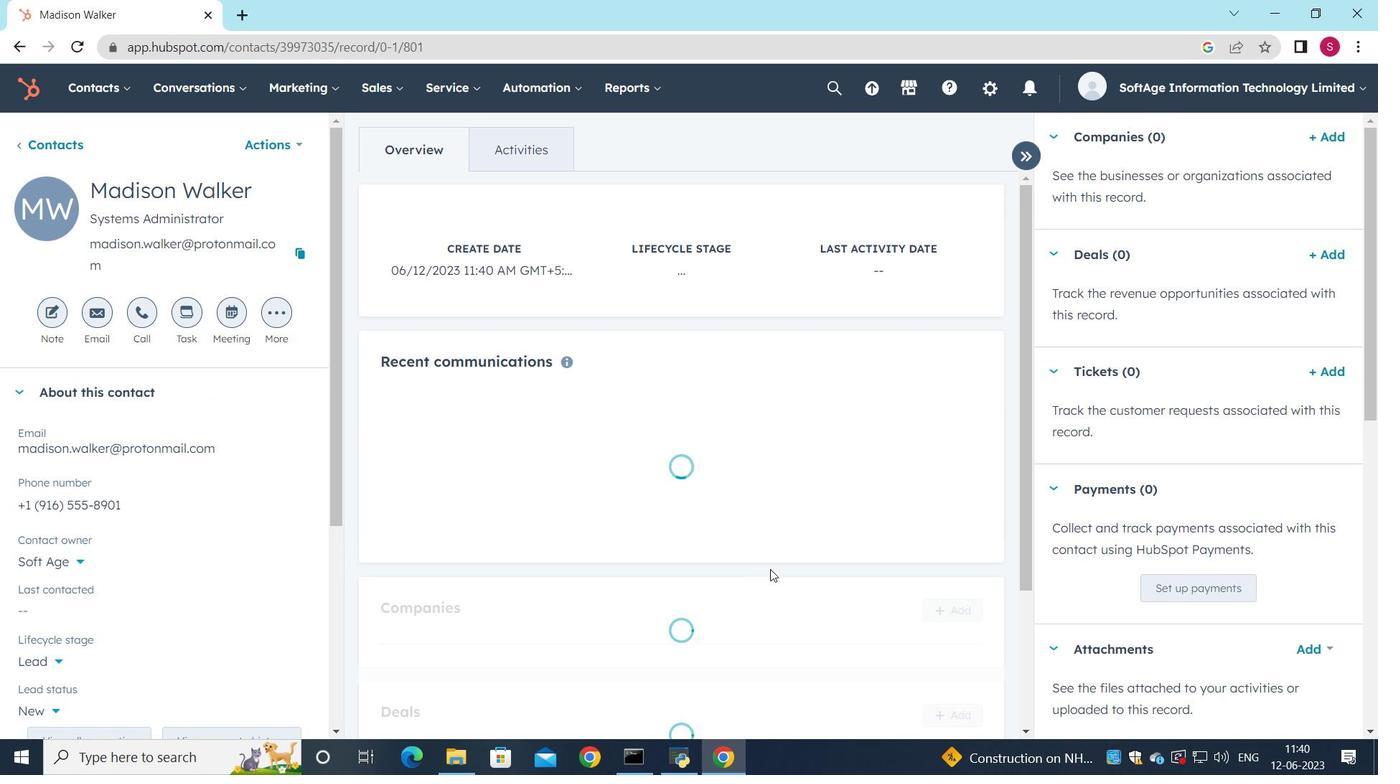 
Action: Mouse scrolled (773, 570) with delta (0, 0)
Screenshot: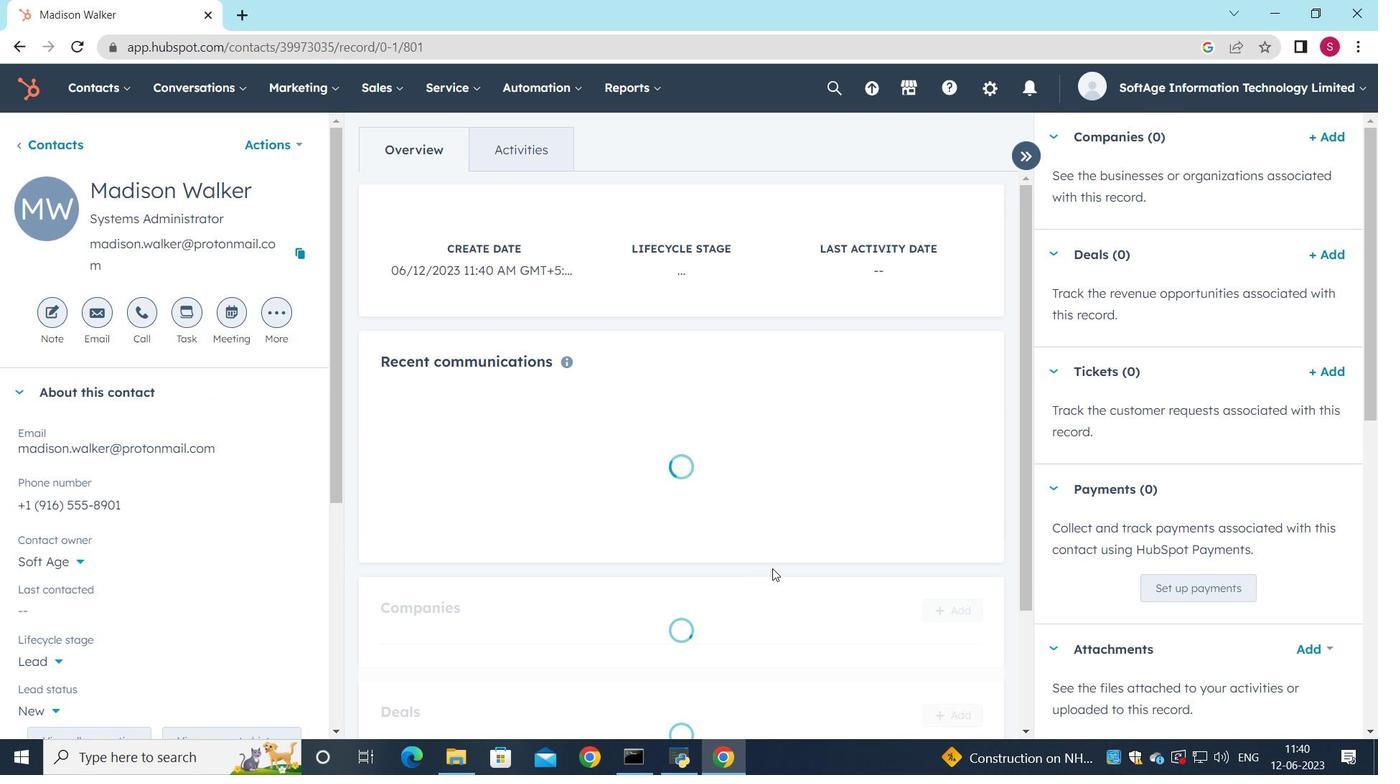 
Action: Mouse moved to (962, 461)
Screenshot: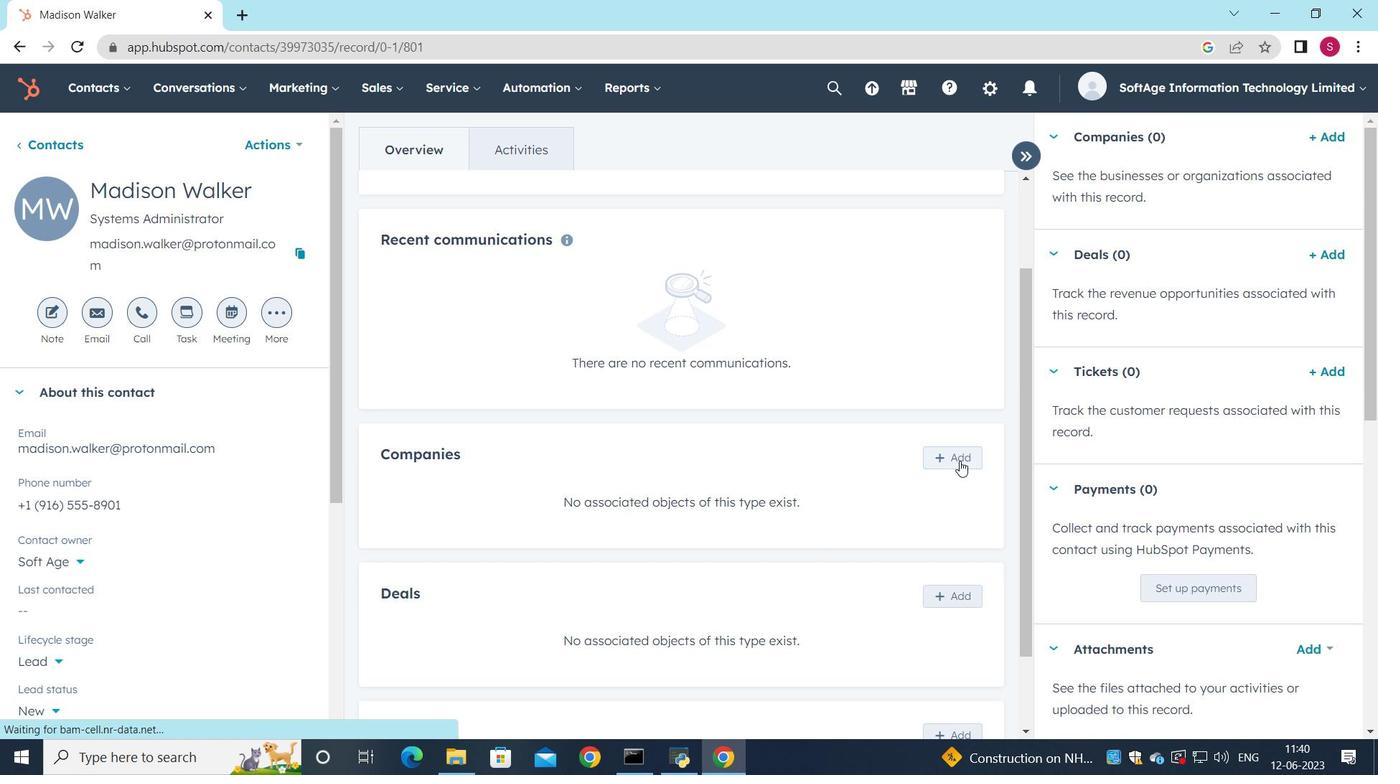 
Action: Mouse pressed left at (962, 461)
Screenshot: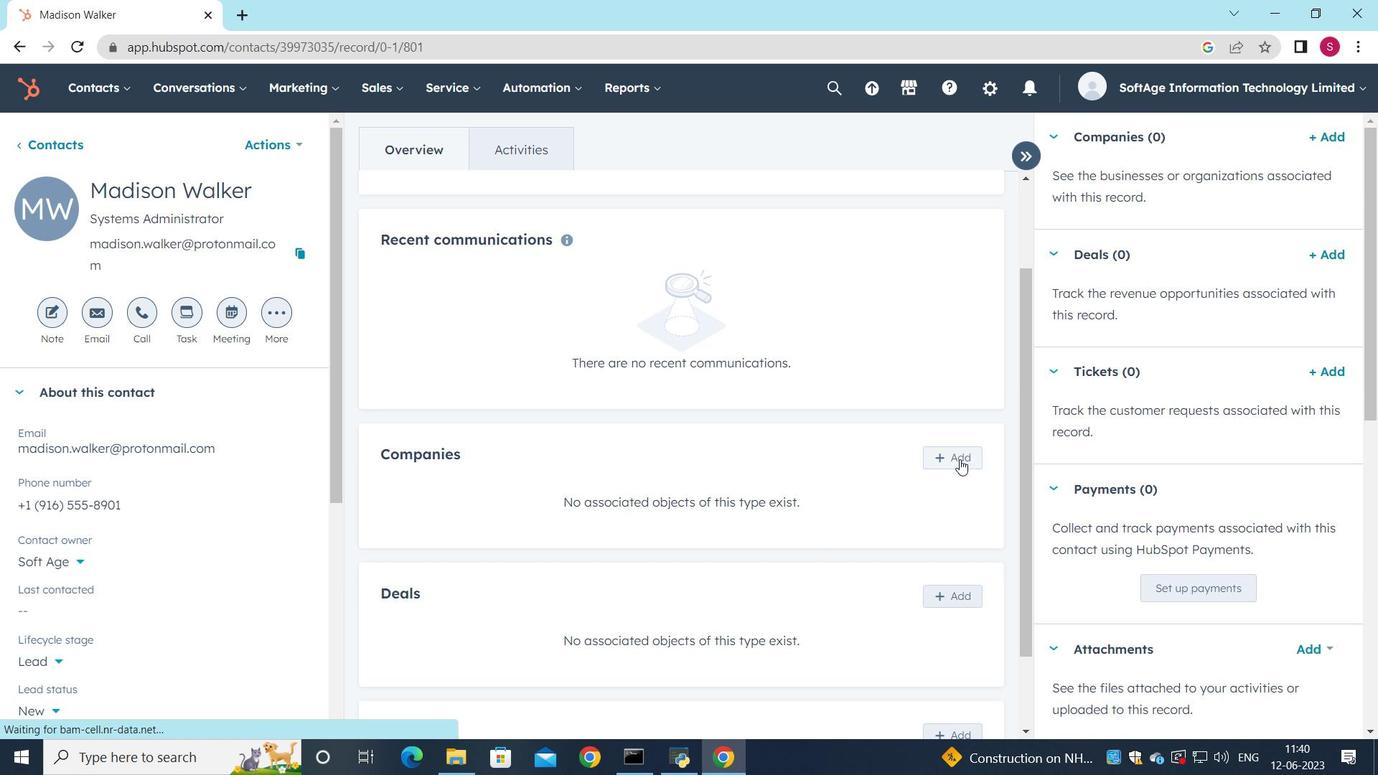 
Action: Mouse moved to (994, 191)
Screenshot: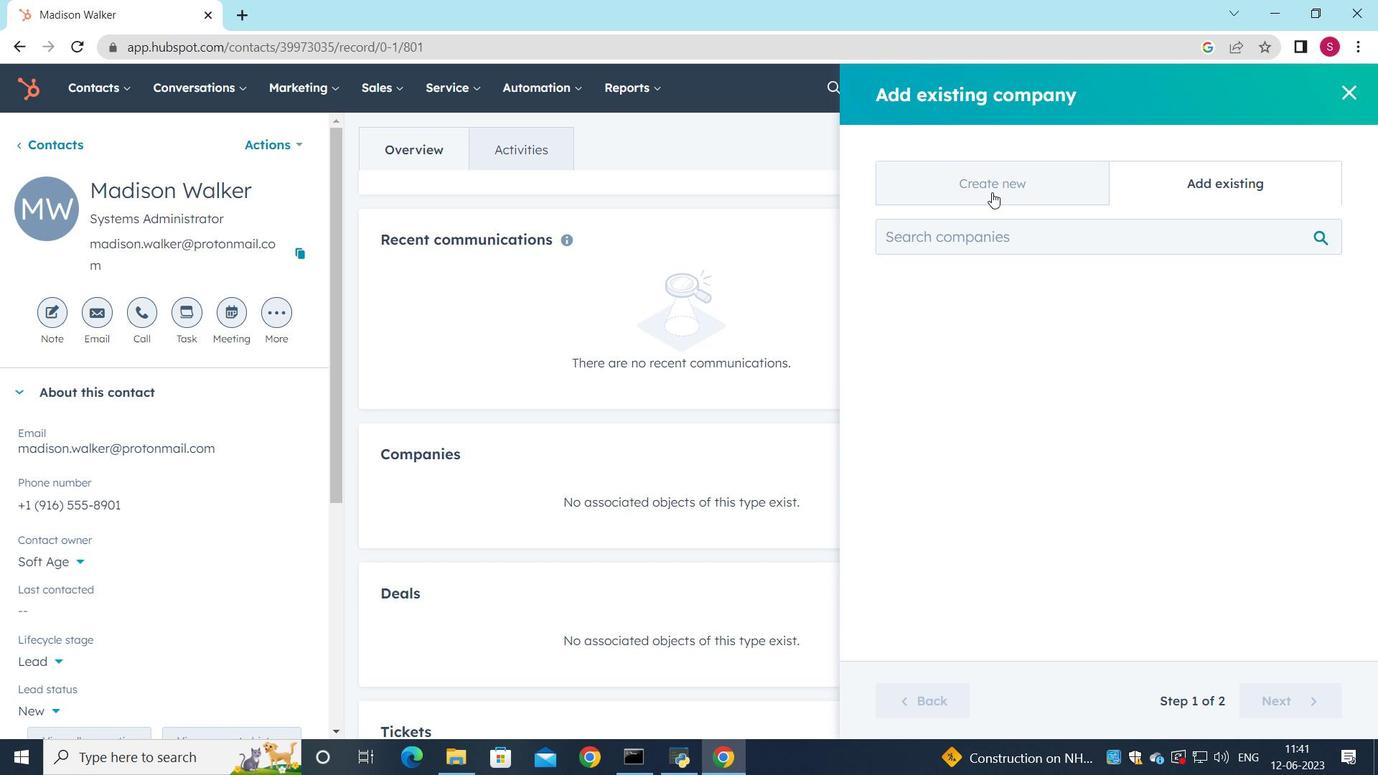 
Action: Mouse pressed left at (994, 191)
Screenshot: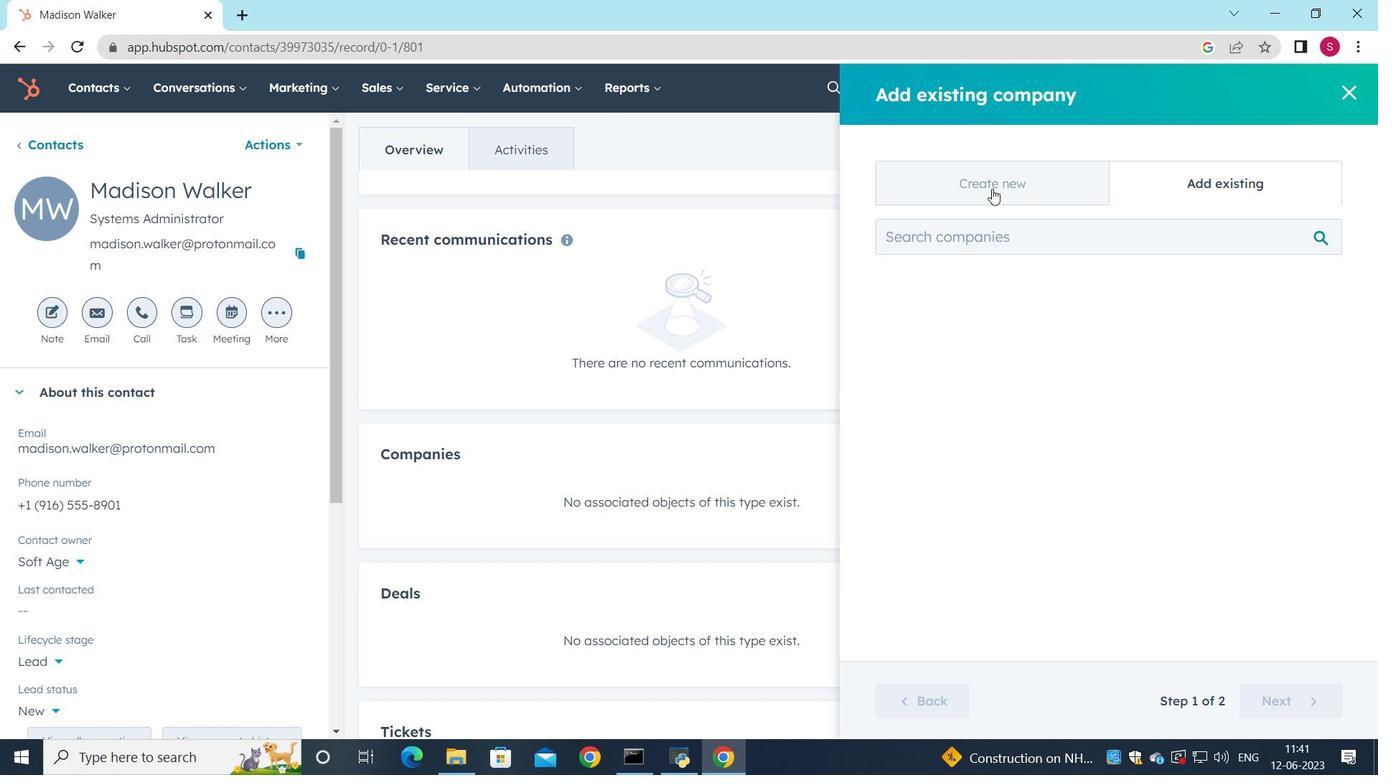 
Action: Mouse moved to (1002, 296)
Screenshot: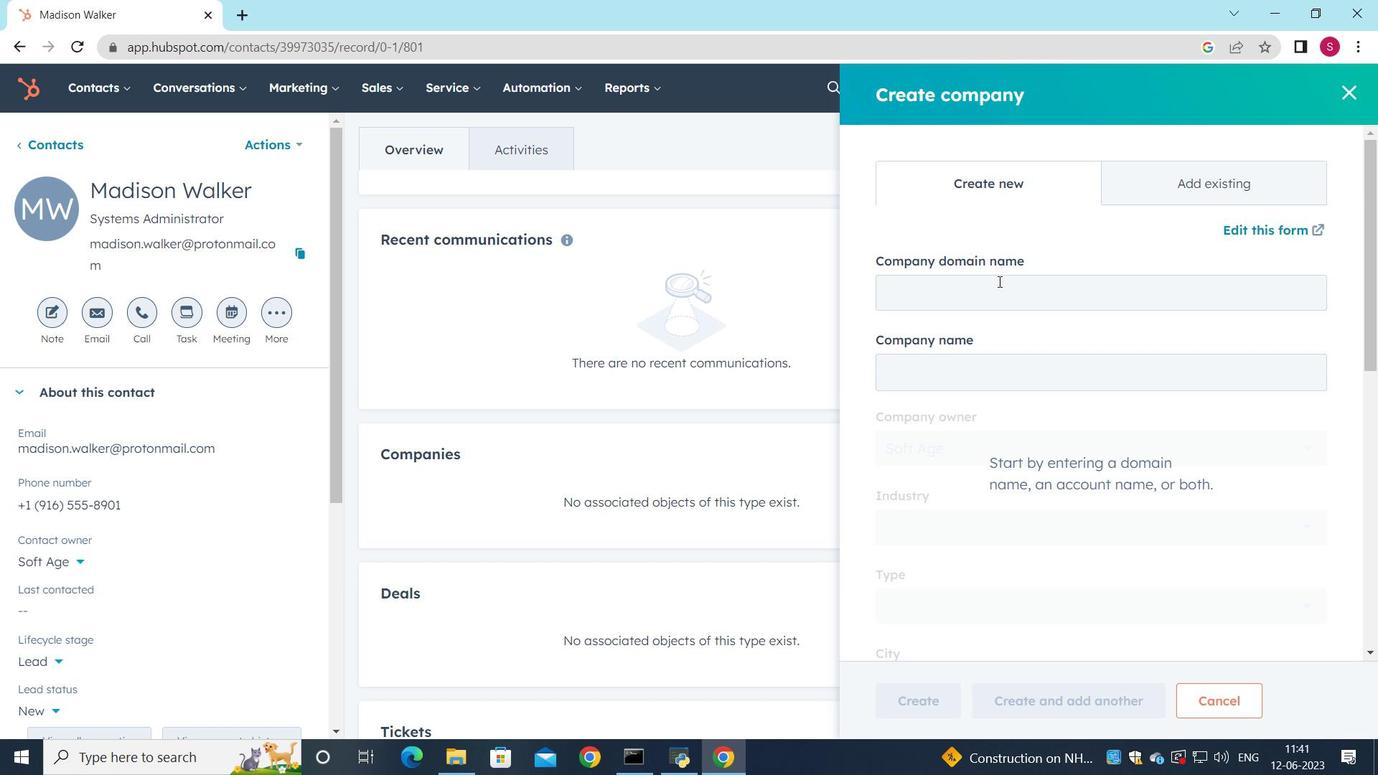 
Action: Mouse pressed left at (1002, 296)
Screenshot: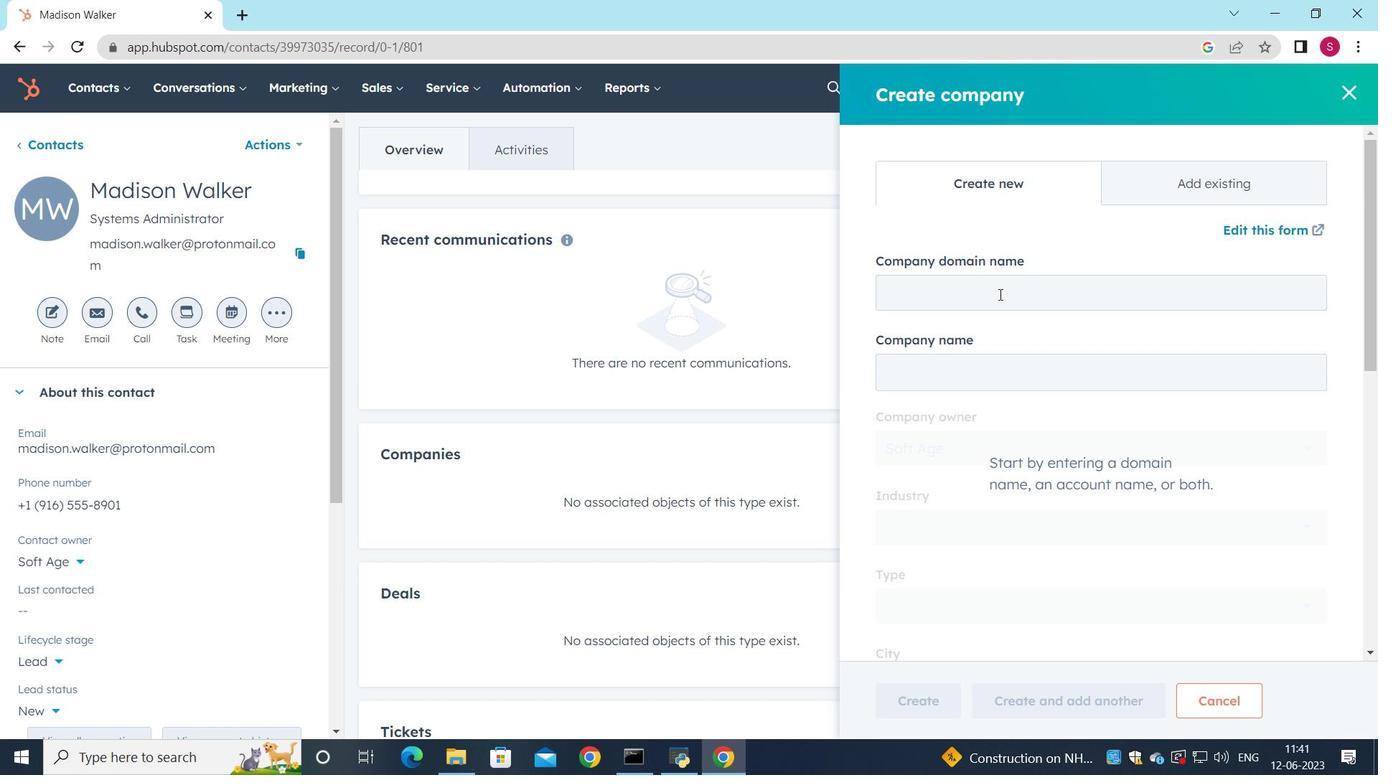 
Action: Key pressed www.conocophillips.com
Screenshot: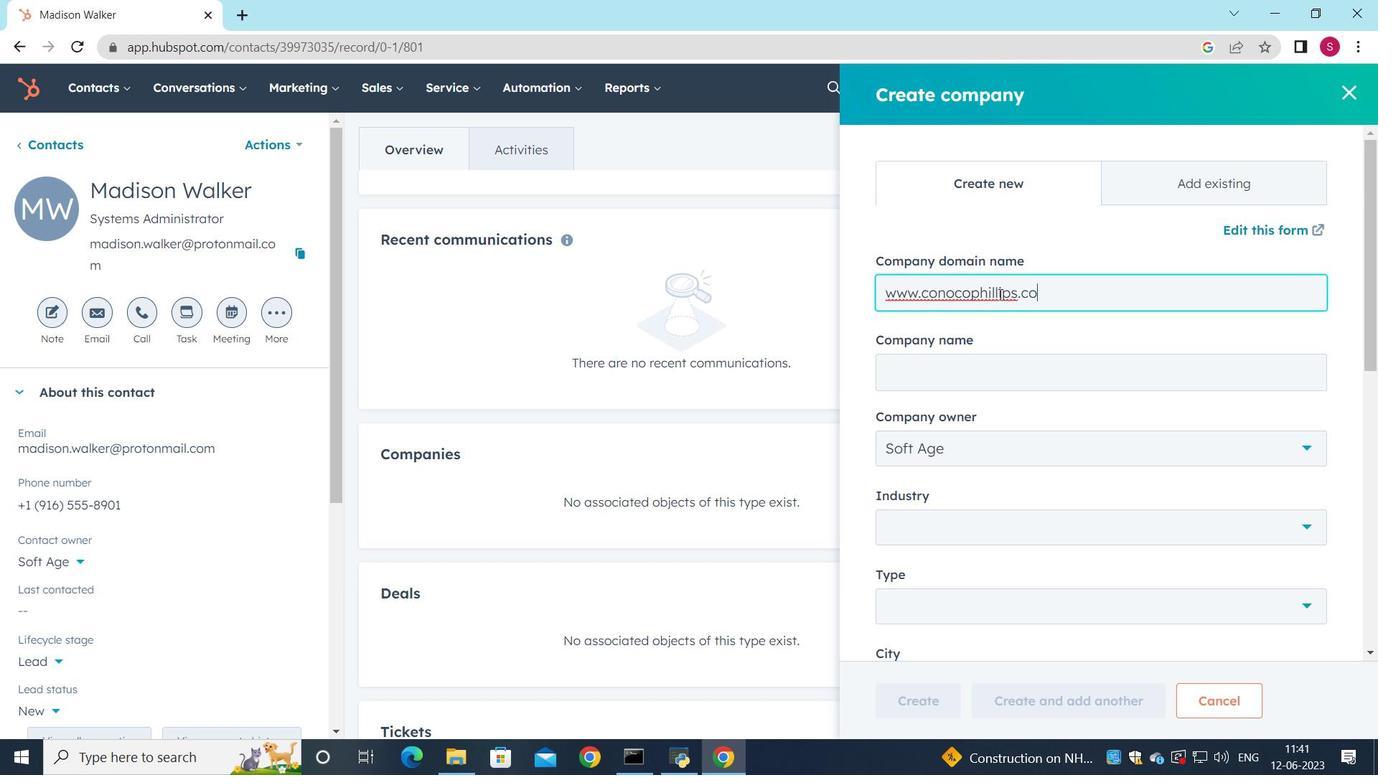 
Action: Mouse moved to (1015, 473)
Screenshot: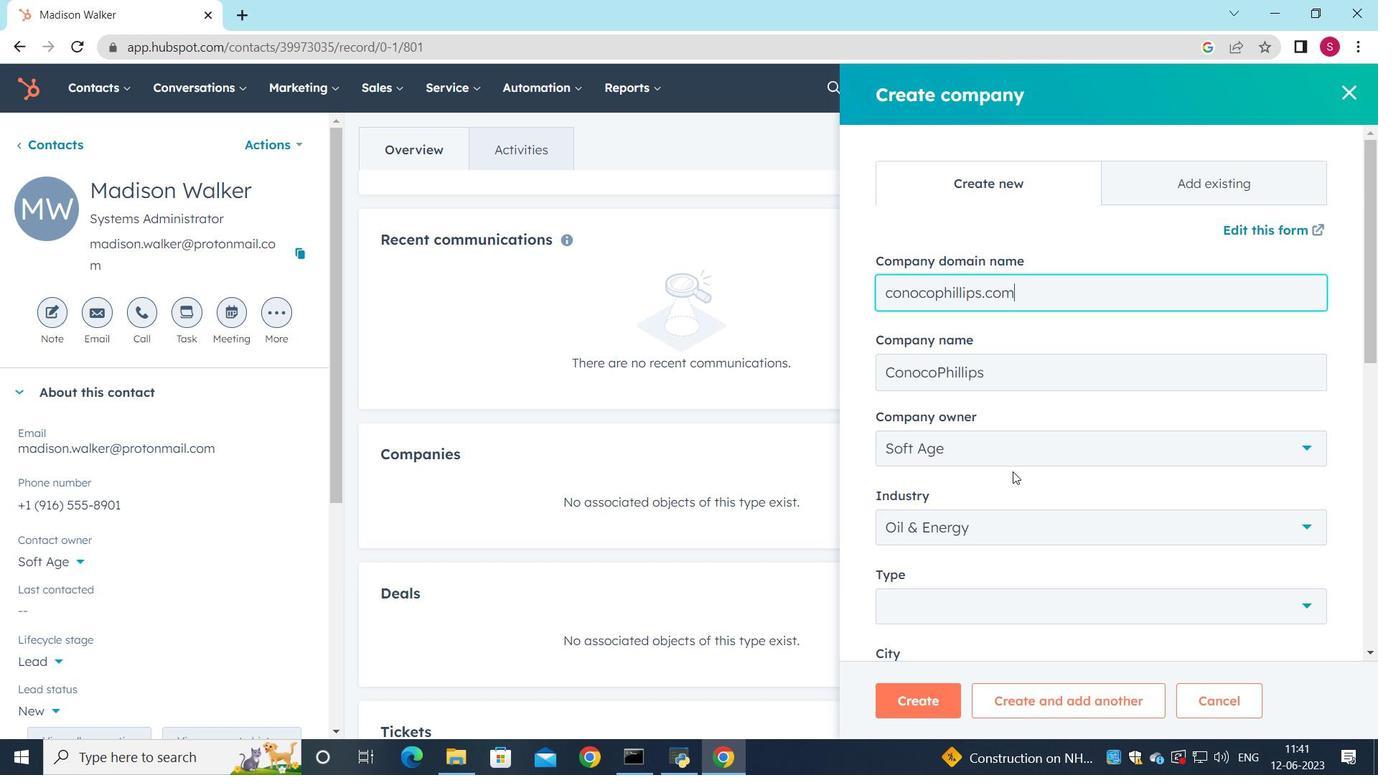 
Action: Mouse scrolled (1015, 472) with delta (0, 0)
Screenshot: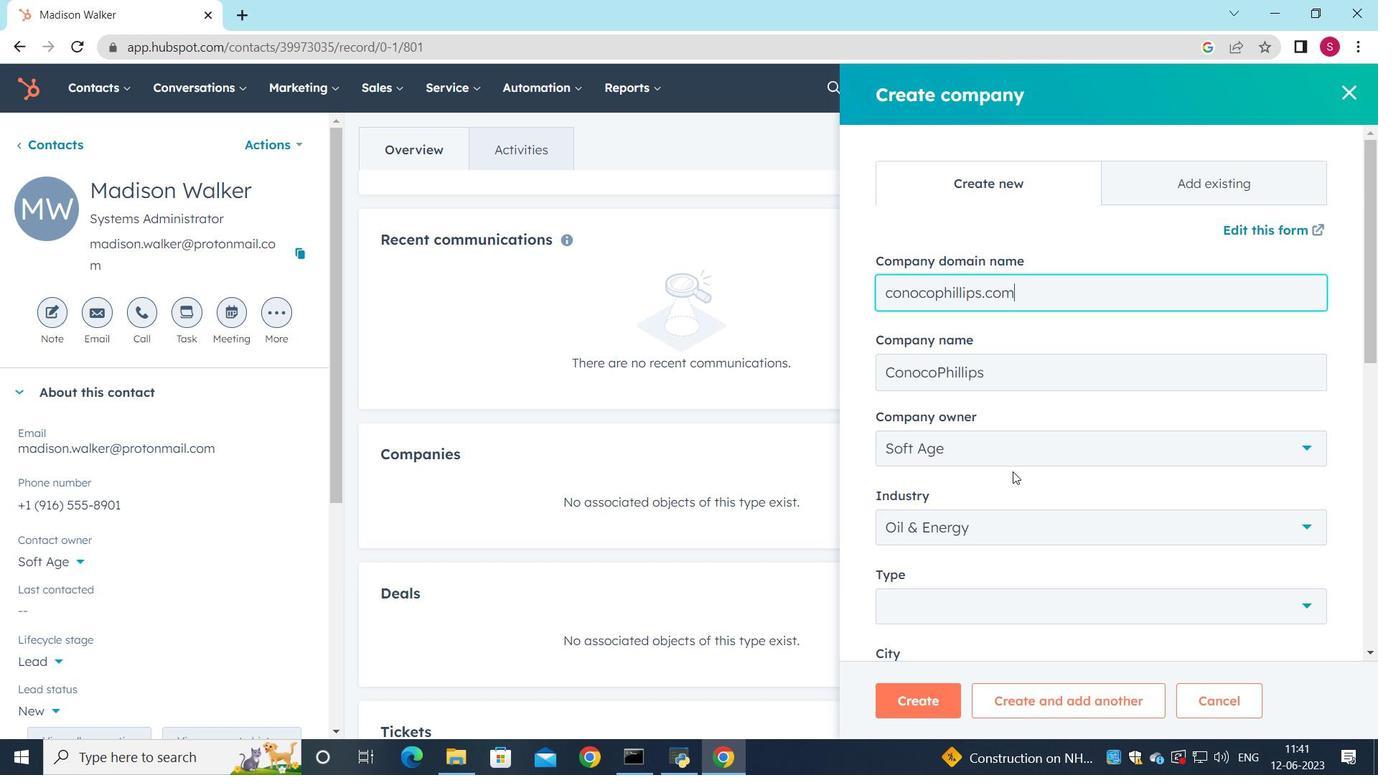 
Action: Mouse scrolled (1015, 472) with delta (0, 0)
Screenshot: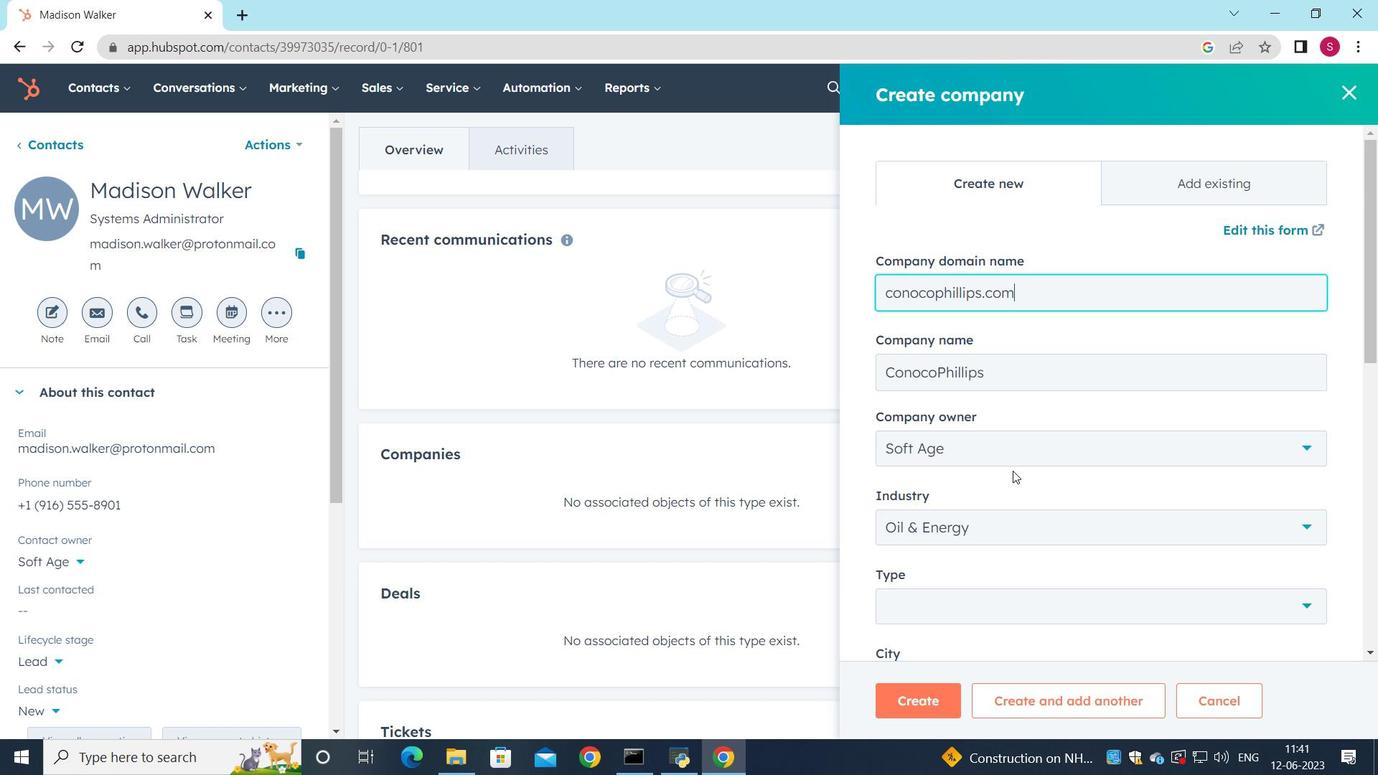 
Action: Mouse moved to (1006, 433)
Screenshot: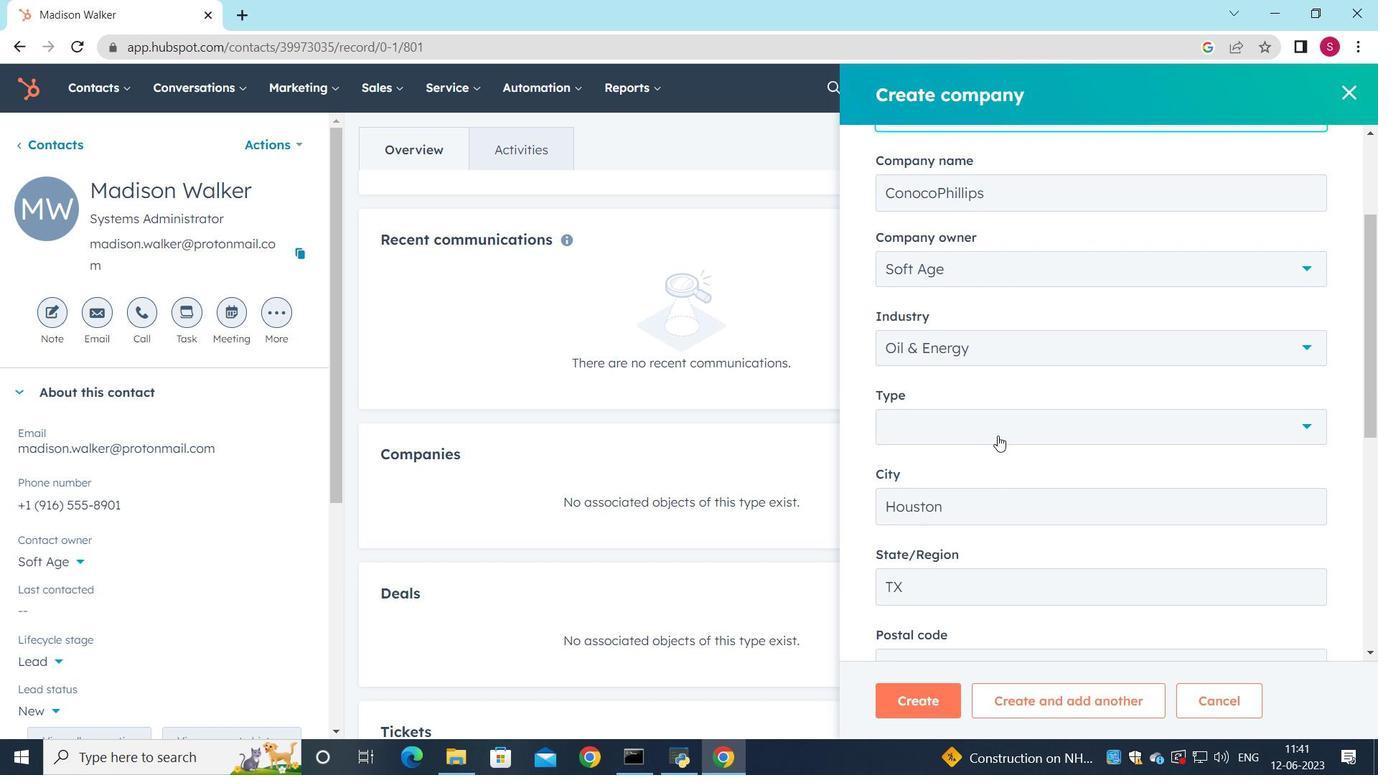 
Action: Mouse pressed left at (1006, 433)
Screenshot: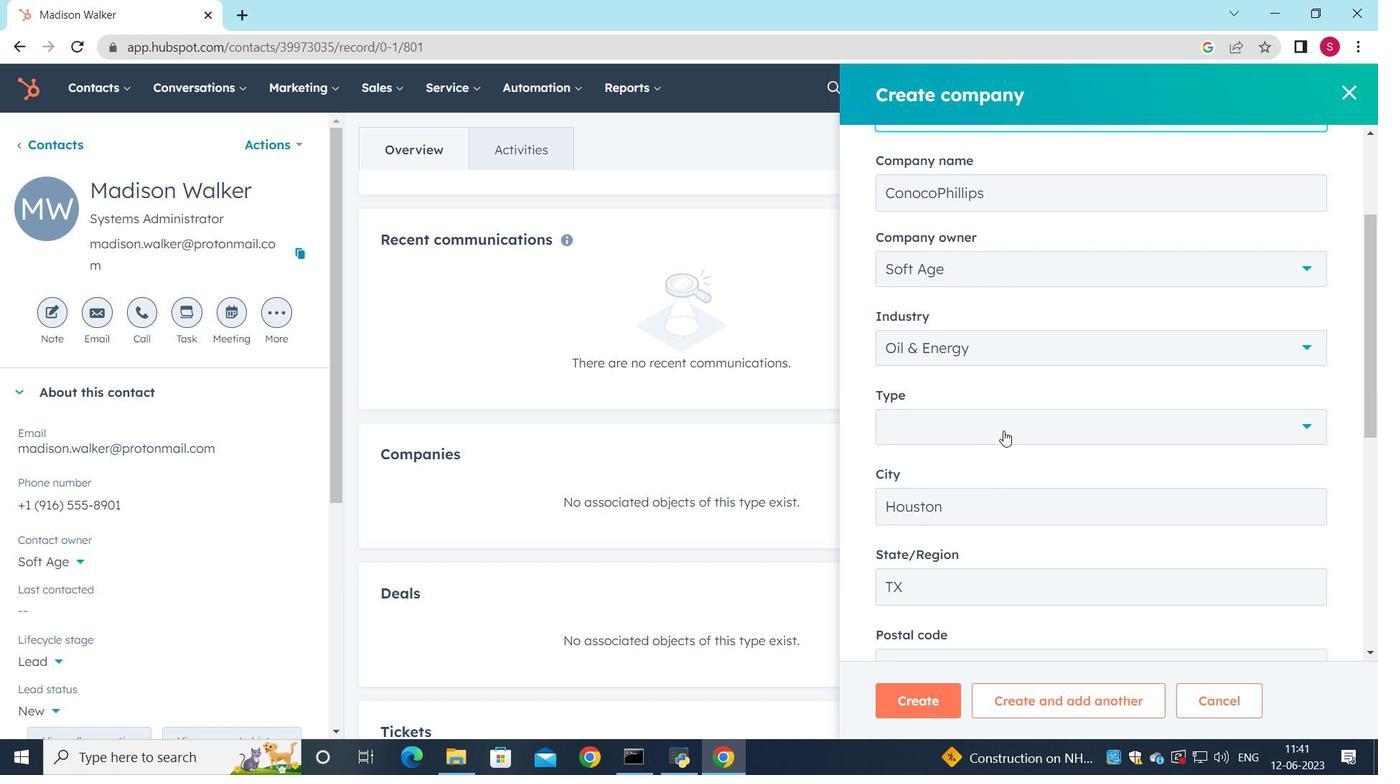 
Action: Mouse moved to (1013, 520)
Screenshot: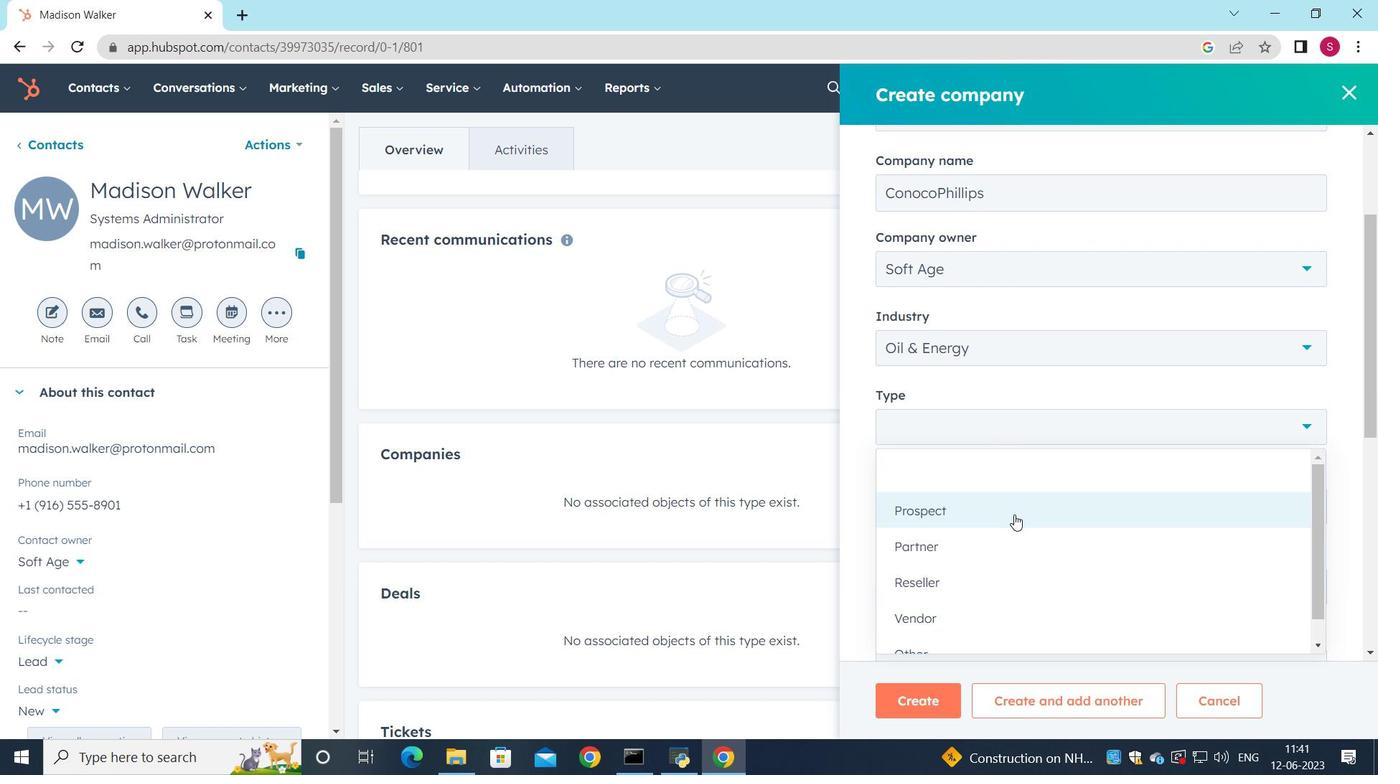 
Action: Mouse pressed left at (1013, 520)
Screenshot: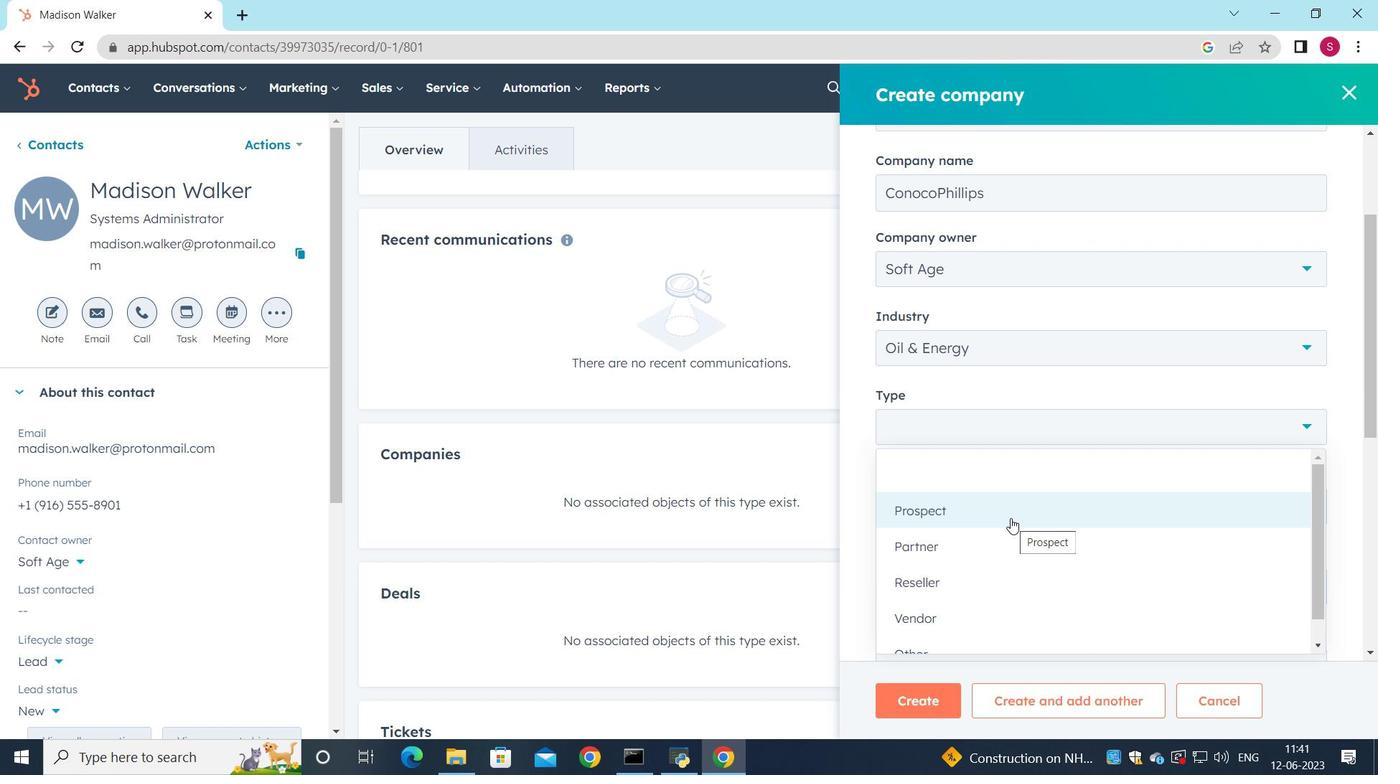 
Action: Mouse scrolled (1013, 519) with delta (0, 0)
Screenshot: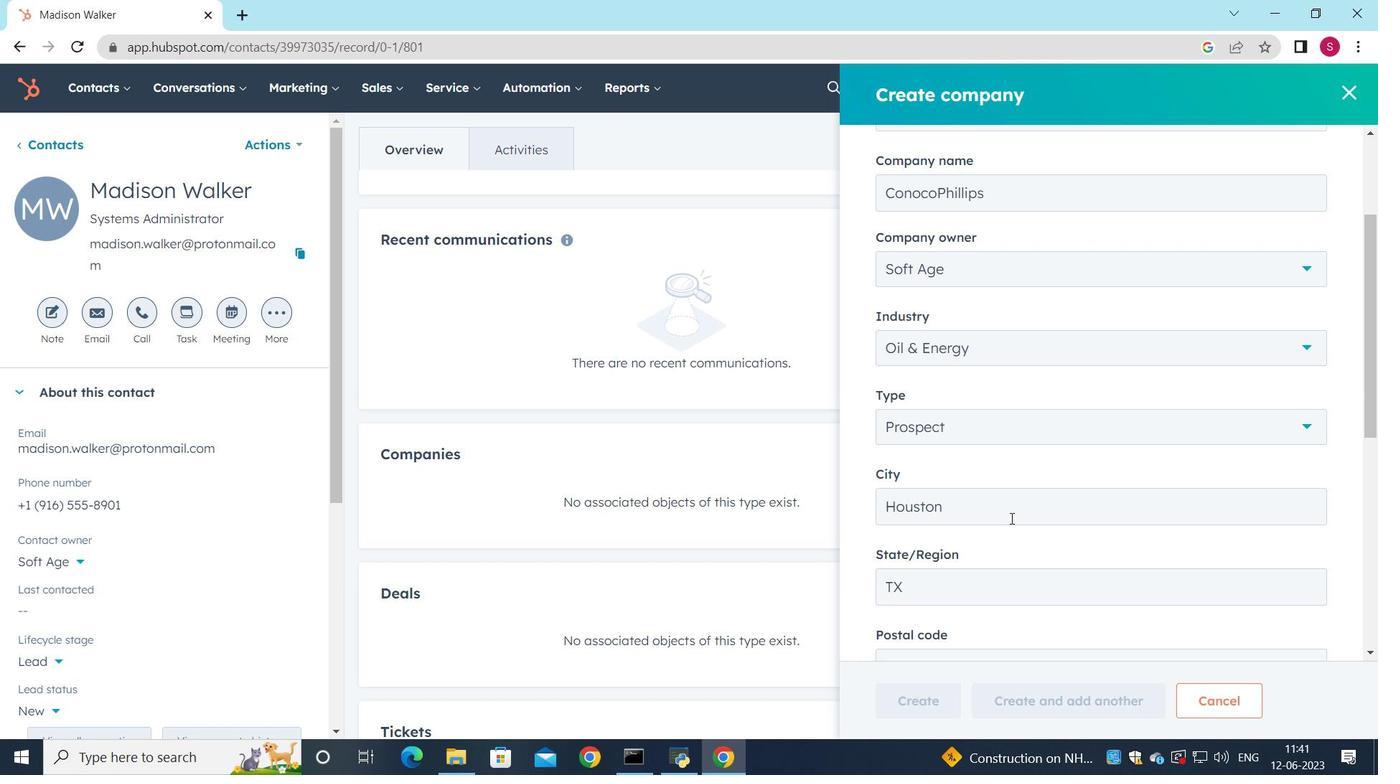 
Action: Mouse scrolled (1013, 519) with delta (0, 0)
Screenshot: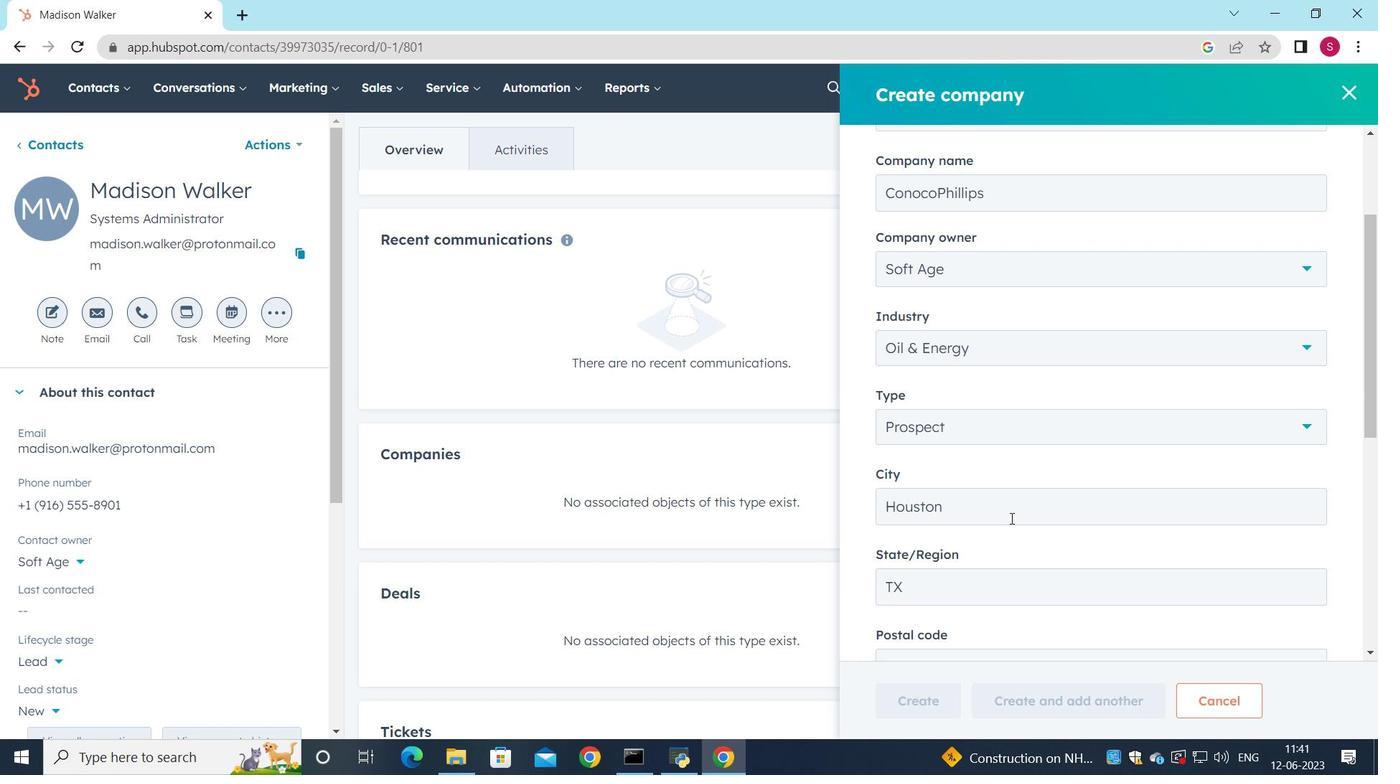 
Action: Mouse scrolled (1013, 519) with delta (0, 0)
Screenshot: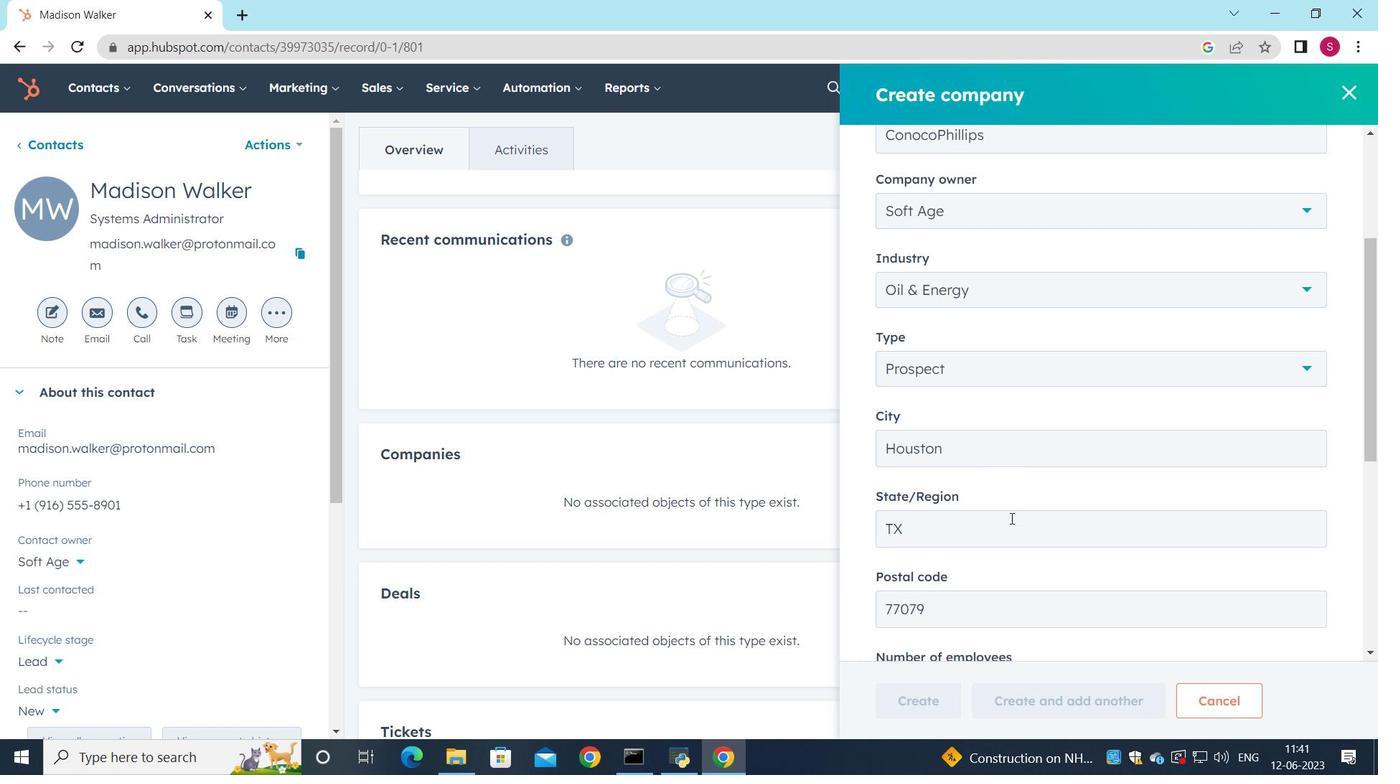 
Action: Mouse scrolled (1013, 519) with delta (0, 0)
Screenshot: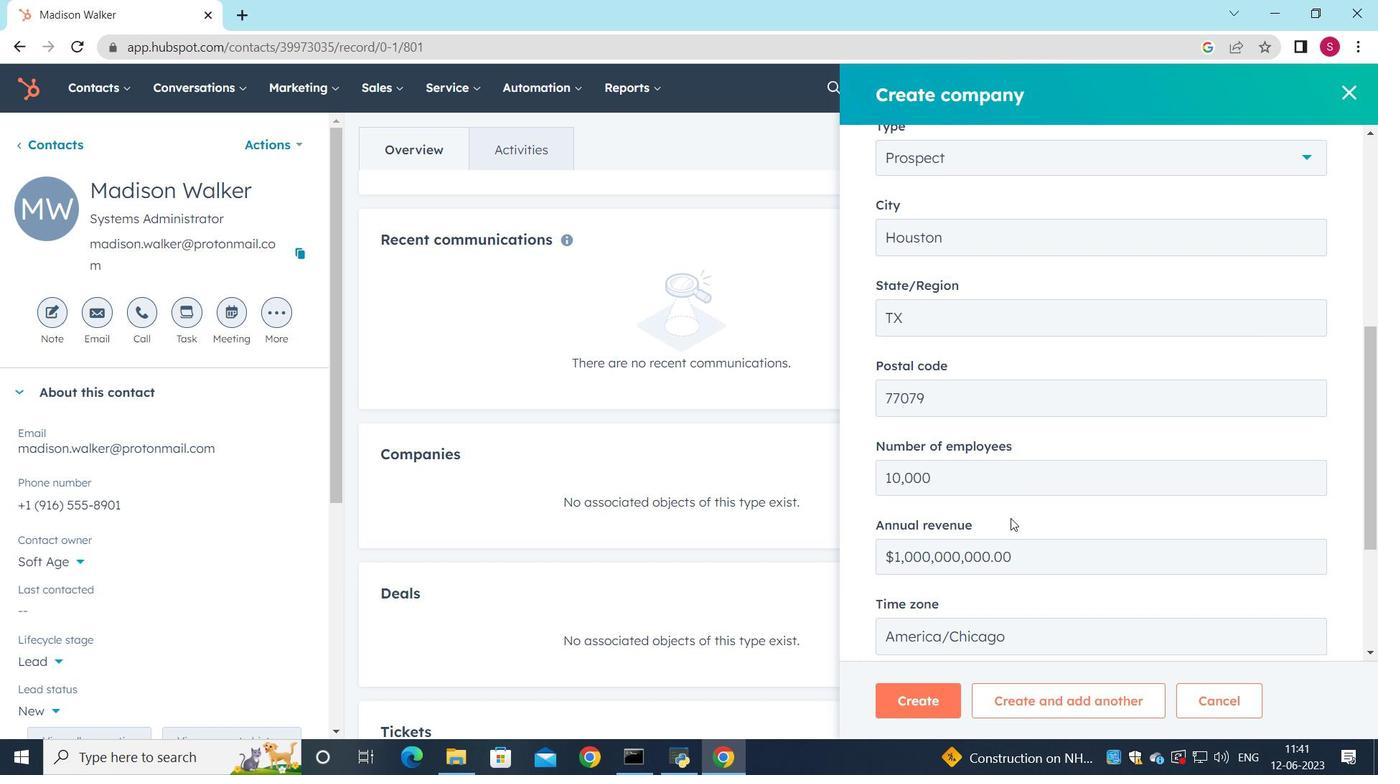 
Action: Mouse scrolled (1013, 519) with delta (0, 0)
Screenshot: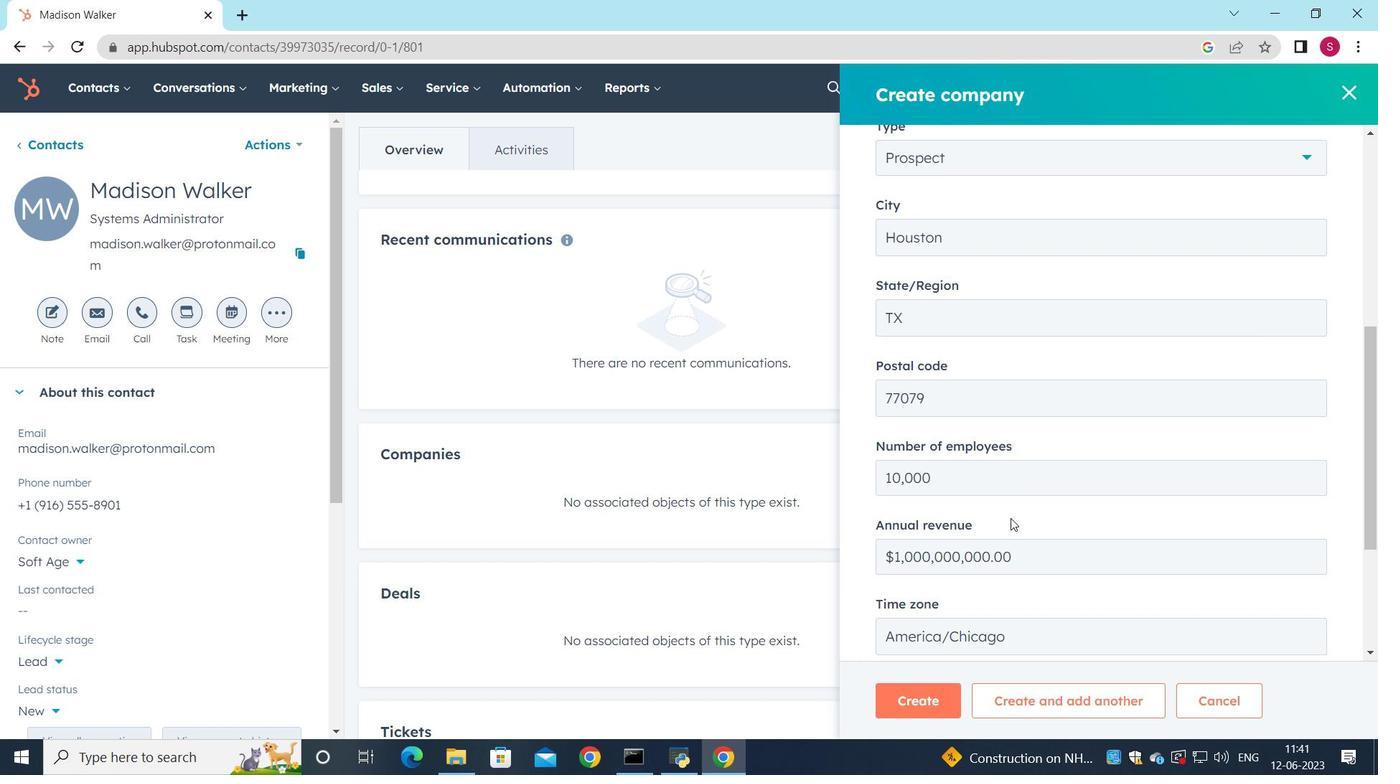 
Action: Mouse scrolled (1013, 519) with delta (0, 0)
Screenshot: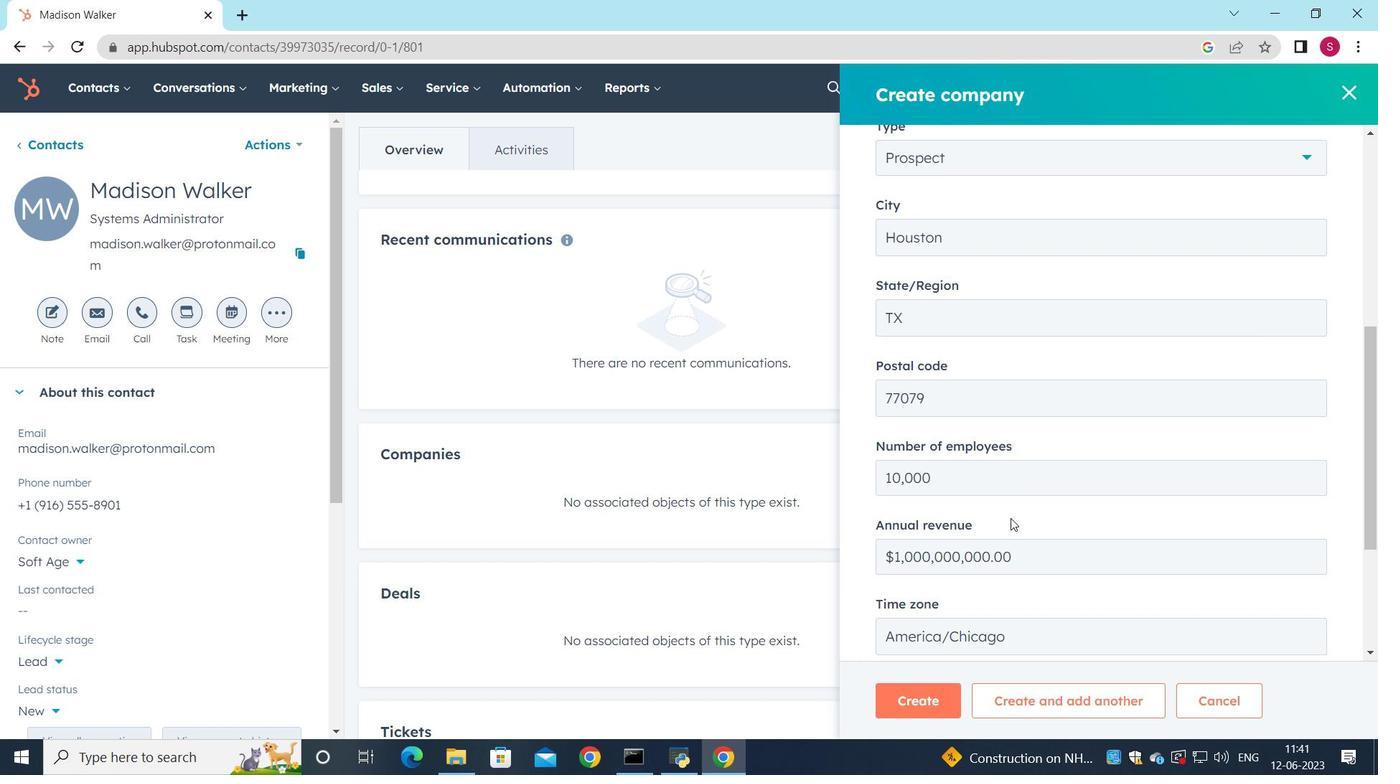 
Action: Mouse moved to (924, 713)
Screenshot: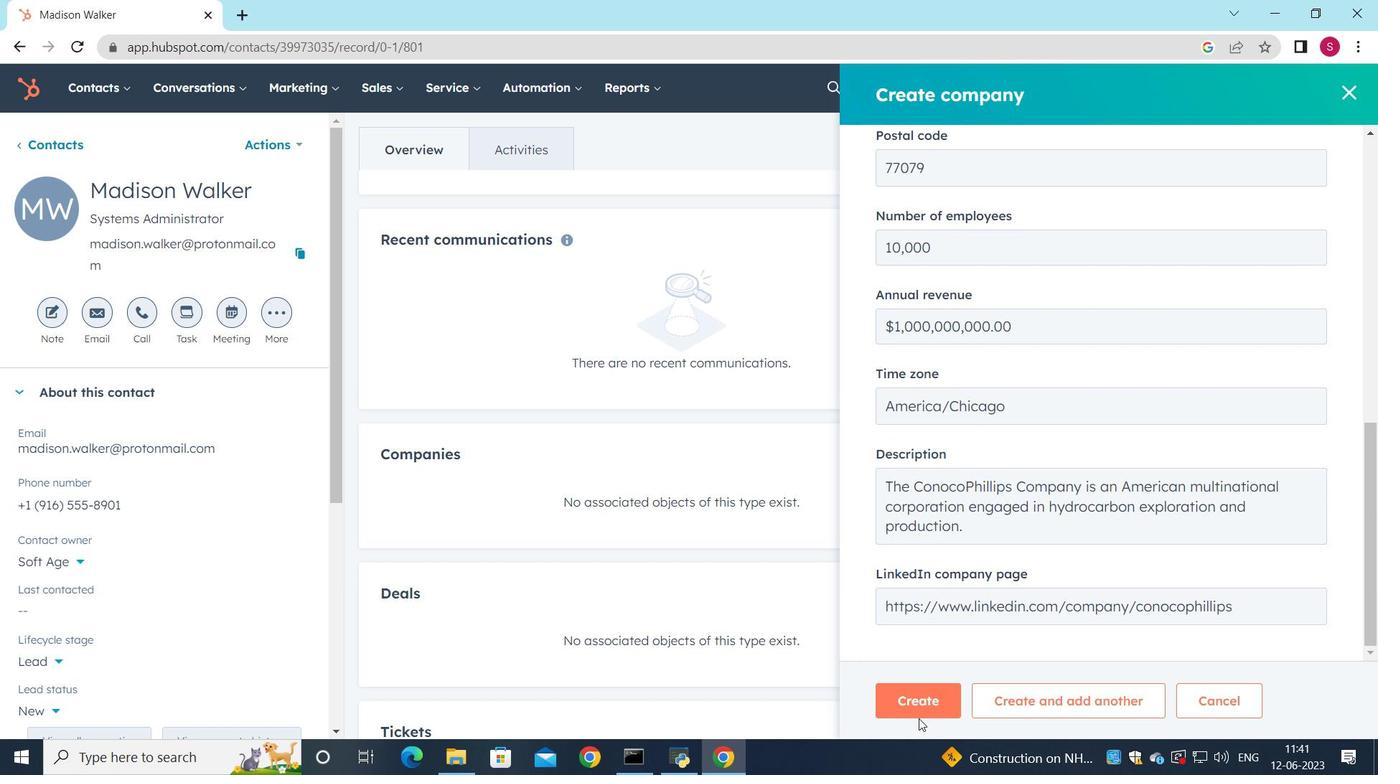 
Action: Mouse pressed left at (924, 713)
Screenshot: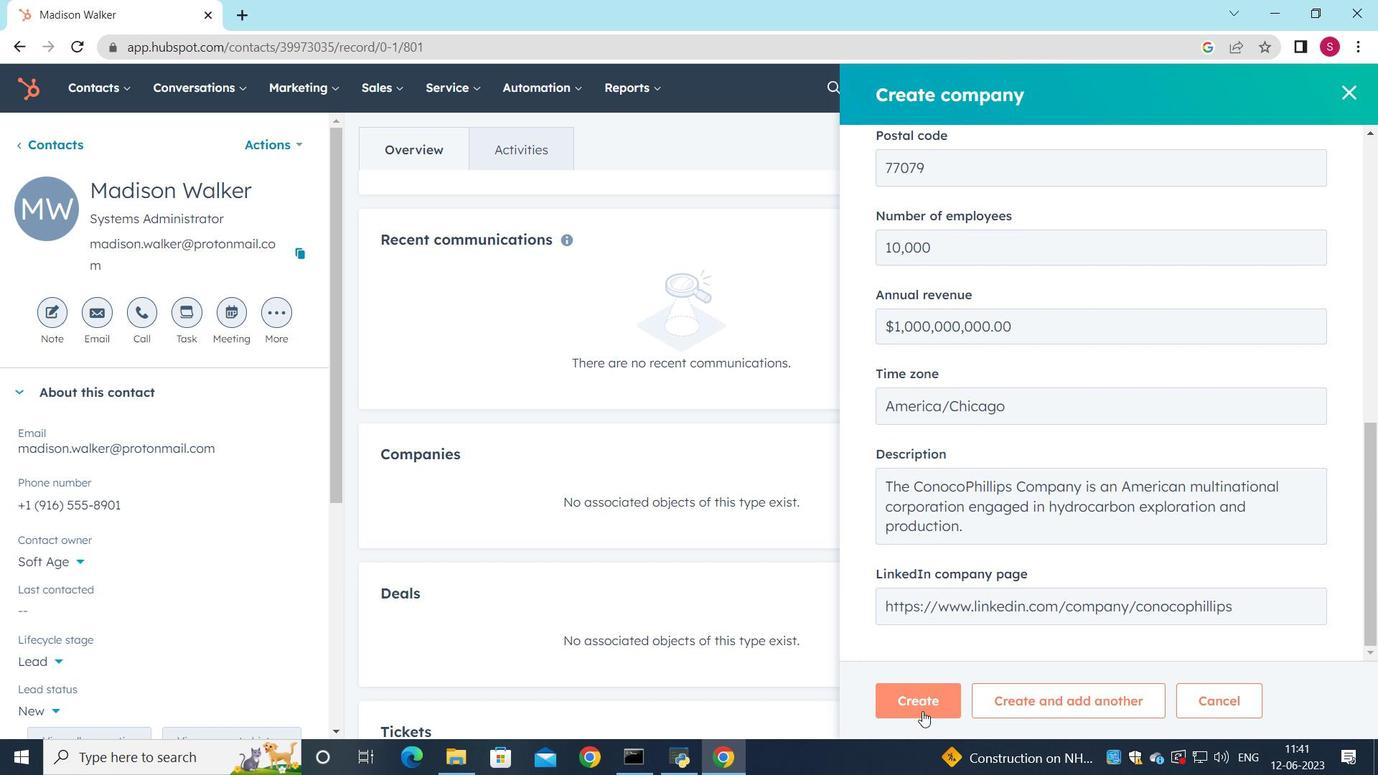 
Action: Mouse moved to (700, 369)
Screenshot: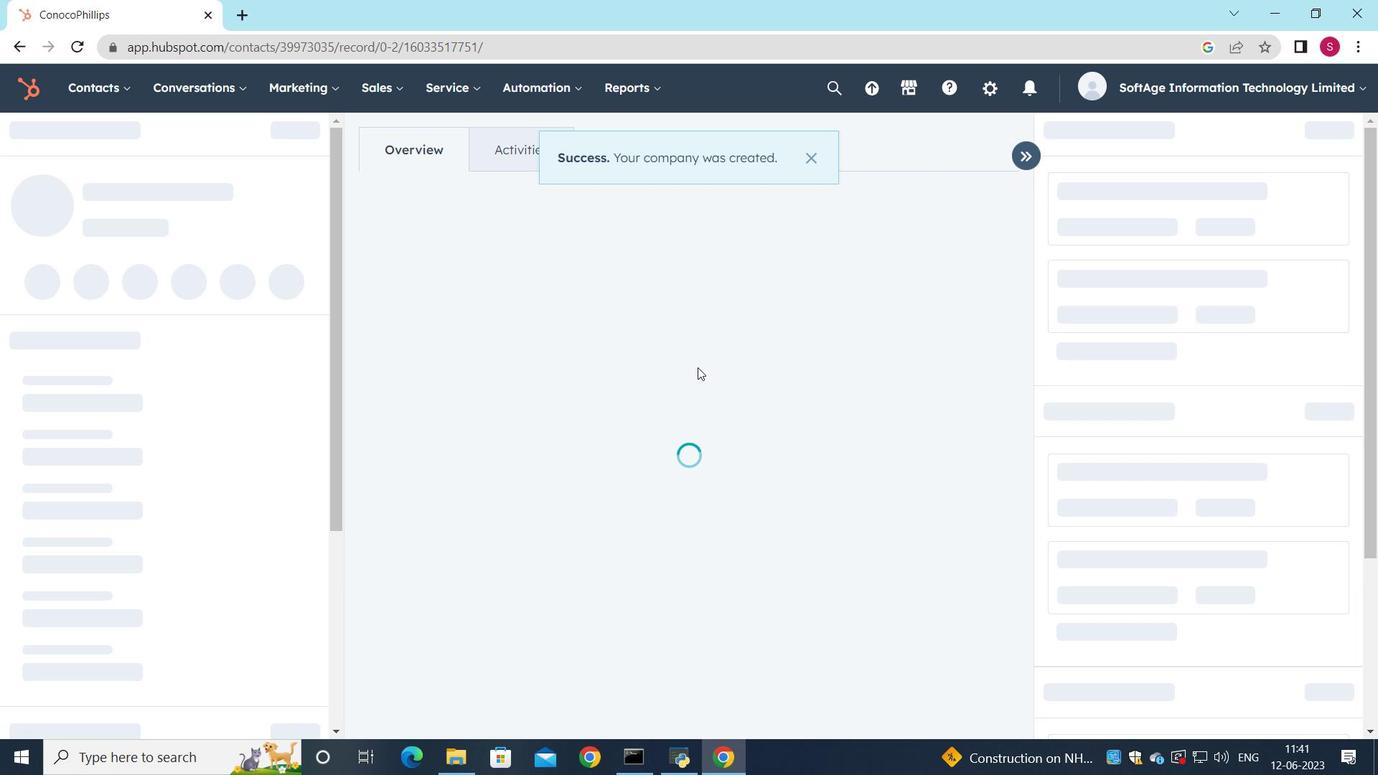 
Action: Mouse scrolled (700, 369) with delta (0, 0)
Screenshot: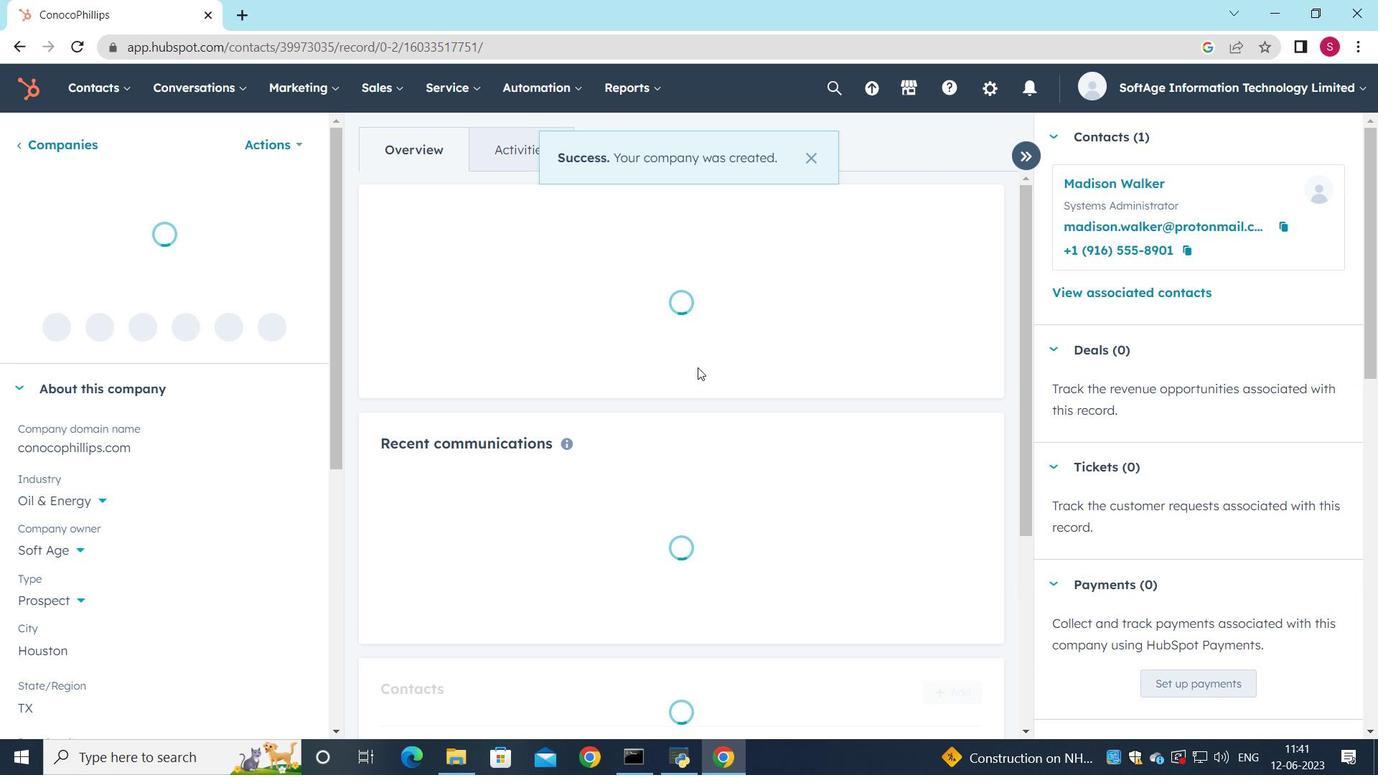 
Action: Mouse scrolled (700, 369) with delta (0, 0)
Screenshot: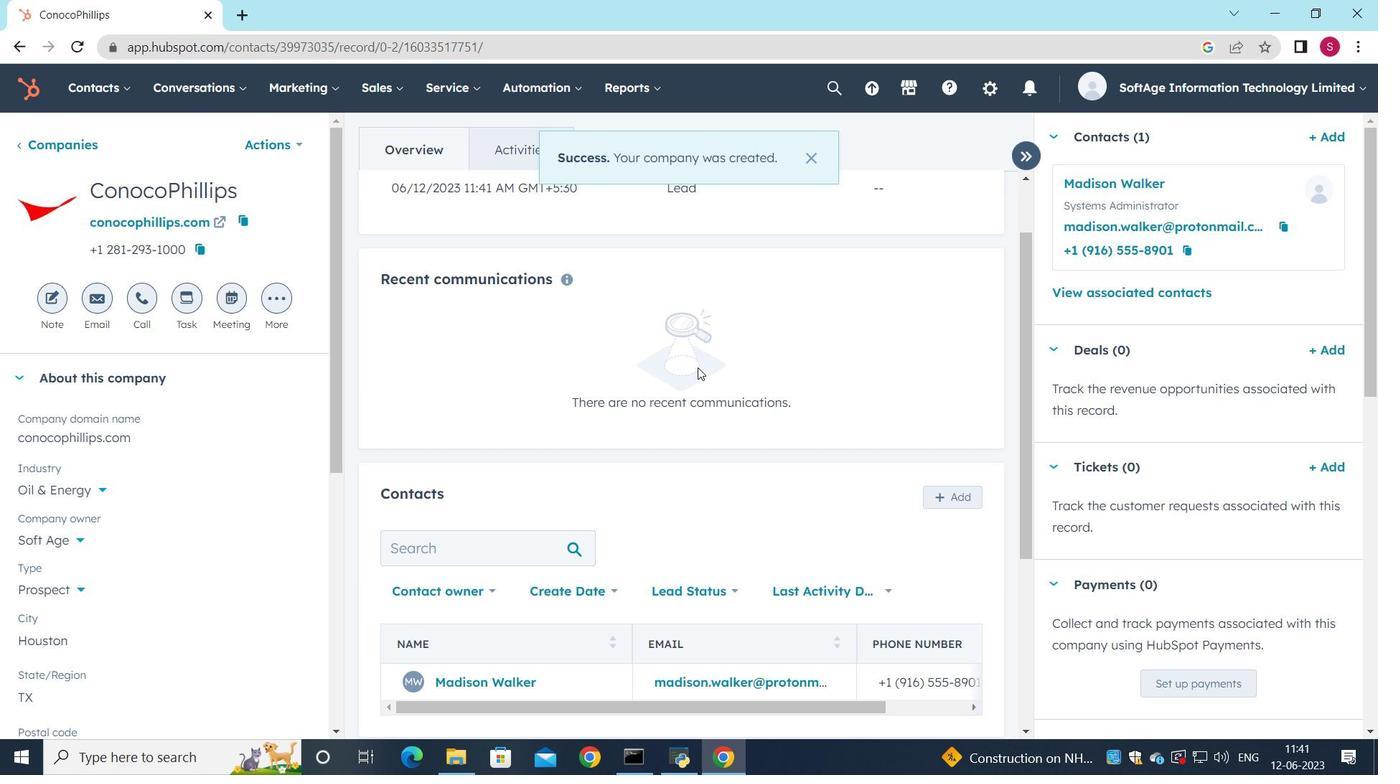 
